 Task: Compose an email with the signature Jesus Garcia with the subject Confirmation of a credit memo and the message Please let me know if you have any questions about the new office policies that were recently implemented. from softage.5@softage.net to softage.9@softage.net, select the message and change font size to large, align the email to center Send the email. Finally, move the email from Sent Items to the label Non-profit organizations
Action: Mouse moved to (80, 54)
Screenshot: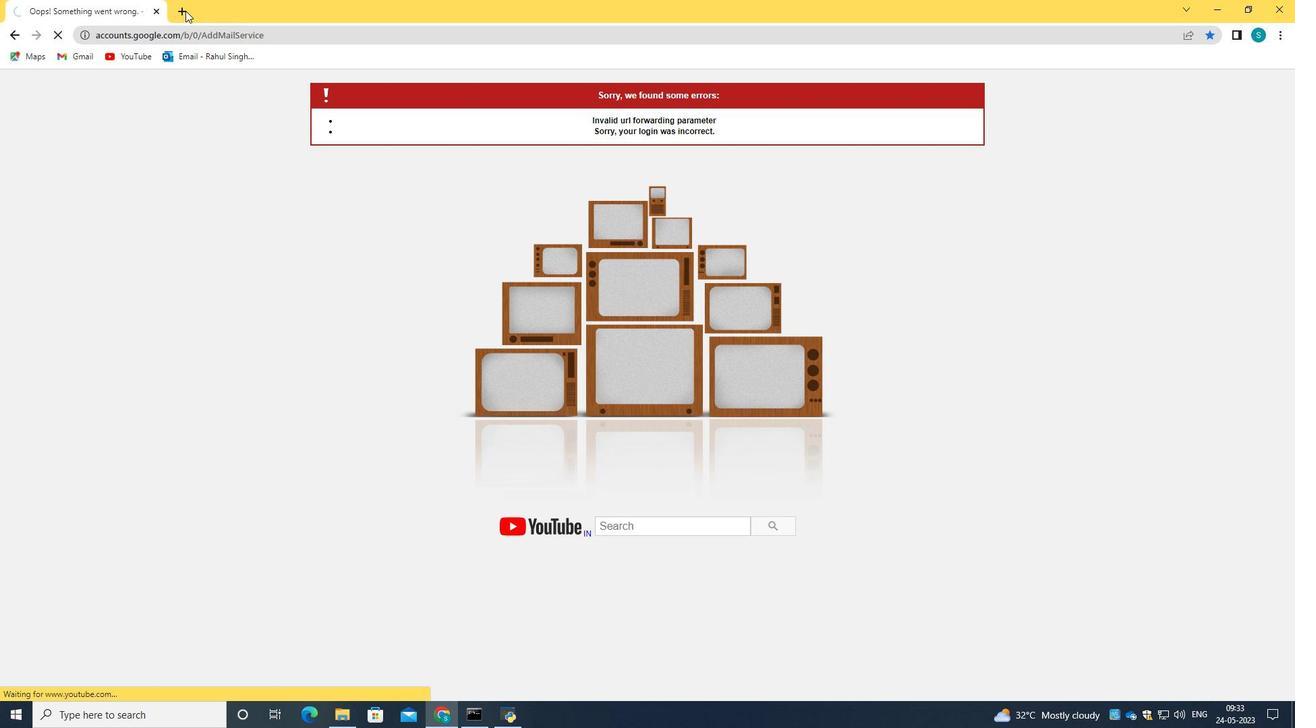 
Action: Mouse pressed left at (80, 54)
Screenshot: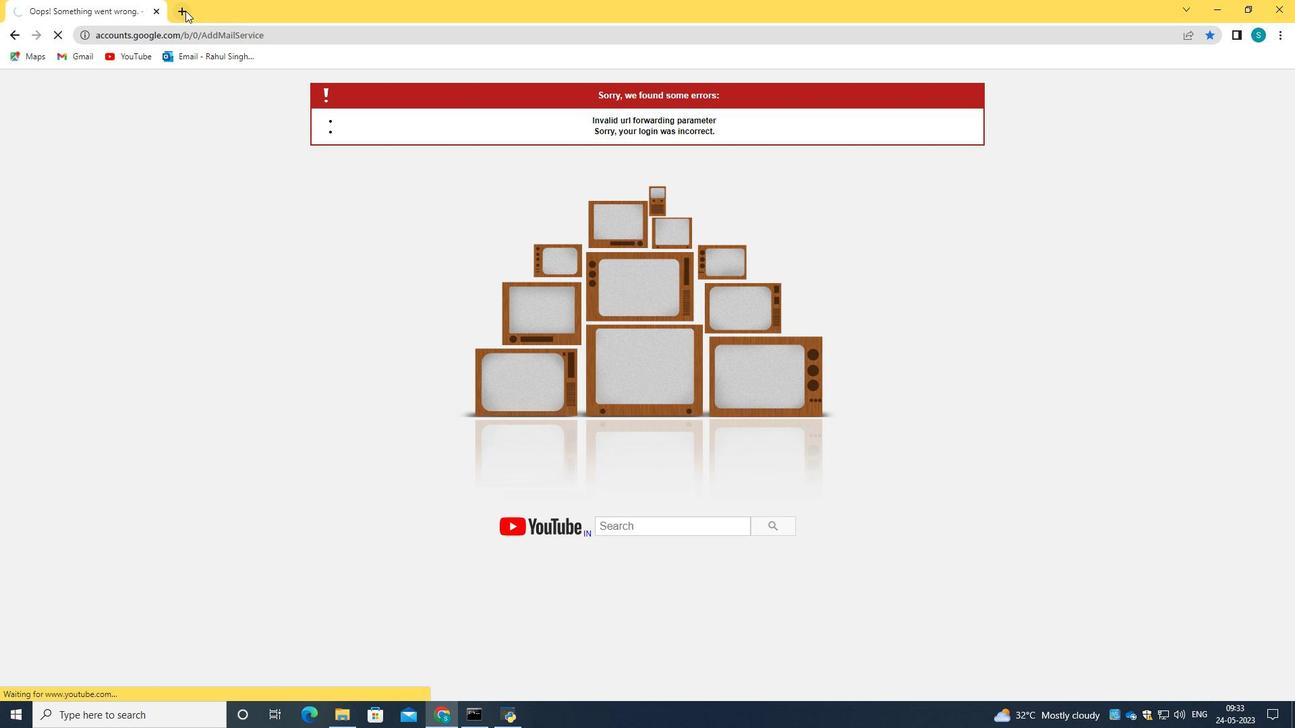 
Action: Mouse moved to (178, 5)
Screenshot: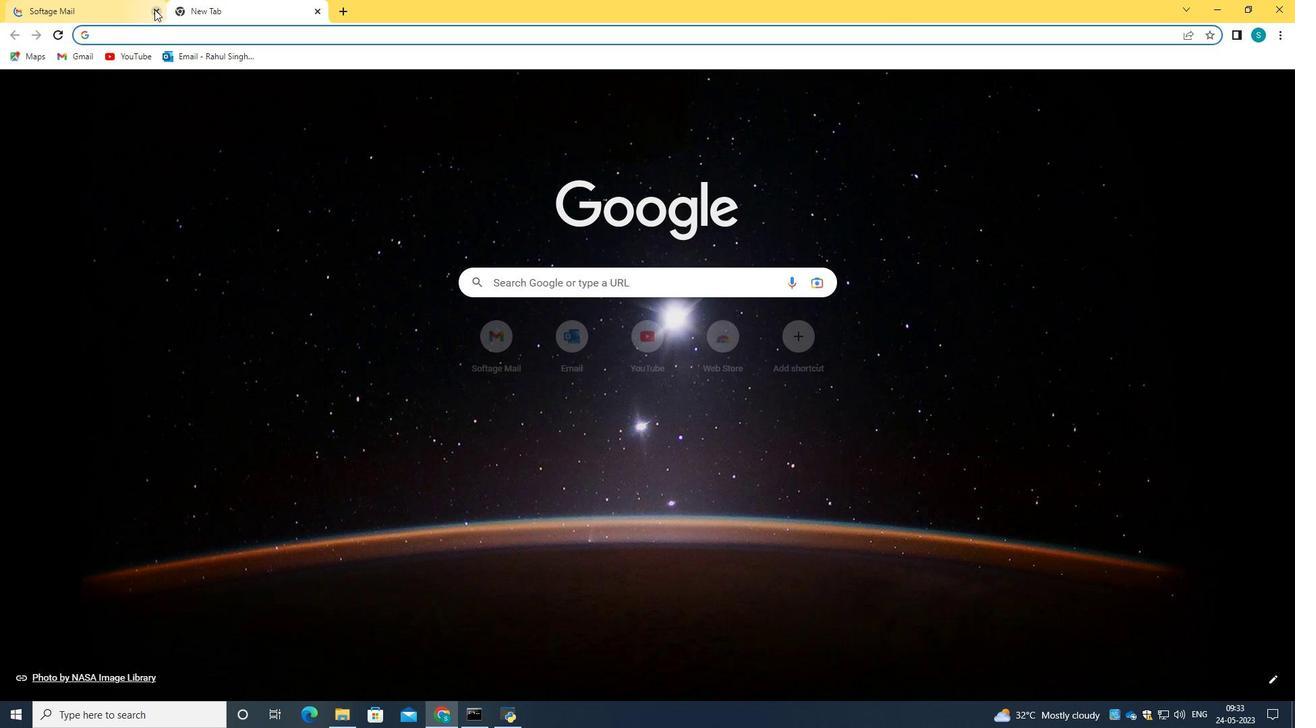 
Action: Mouse pressed left at (178, 5)
Screenshot: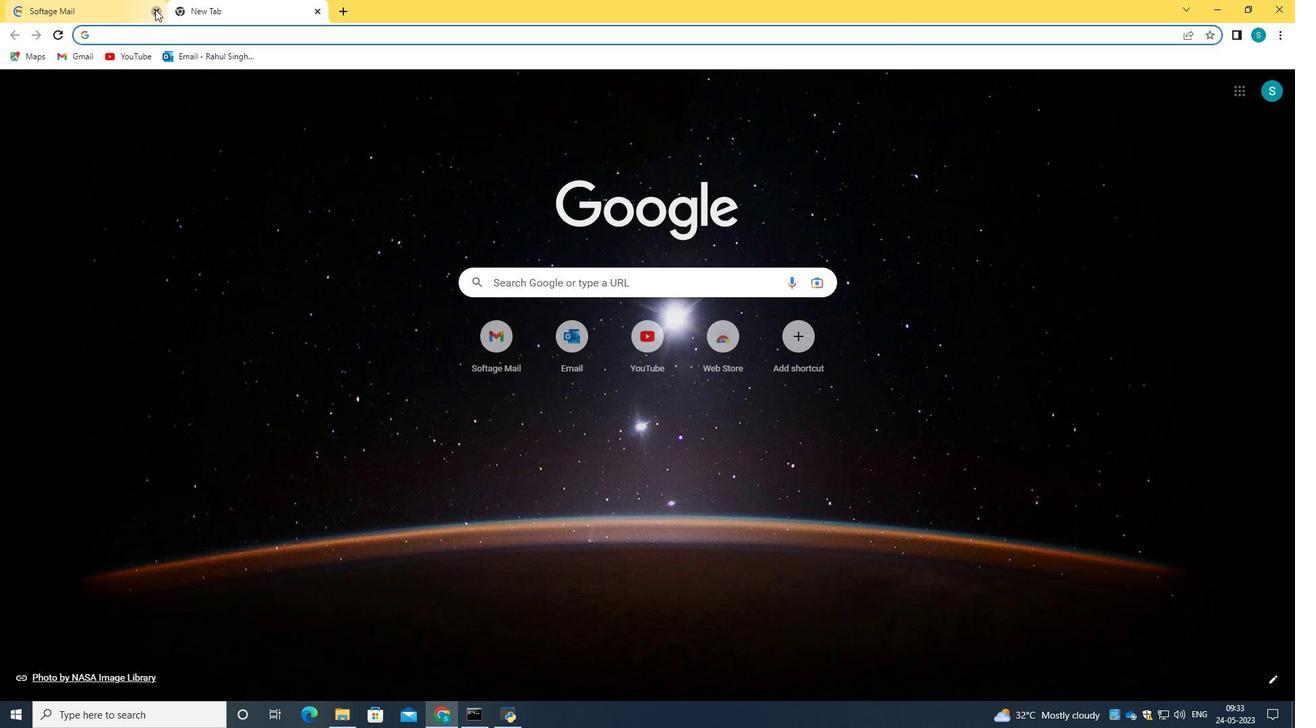
Action: Mouse moved to (151, 6)
Screenshot: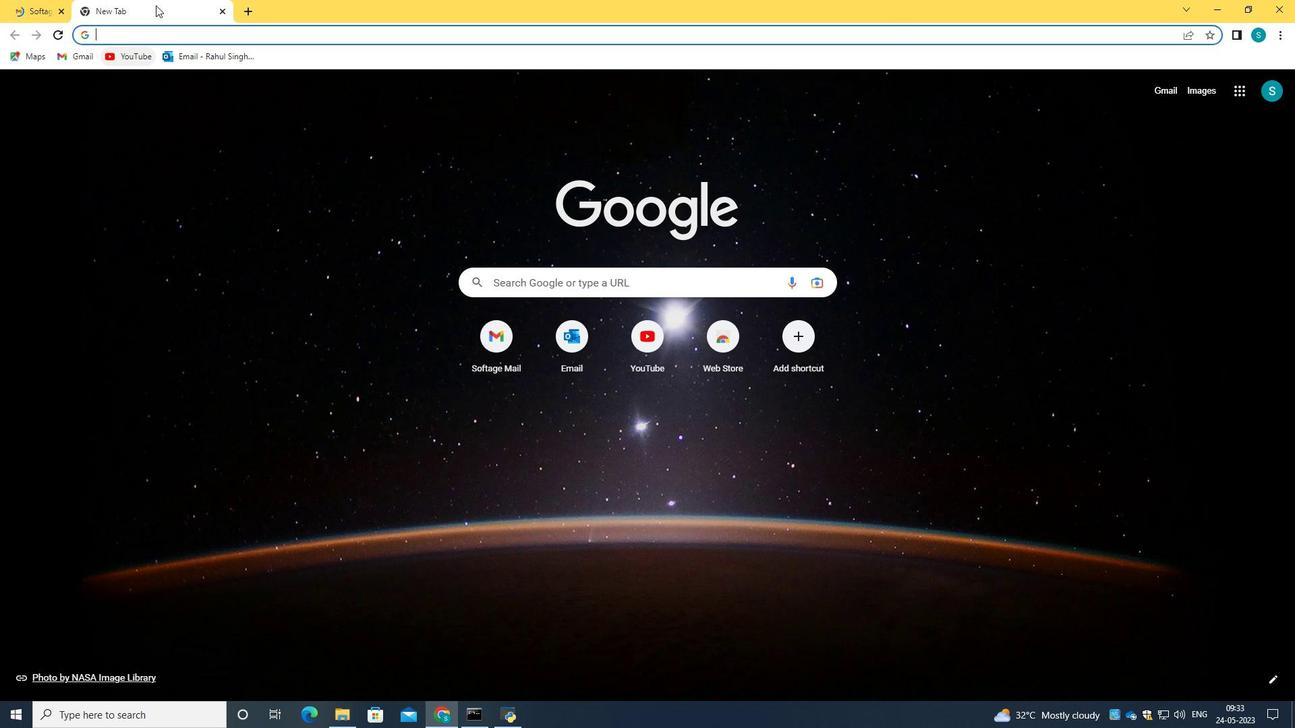 
Action: Mouse pressed left at (151, 6)
Screenshot: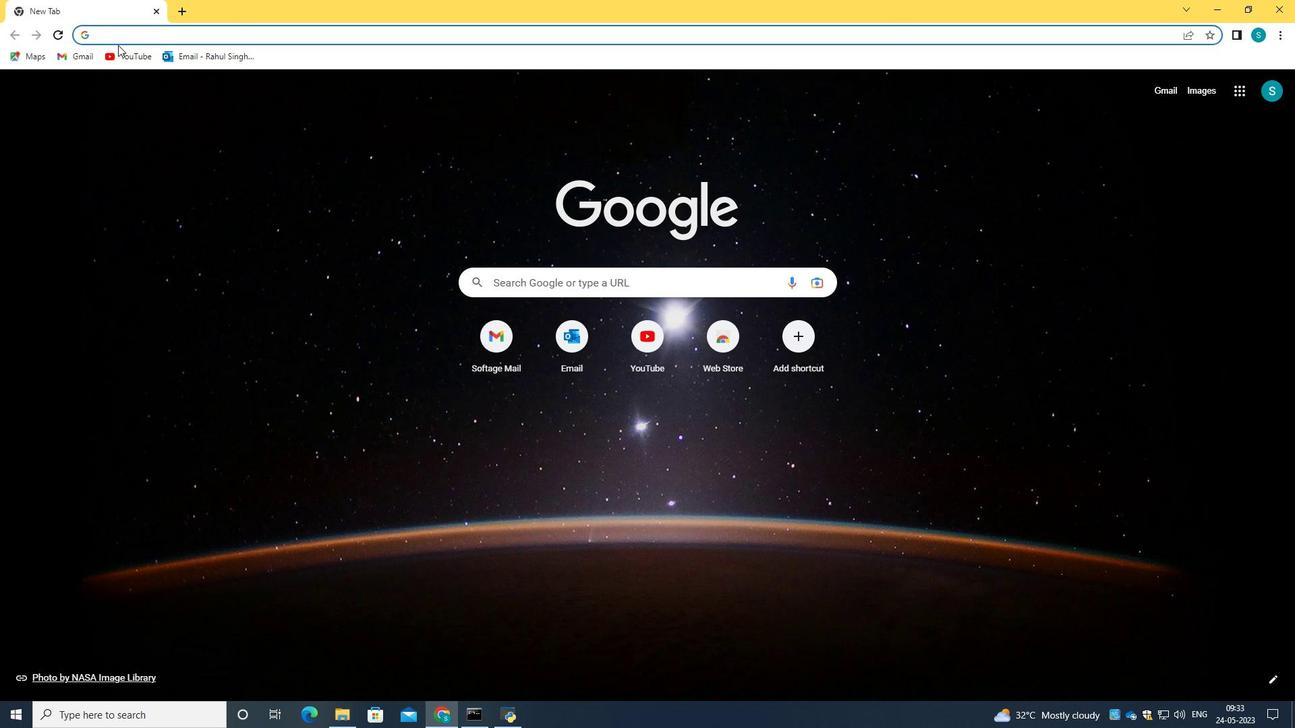 
Action: Mouse moved to (82, 57)
Screenshot: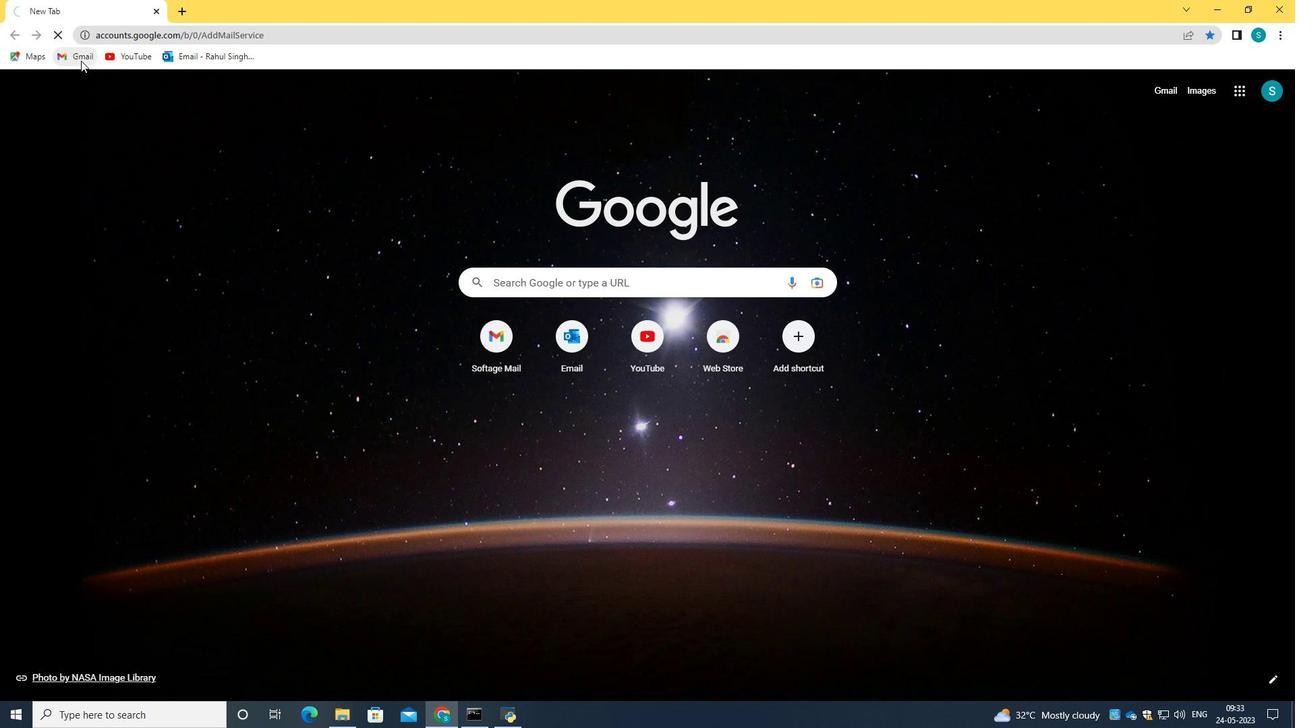
Action: Mouse pressed left at (82, 57)
Screenshot: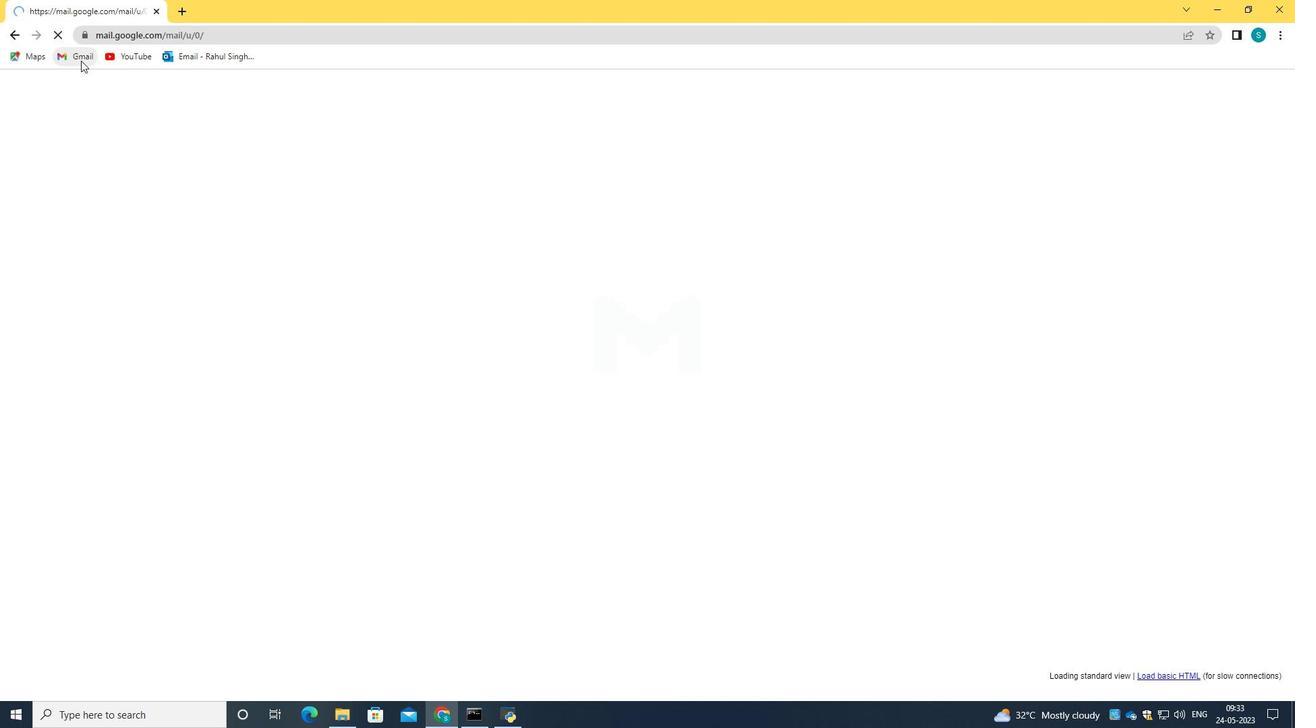 
Action: Mouse moved to (625, 203)
Screenshot: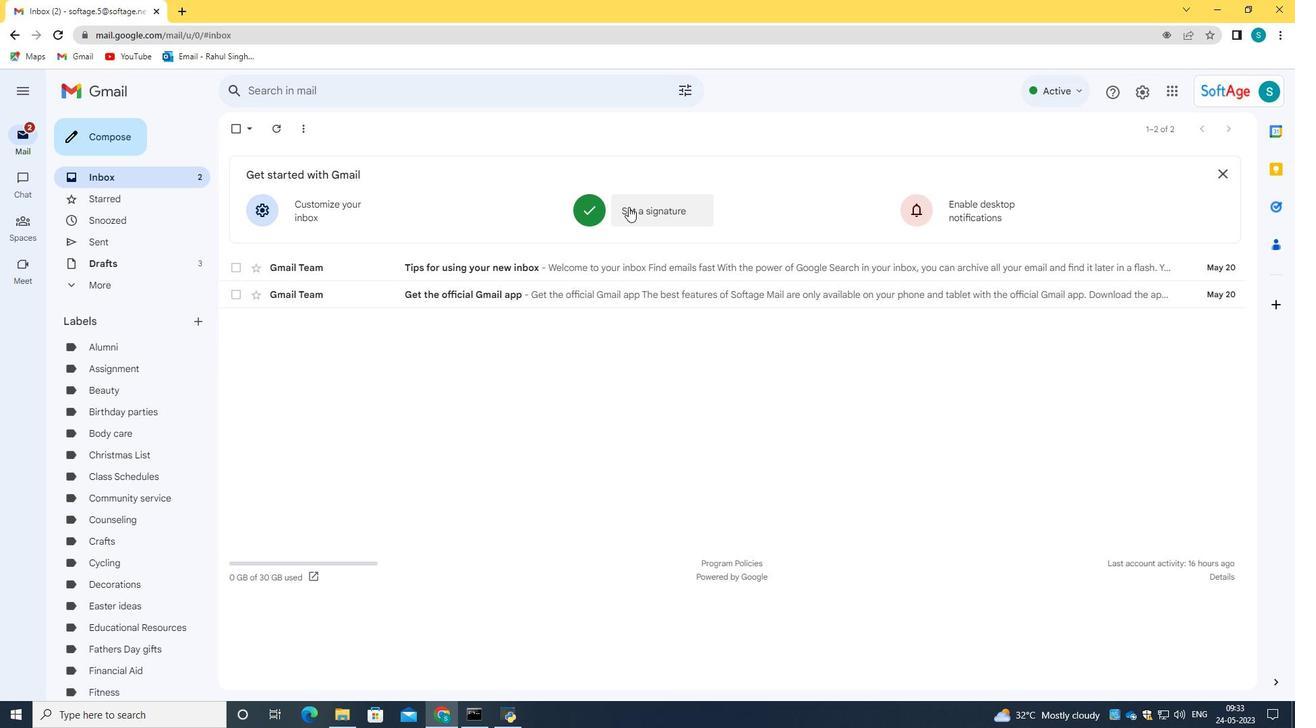 
Action: Mouse pressed left at (625, 203)
Screenshot: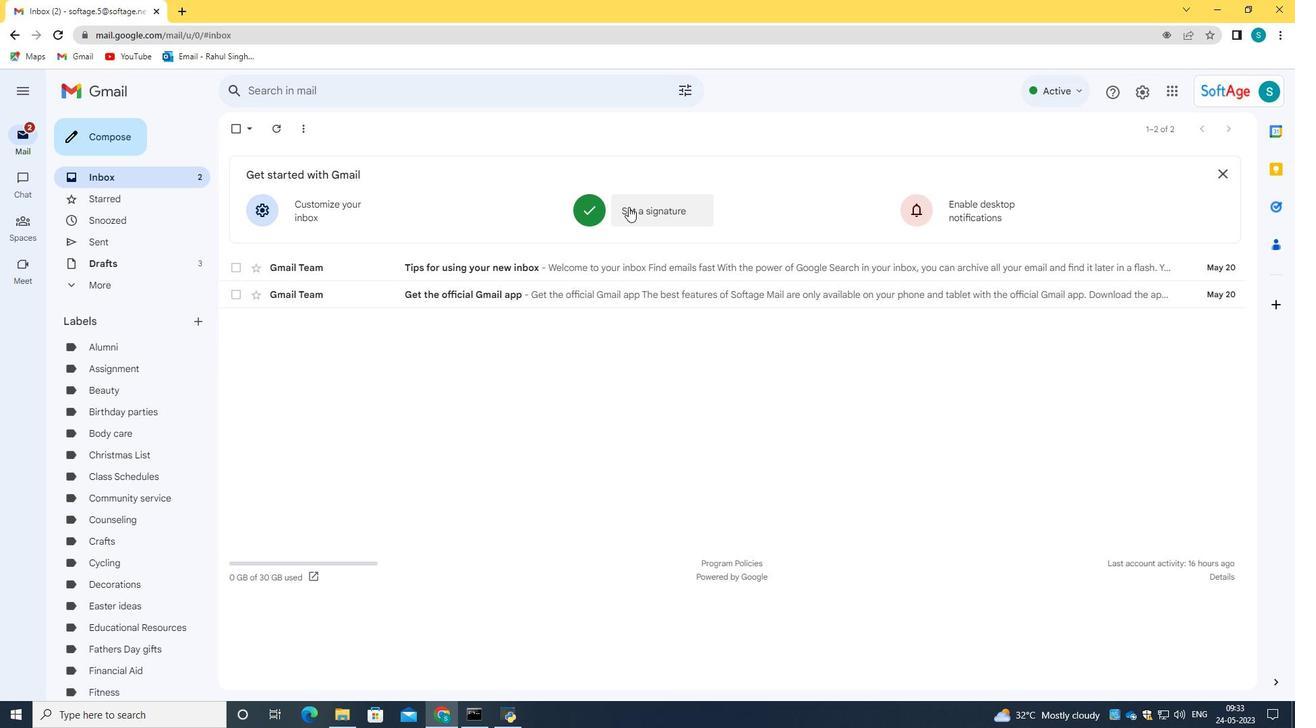 
Action: Mouse moved to (635, 244)
Screenshot: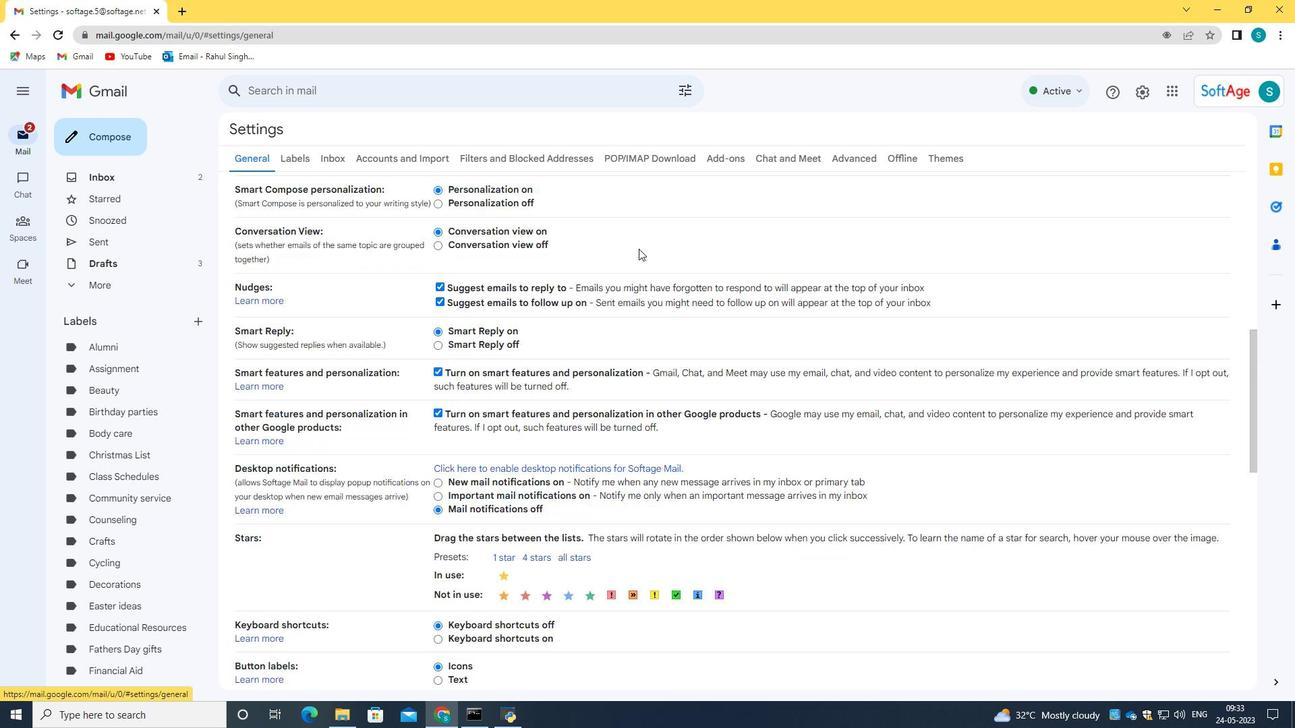 
Action: Mouse scrolled (635, 244) with delta (0, 0)
Screenshot: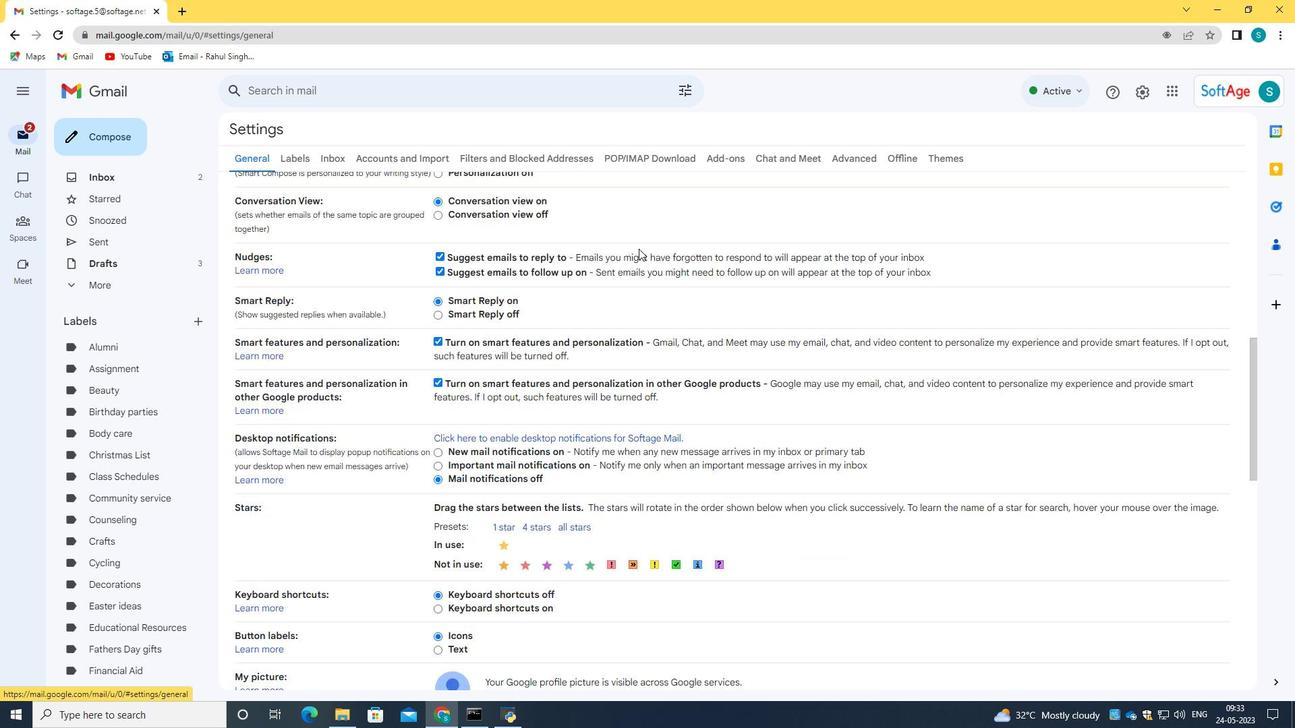 
Action: Mouse moved to (635, 244)
Screenshot: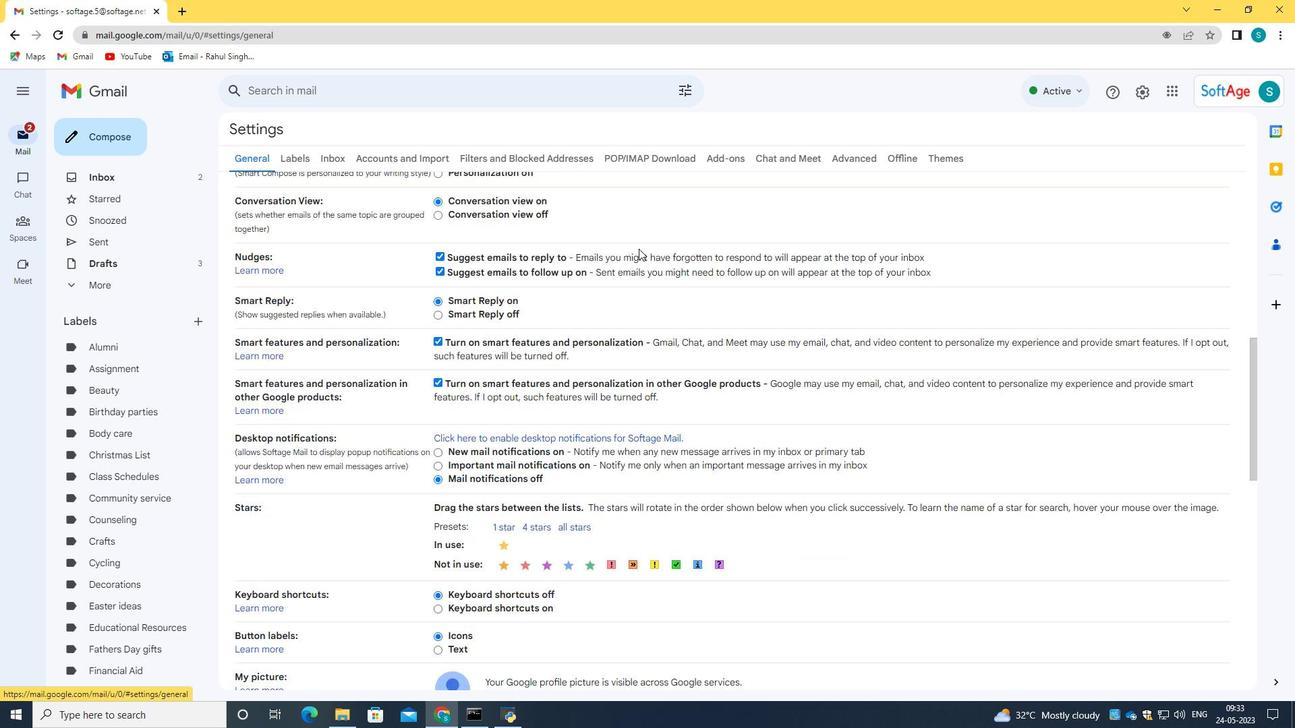 
Action: Mouse scrolled (635, 244) with delta (0, 0)
Screenshot: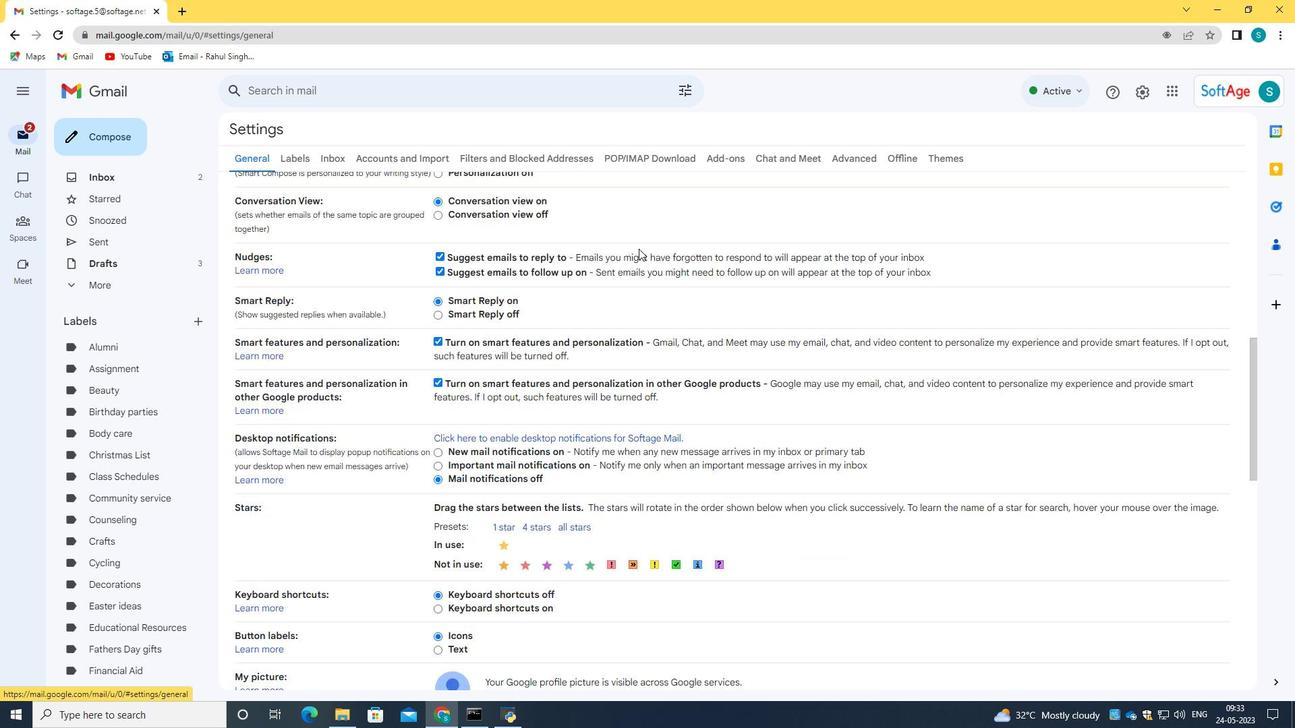 
Action: Mouse scrolled (635, 244) with delta (0, 0)
Screenshot: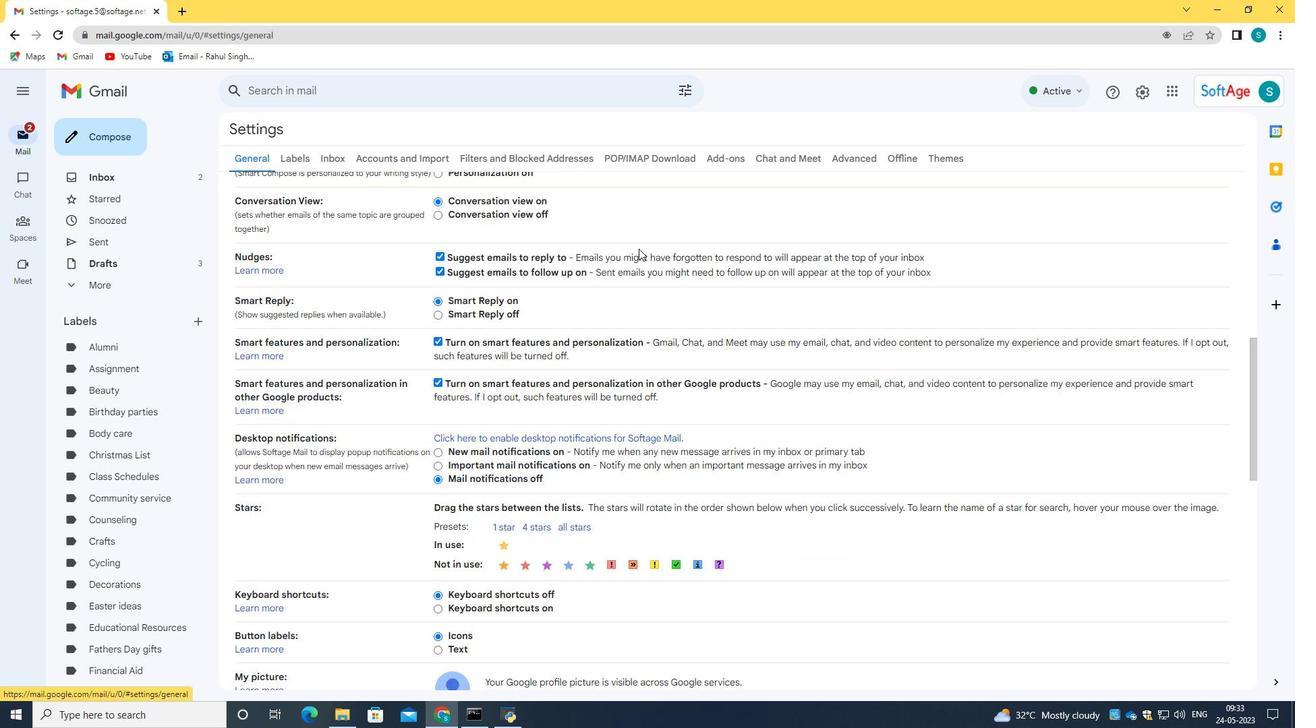 
Action: Mouse moved to (635, 245)
Screenshot: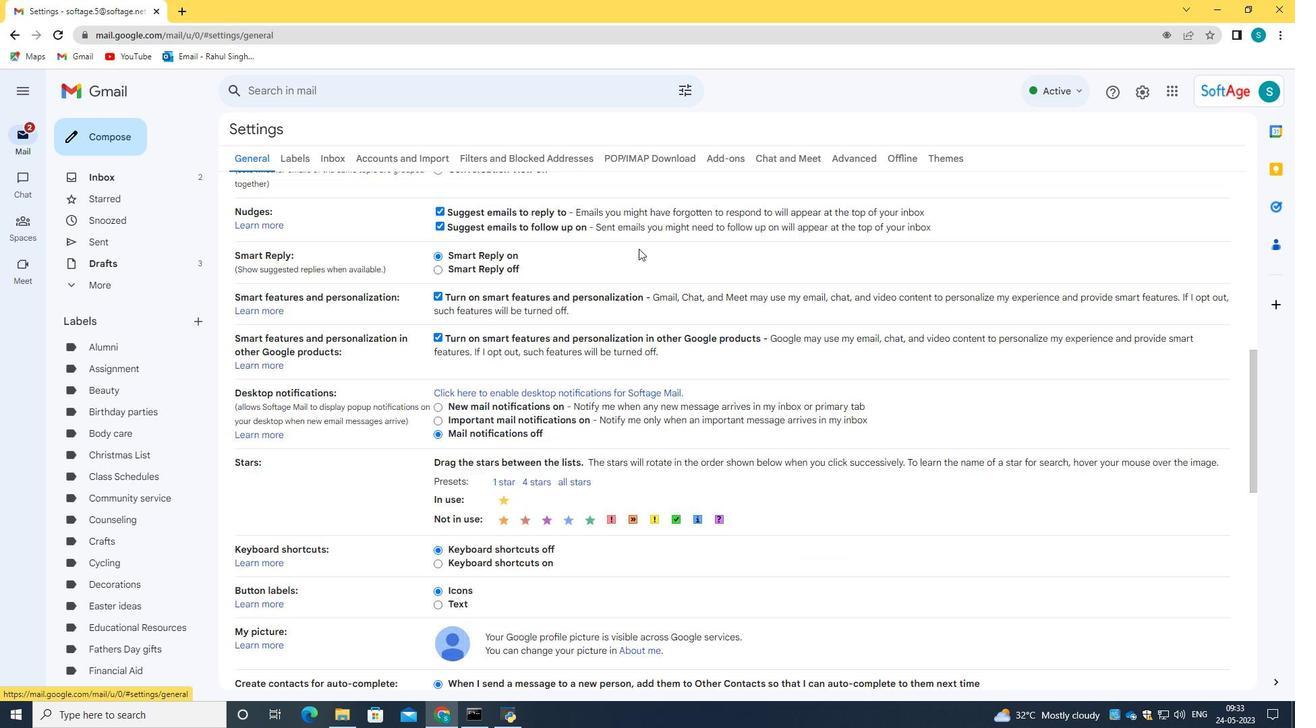 
Action: Mouse scrolled (635, 244) with delta (0, 0)
Screenshot: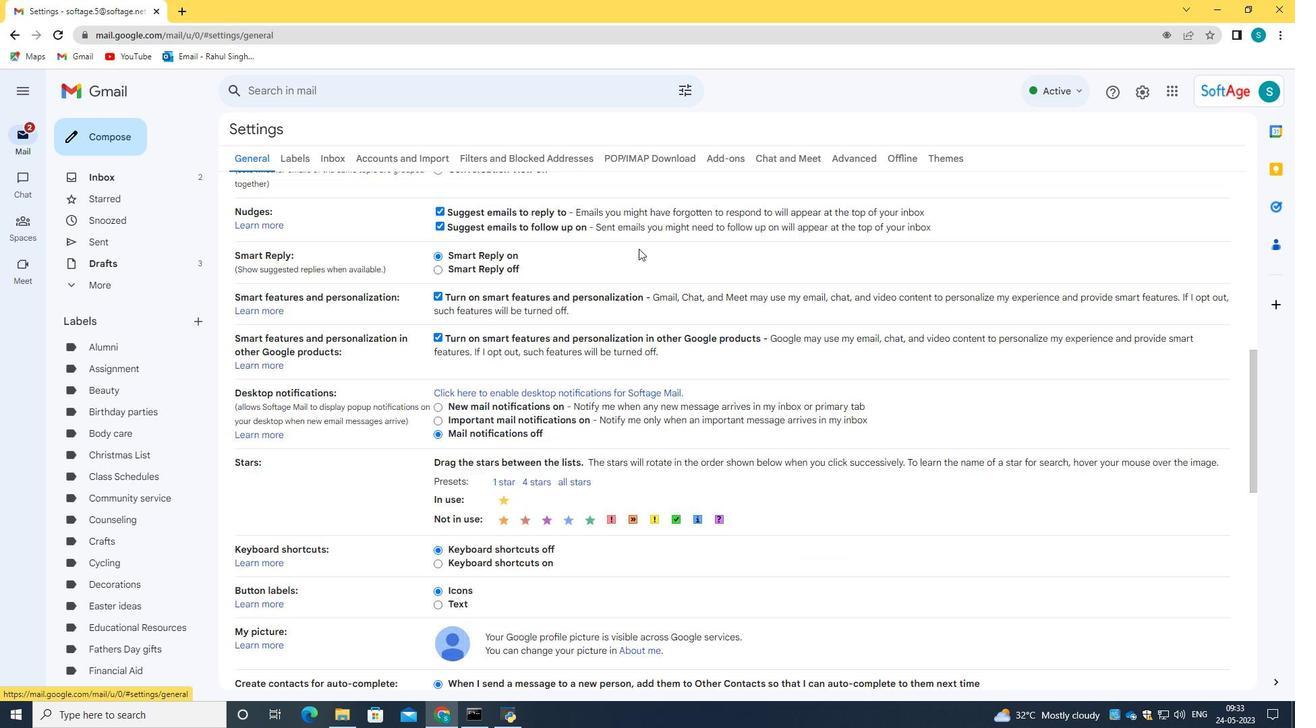 
Action: Mouse scrolled (635, 244) with delta (0, 0)
Screenshot: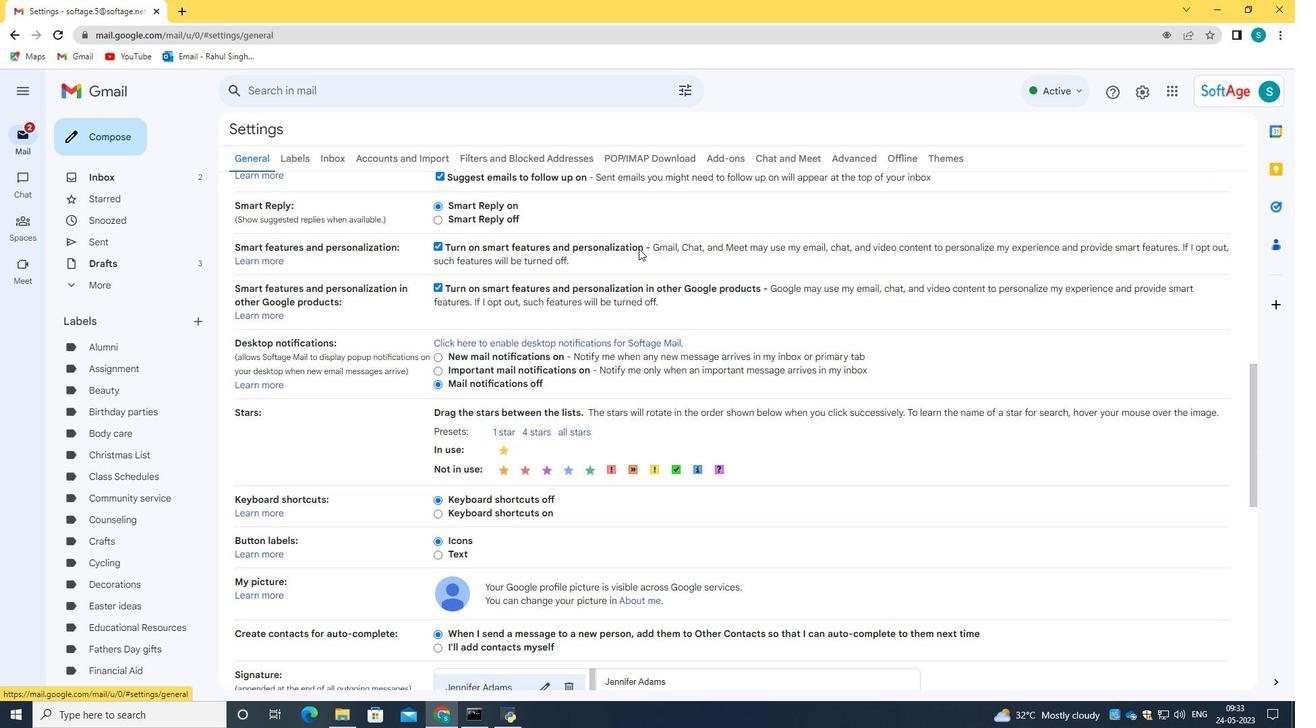 
Action: Mouse scrolled (635, 244) with delta (0, 0)
Screenshot: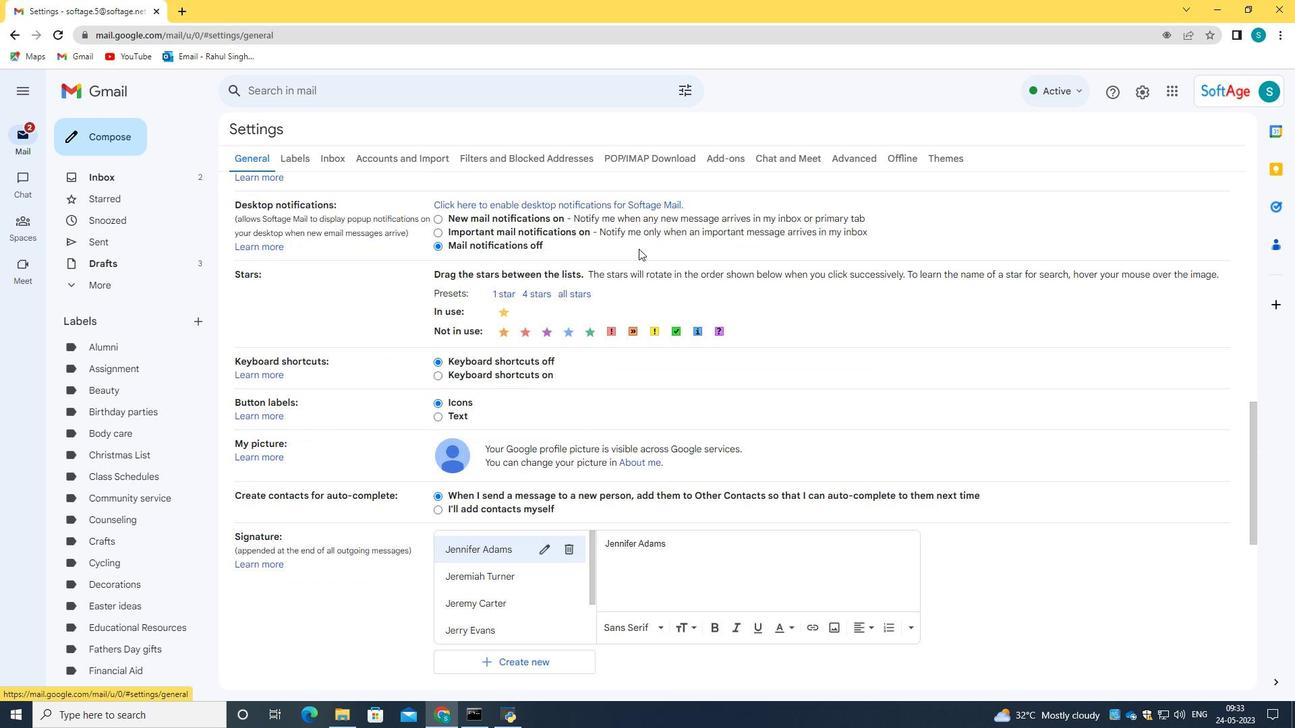 
Action: Mouse scrolled (635, 244) with delta (0, 0)
Screenshot: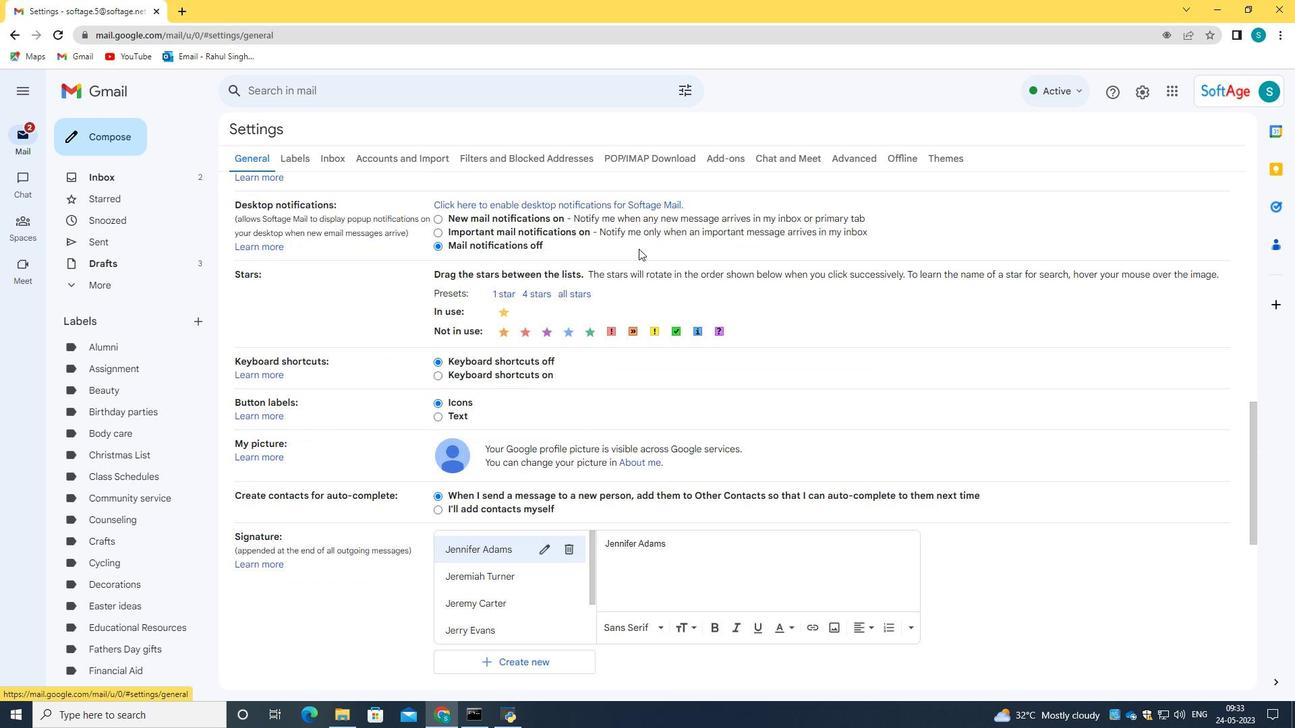 
Action: Mouse scrolled (635, 244) with delta (0, 0)
Screenshot: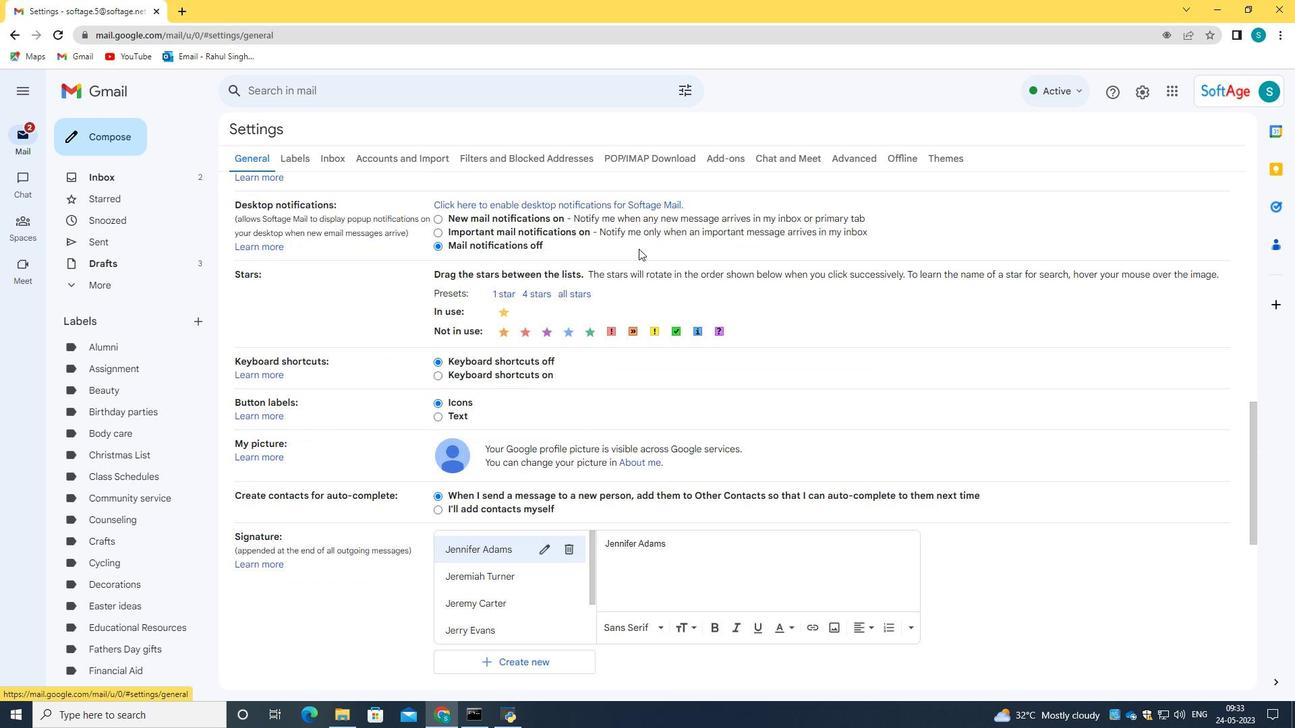 
Action: Mouse scrolled (635, 244) with delta (0, 0)
Screenshot: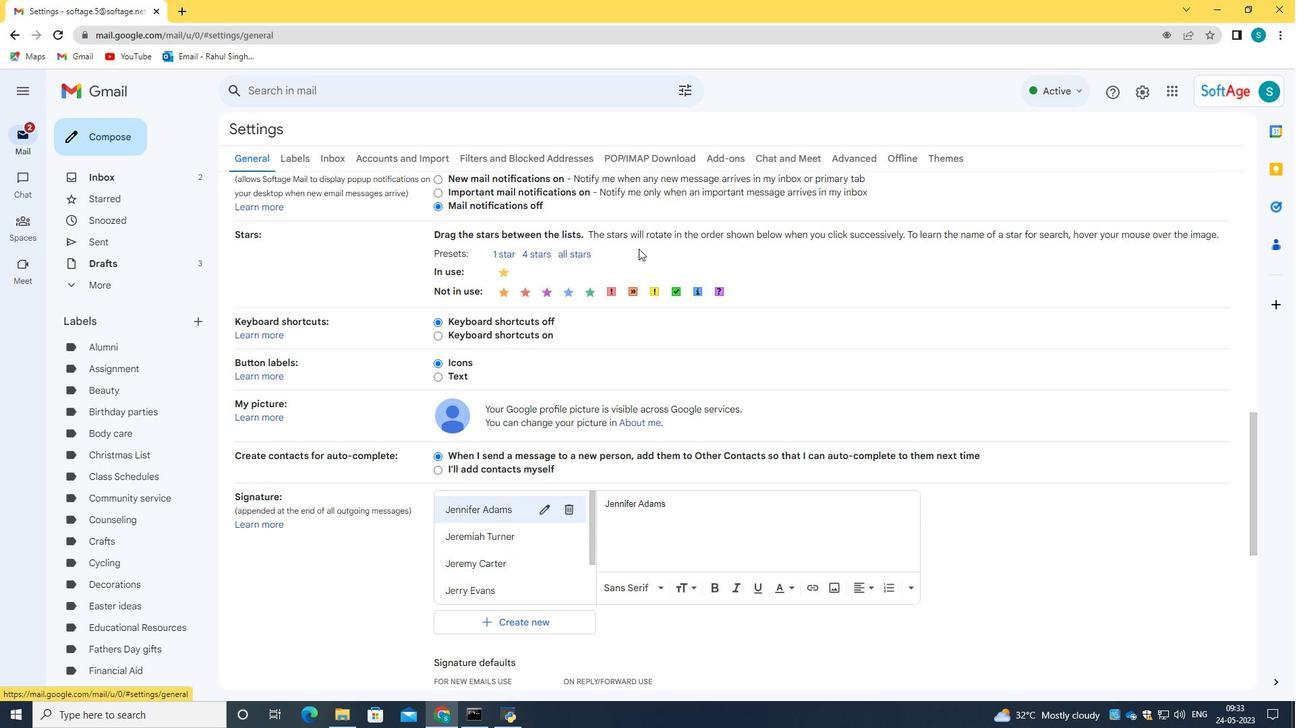 
Action: Mouse scrolled (635, 244) with delta (0, 0)
Screenshot: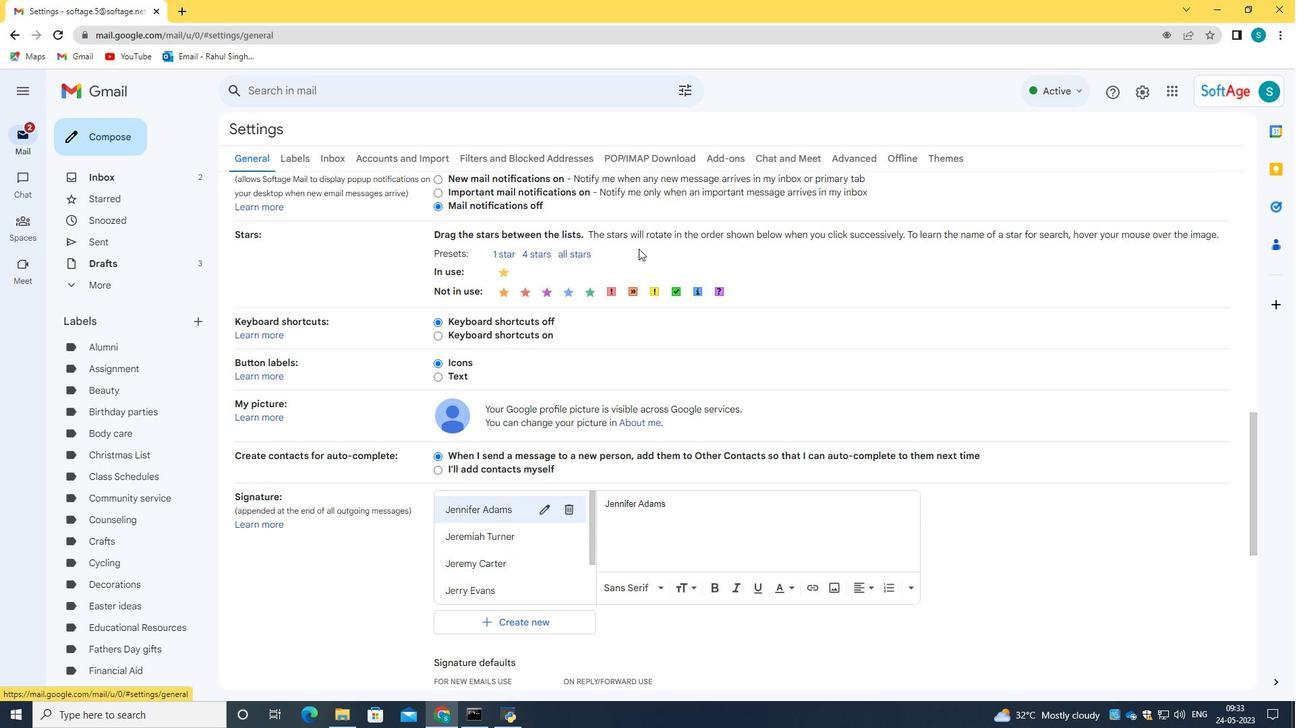
Action: Mouse scrolled (635, 244) with delta (0, 0)
Screenshot: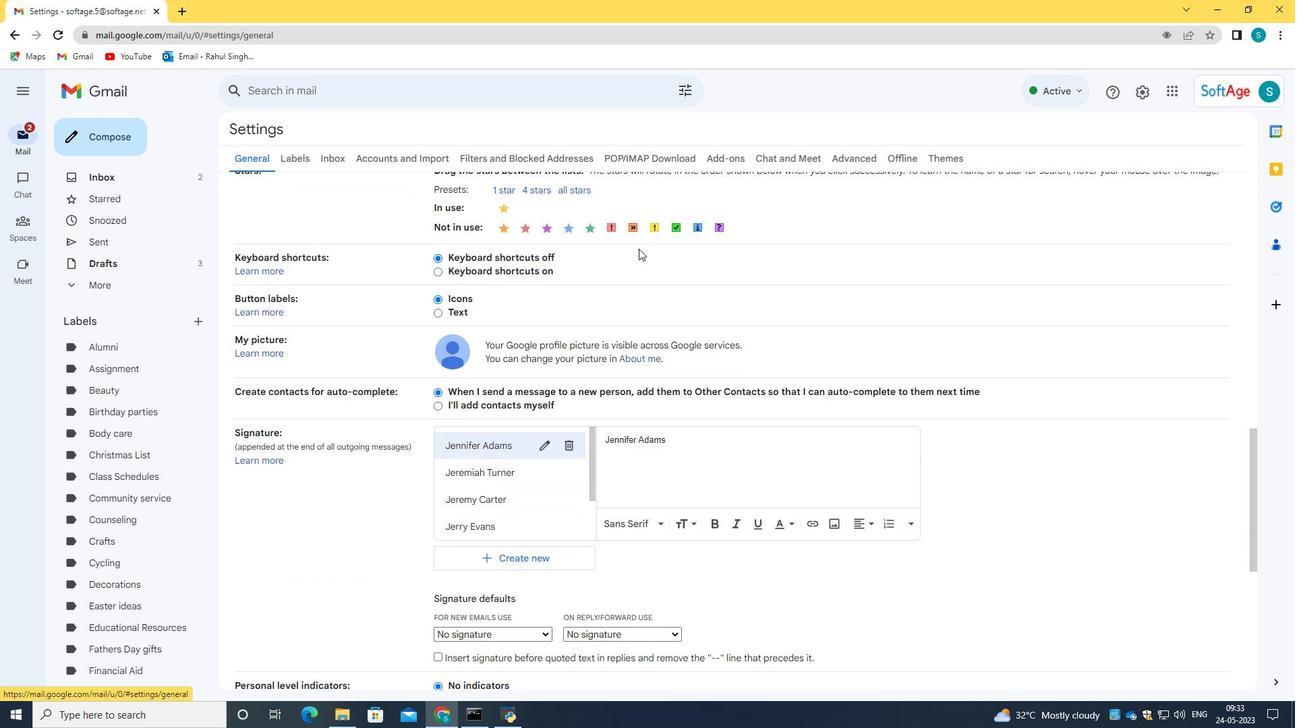 
Action: Mouse scrolled (635, 244) with delta (0, 0)
Screenshot: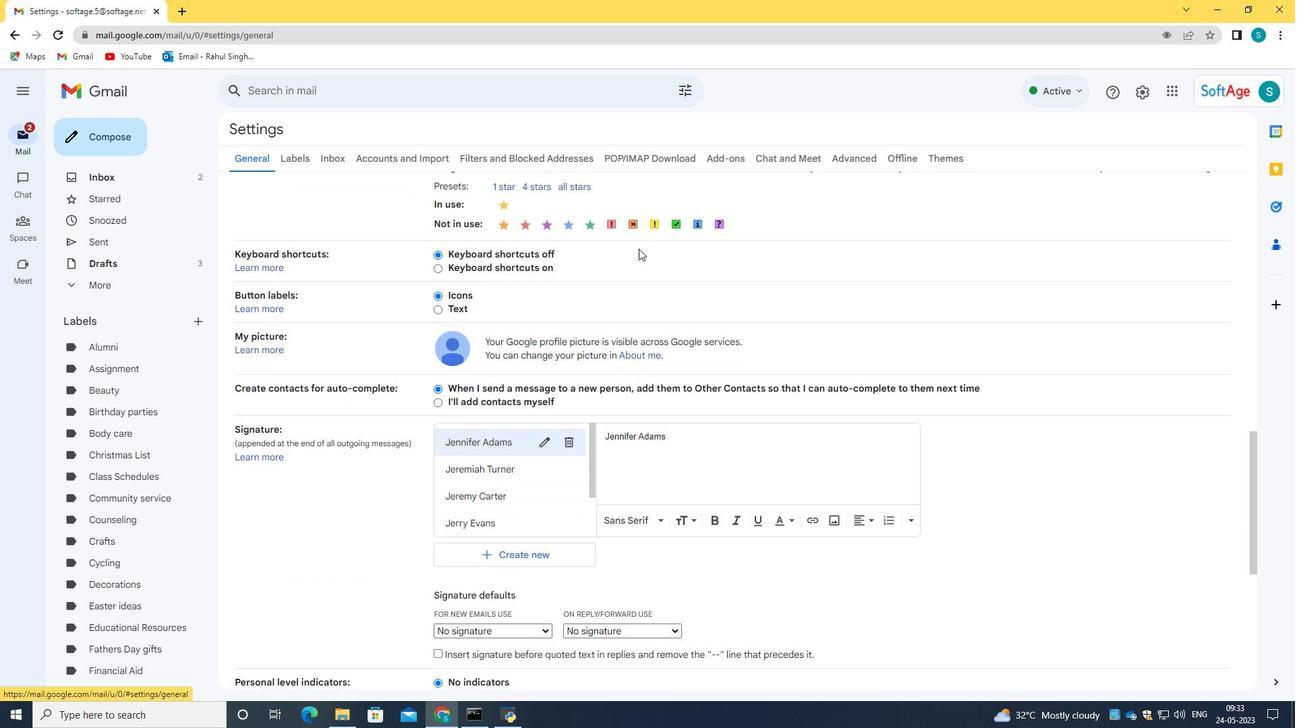 
Action: Mouse scrolled (635, 244) with delta (0, 0)
Screenshot: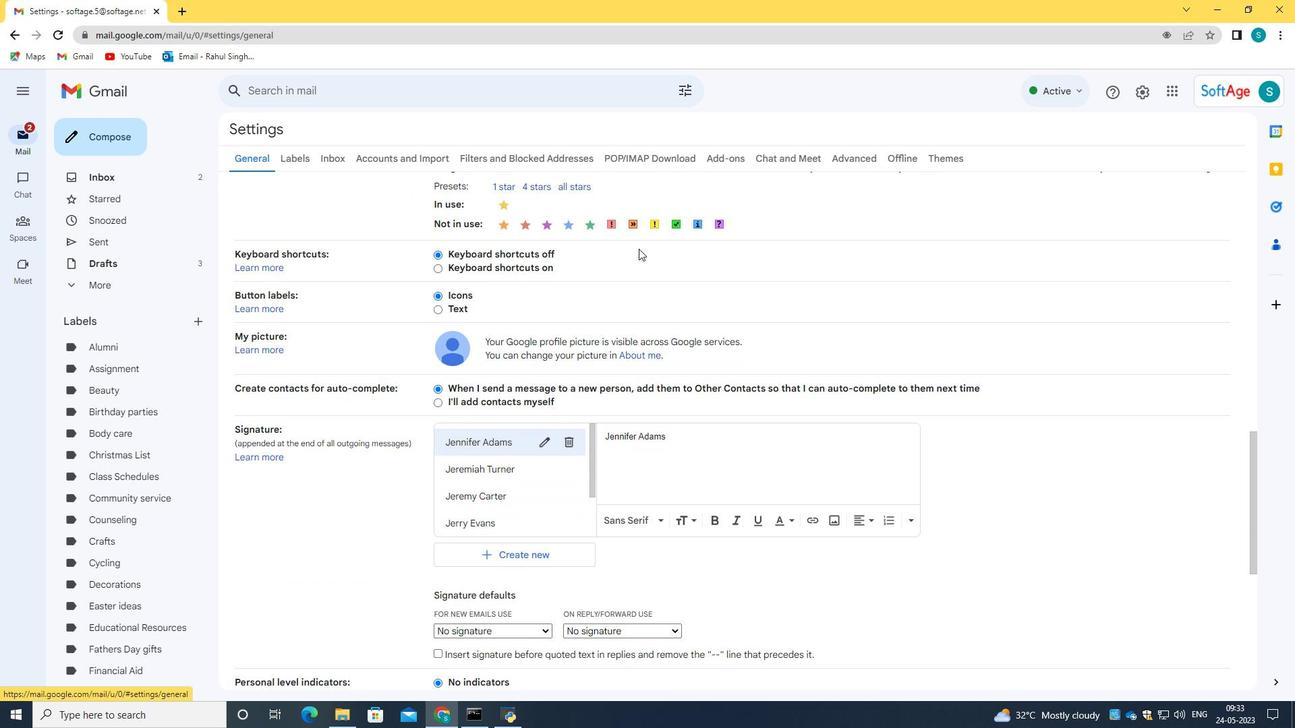
Action: Mouse scrolled (635, 244) with delta (0, 0)
Screenshot: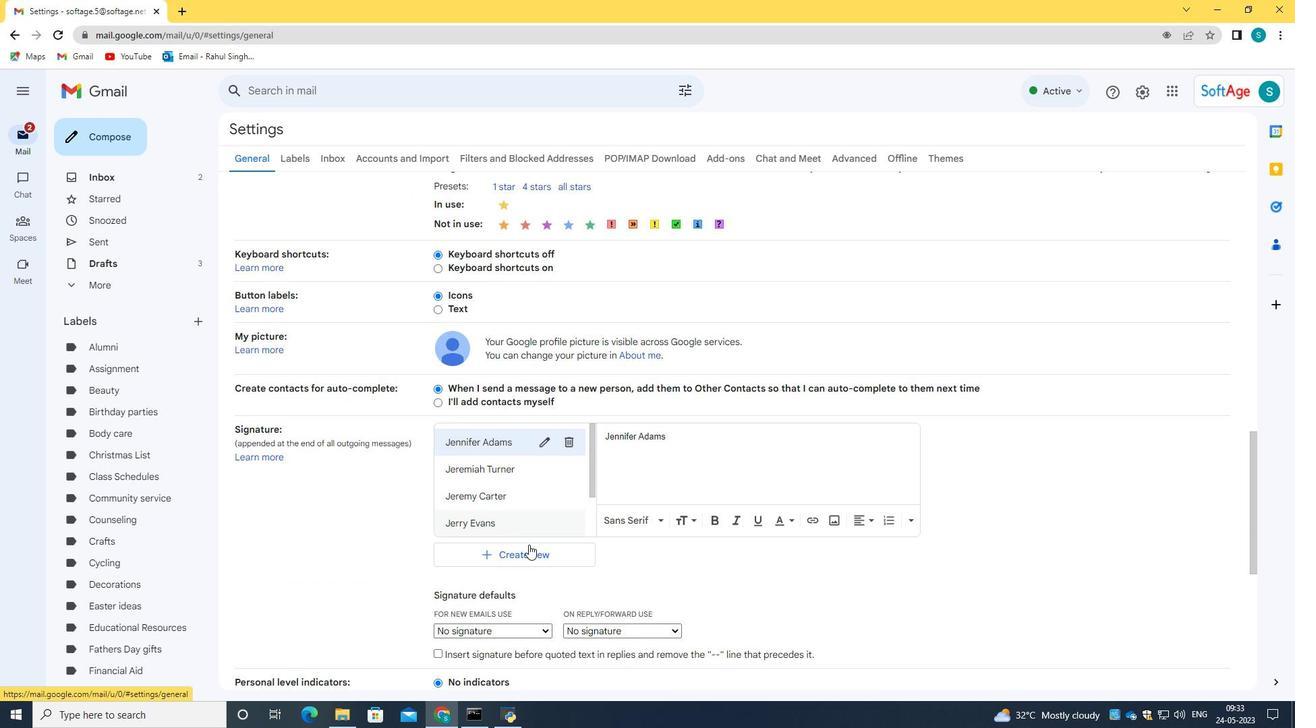 
Action: Mouse moved to (532, 554)
Screenshot: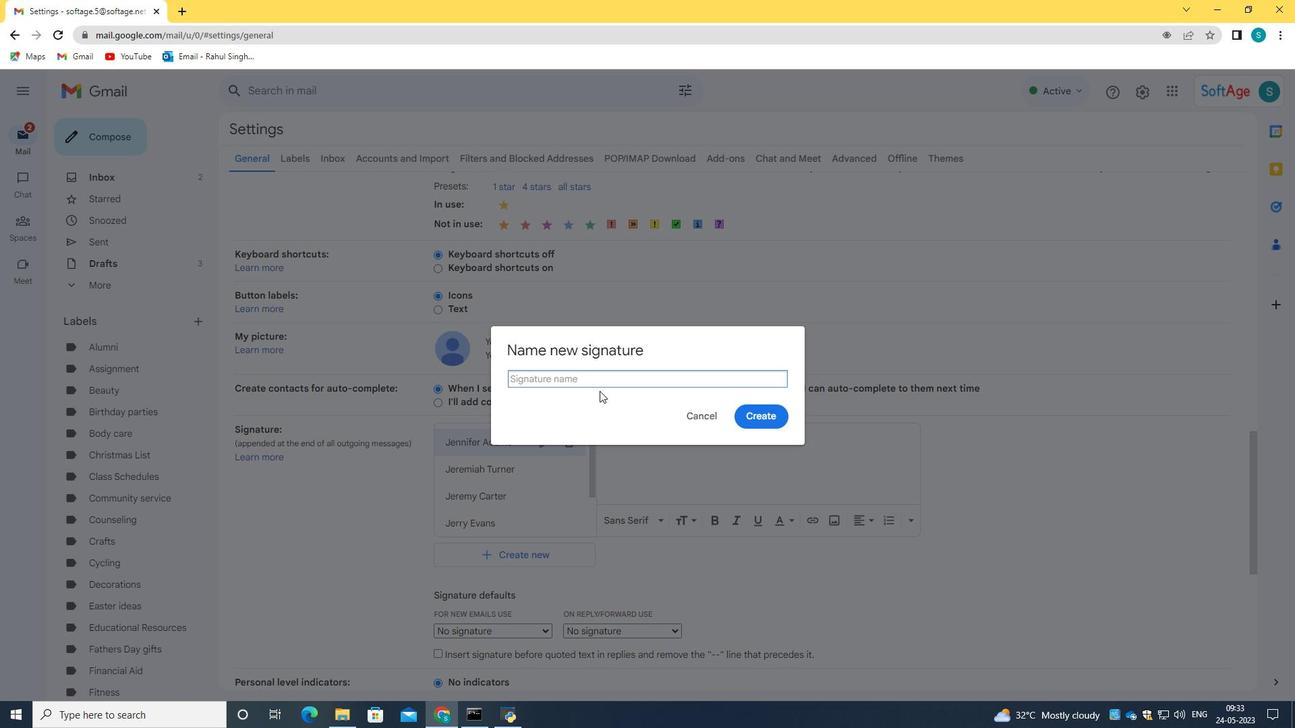 
Action: Mouse pressed left at (532, 554)
Screenshot: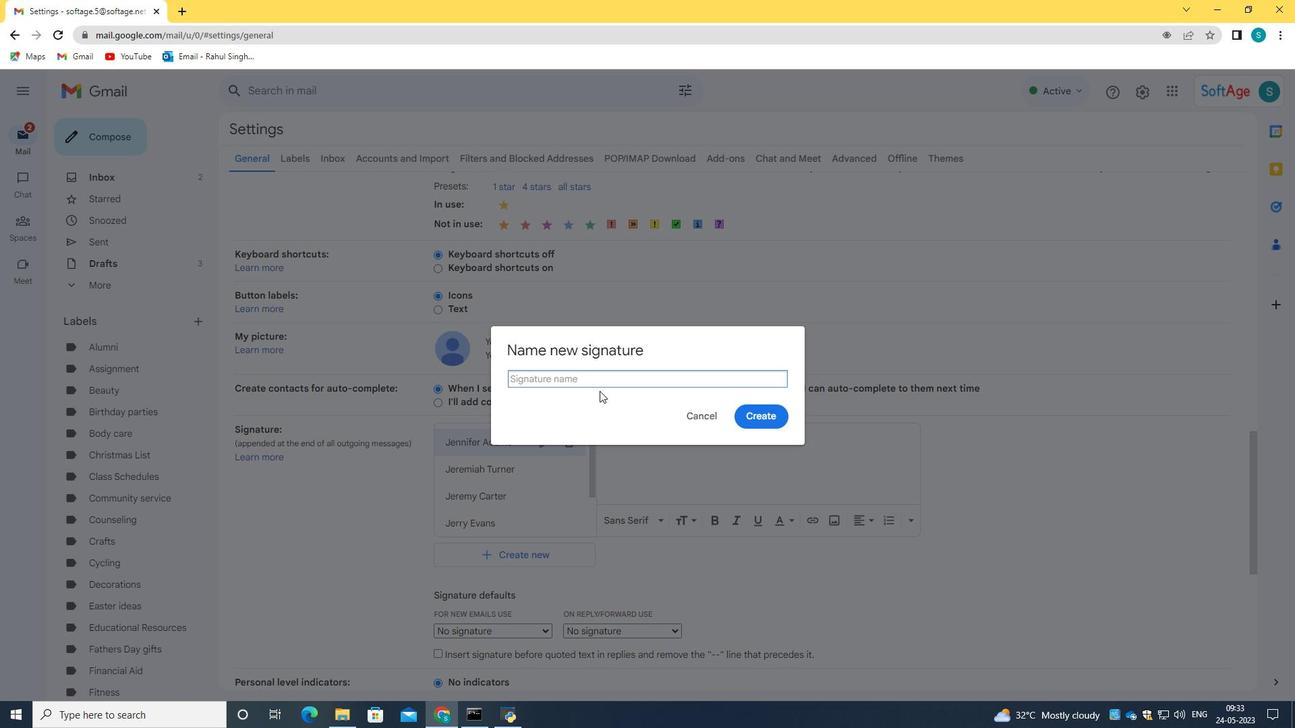 
Action: Mouse moved to (596, 388)
Screenshot: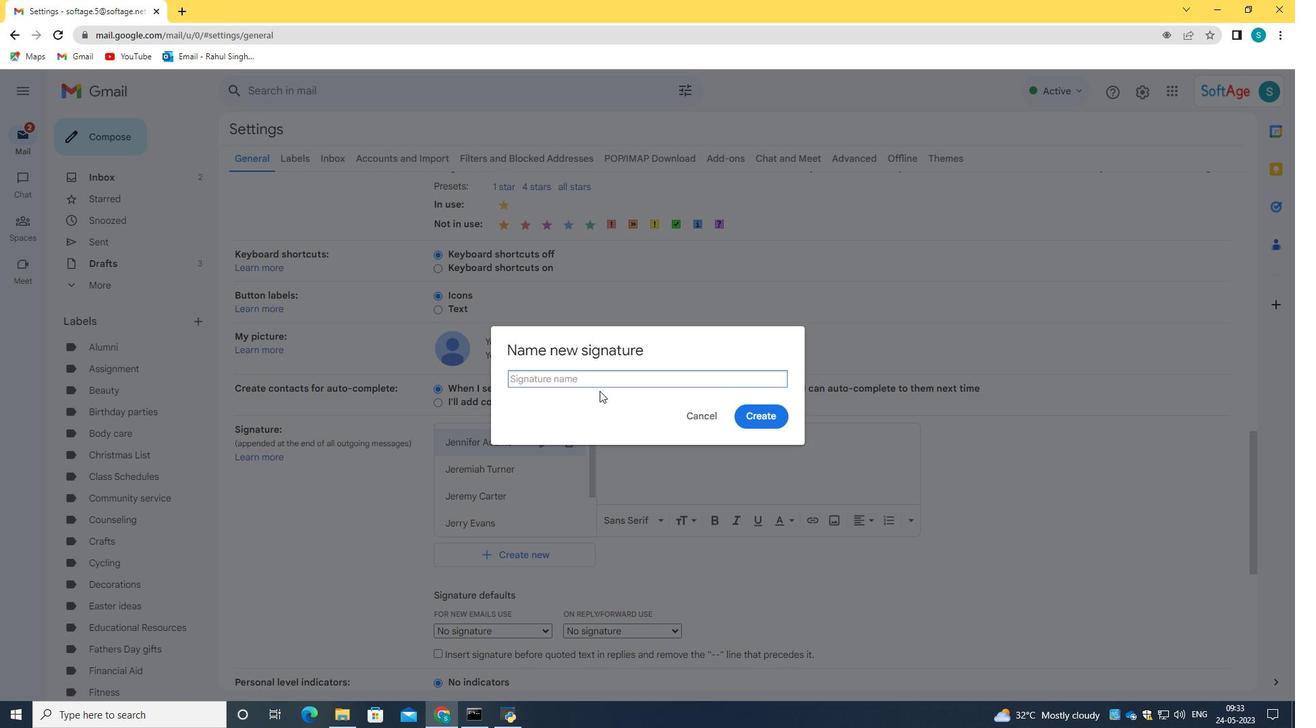 
Action: Key pressed <Key.caps_lock>J<Key.caps_lock>esus<Key.space><Key.caps_lock>G<Key.caps_lock>aria<Key.backspace><Key.backspace>cia
Screenshot: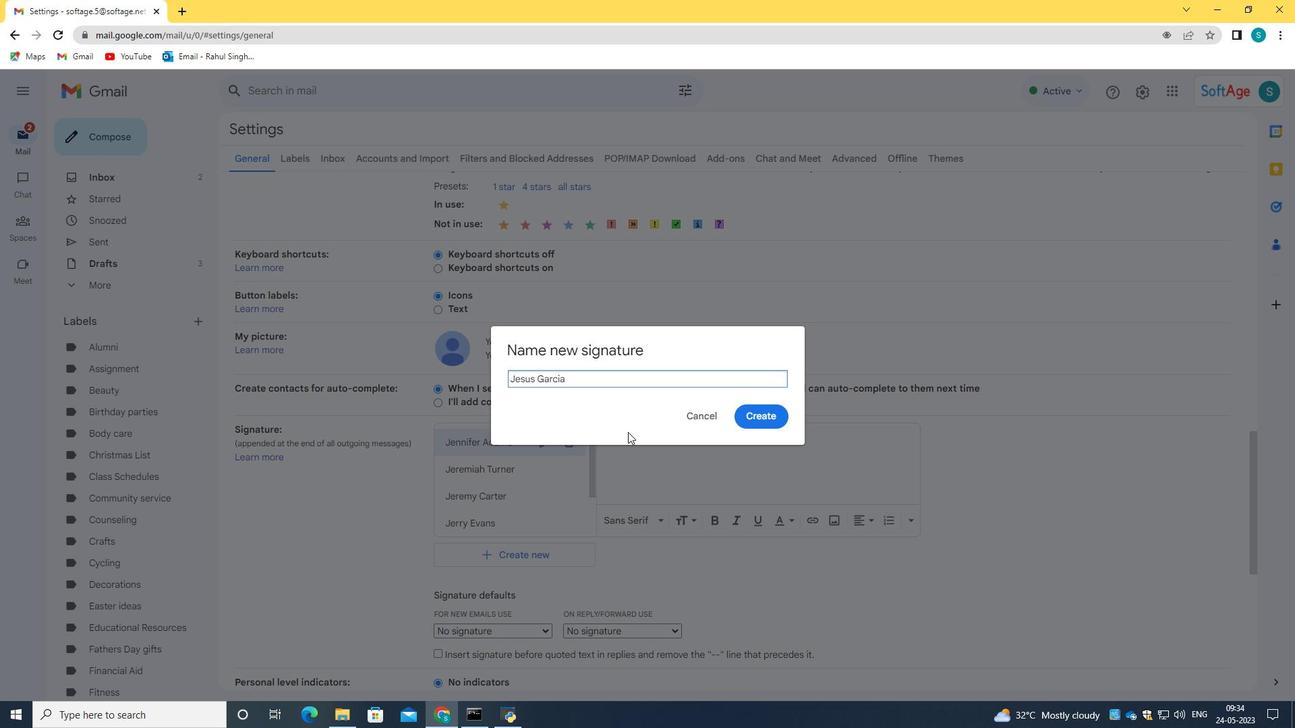 
Action: Mouse moved to (749, 420)
Screenshot: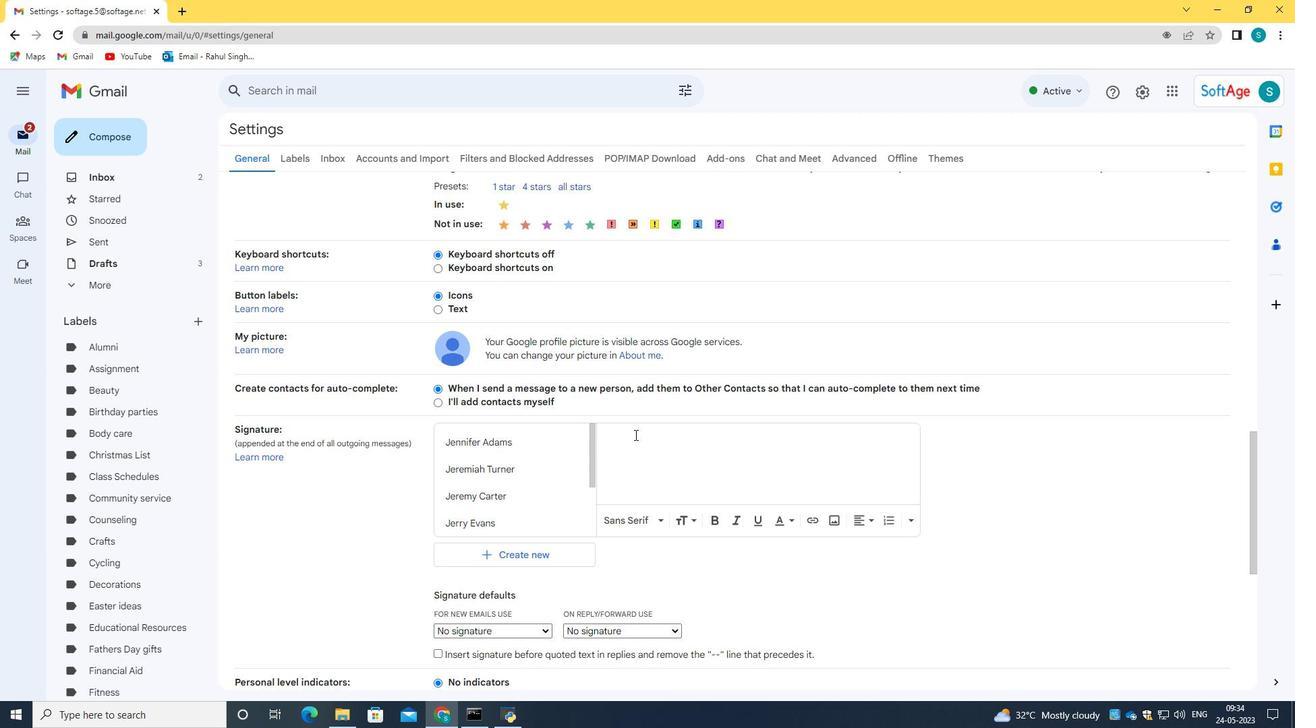 
Action: Mouse pressed left at (749, 420)
Screenshot: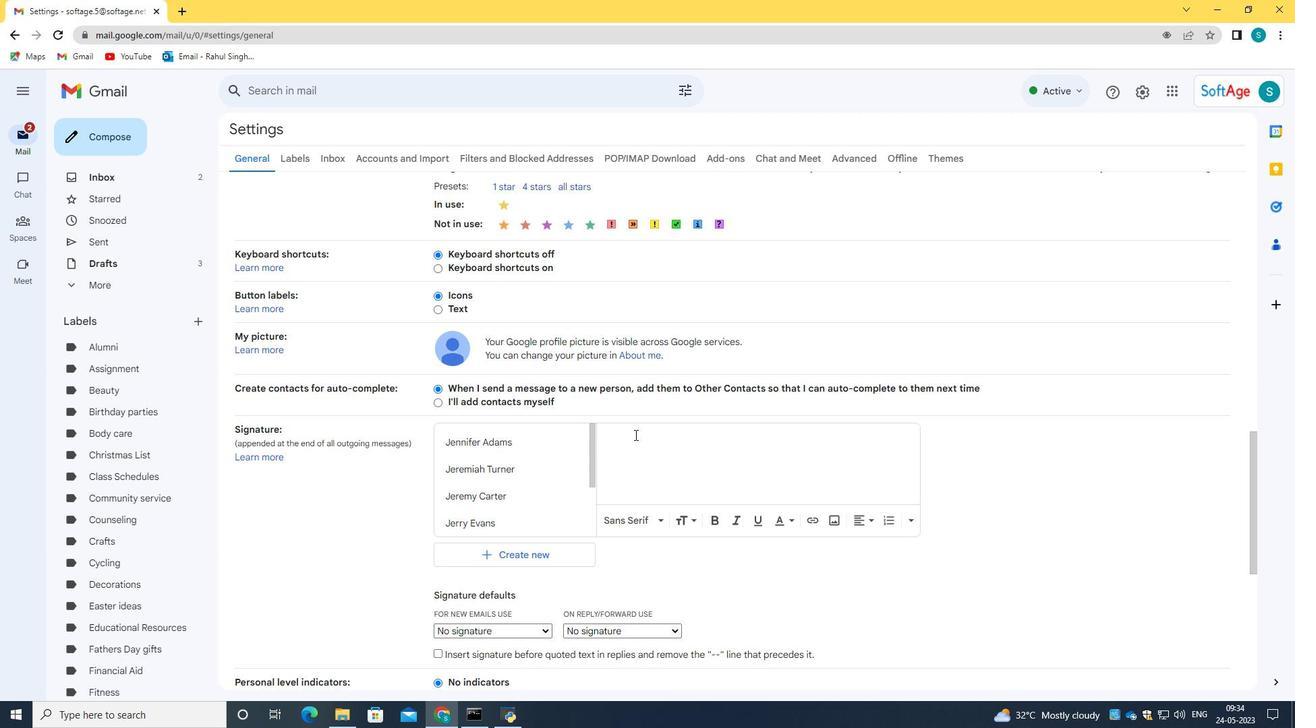 
Action: Mouse moved to (631, 431)
Screenshot: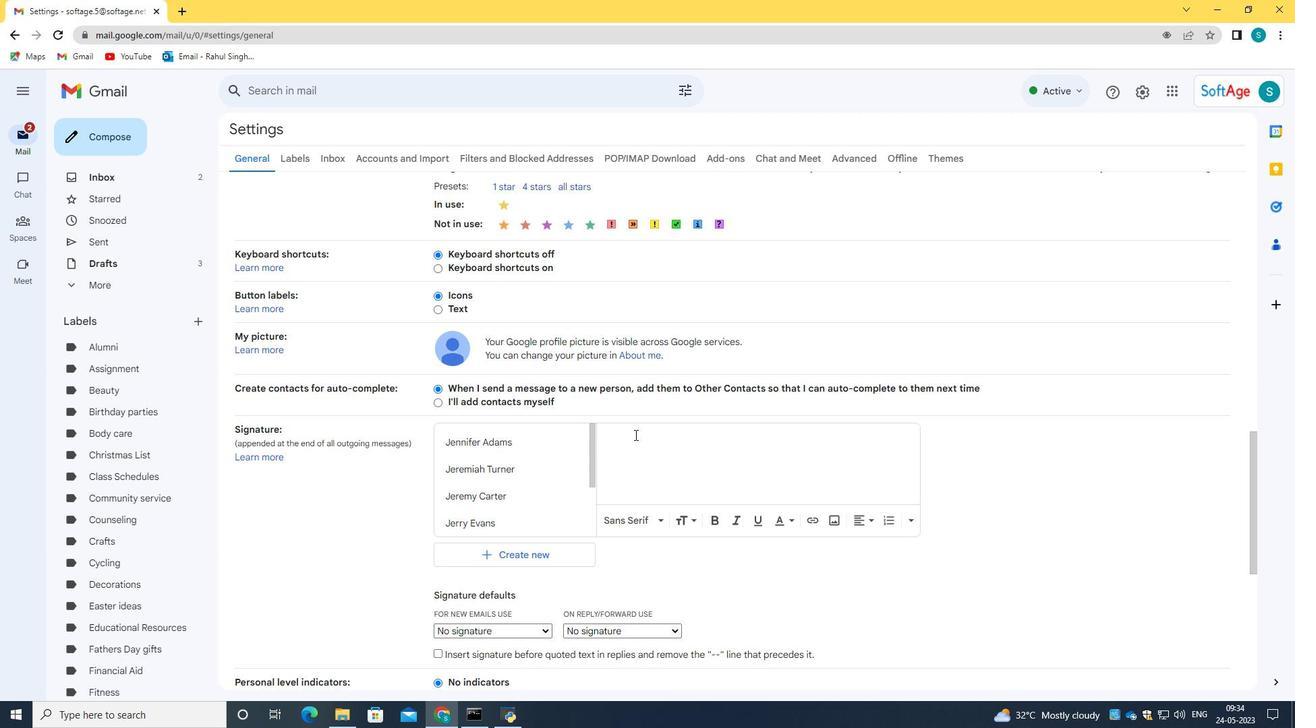 
Action: Mouse pressed left at (631, 431)
Screenshot: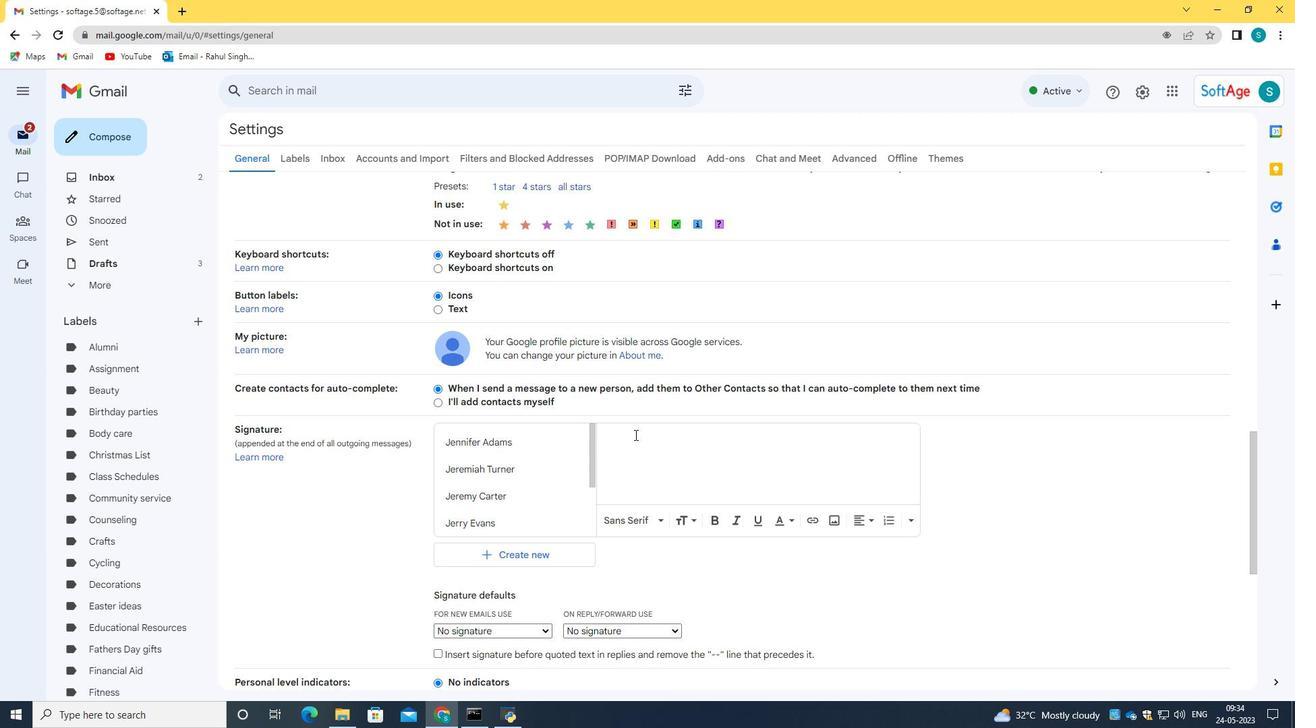 
Action: Key pressed <Key.caps_lock>J<Key.caps_lock>esus<Key.space><Key.caps_lock>G<Key.caps_lock>arsia
Screenshot: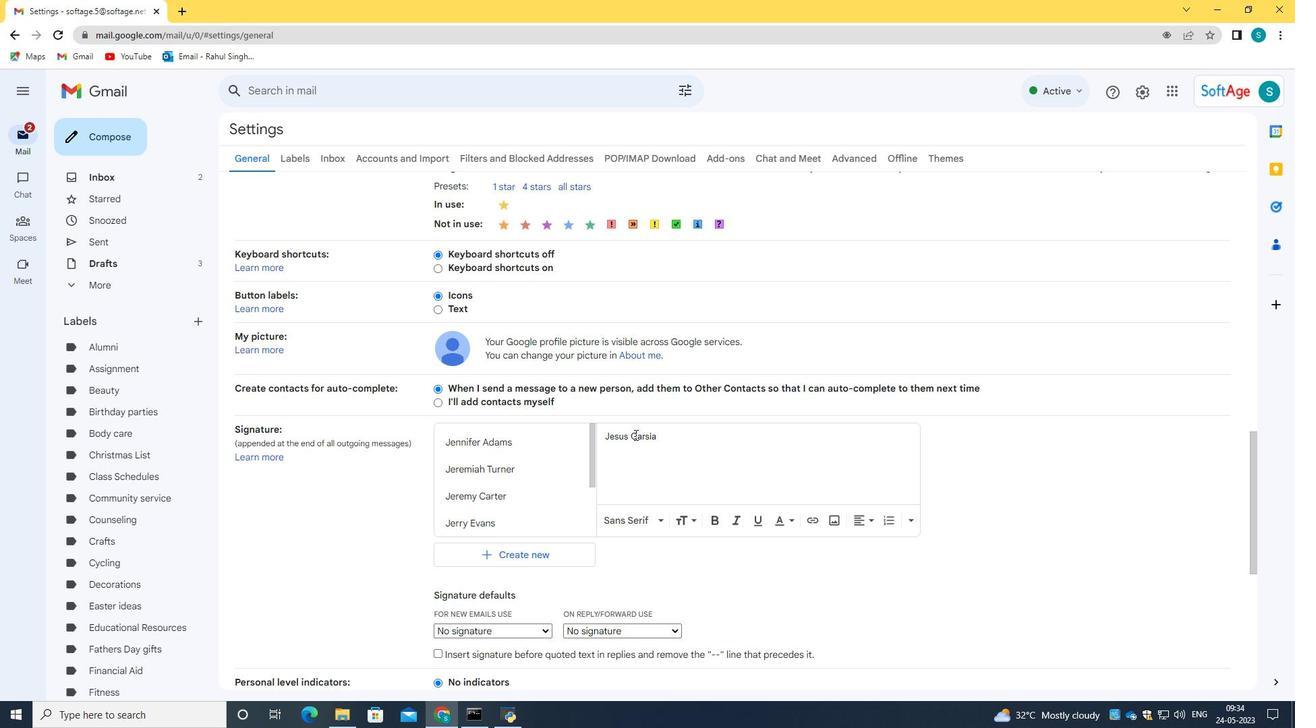 
Action: Mouse moved to (647, 434)
Screenshot: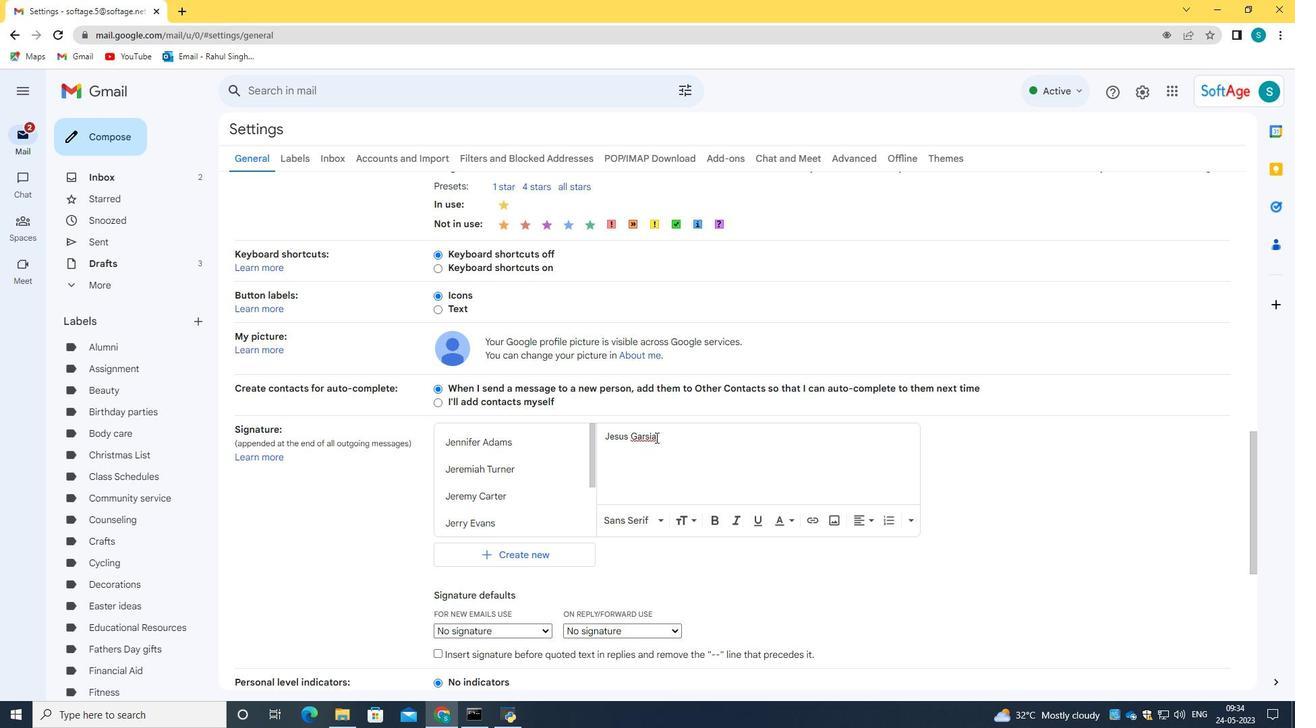 
Action: Mouse pressed left at (647, 434)
Screenshot: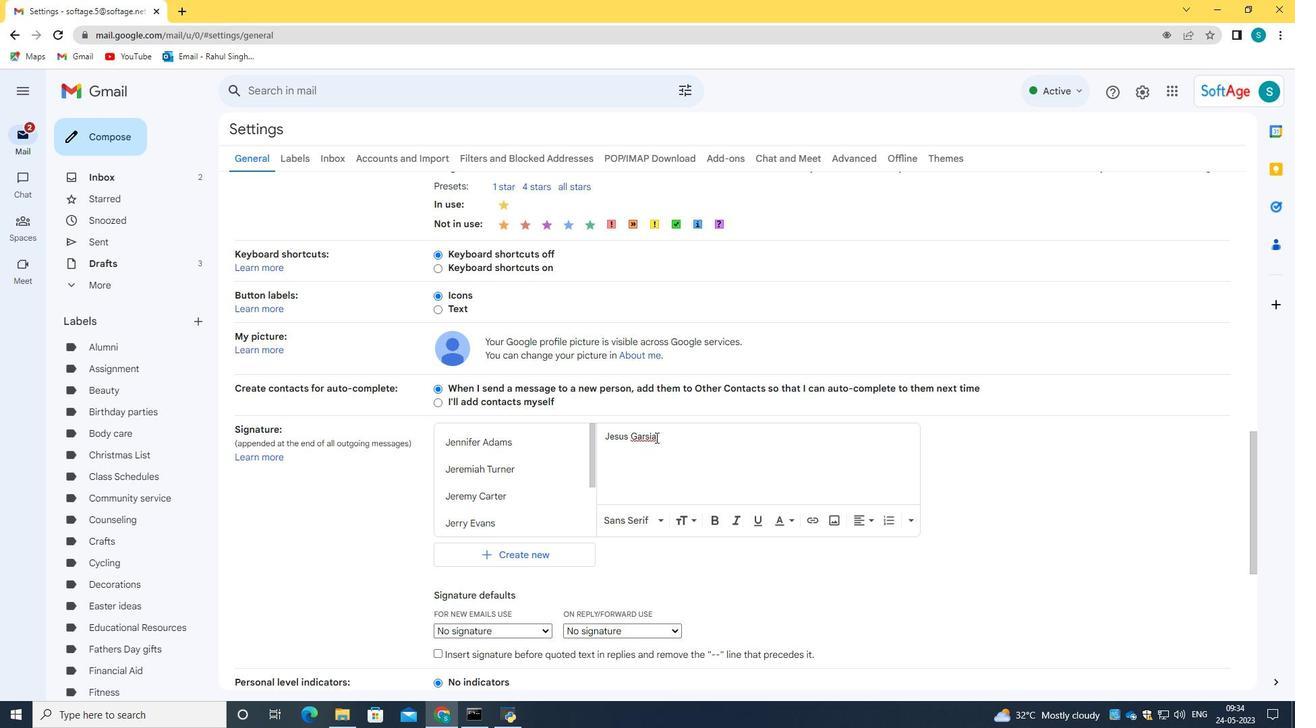 
Action: Mouse moved to (652, 434)
Screenshot: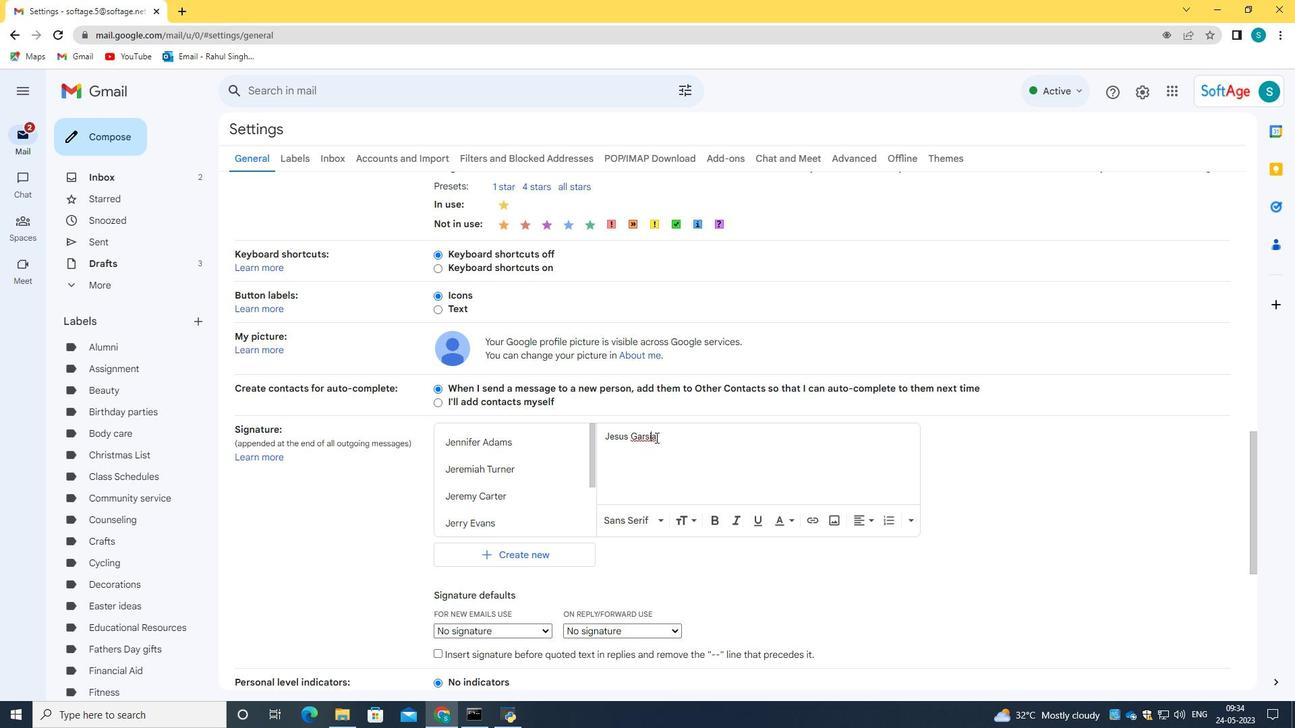 
Action: Key pressed <Key.backspace><Key.backspace>ci
Screenshot: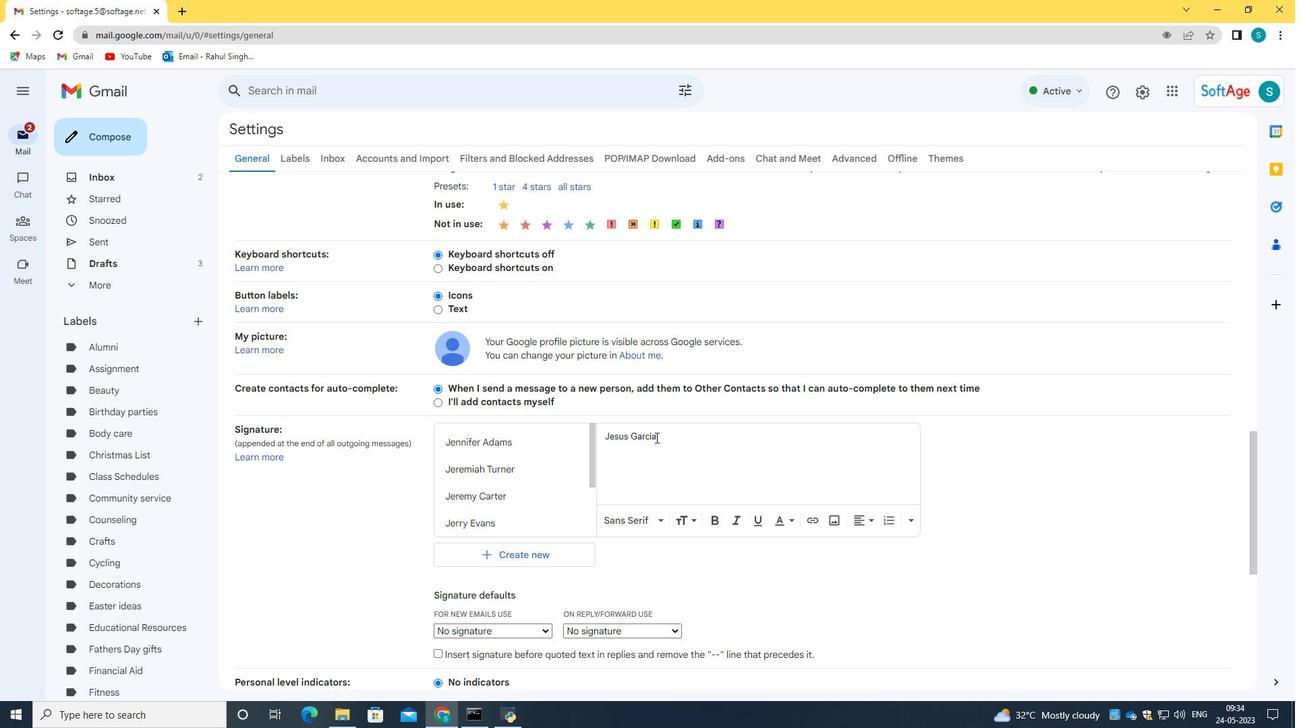 
Action: Mouse scrolled (652, 433) with delta (0, 0)
Screenshot: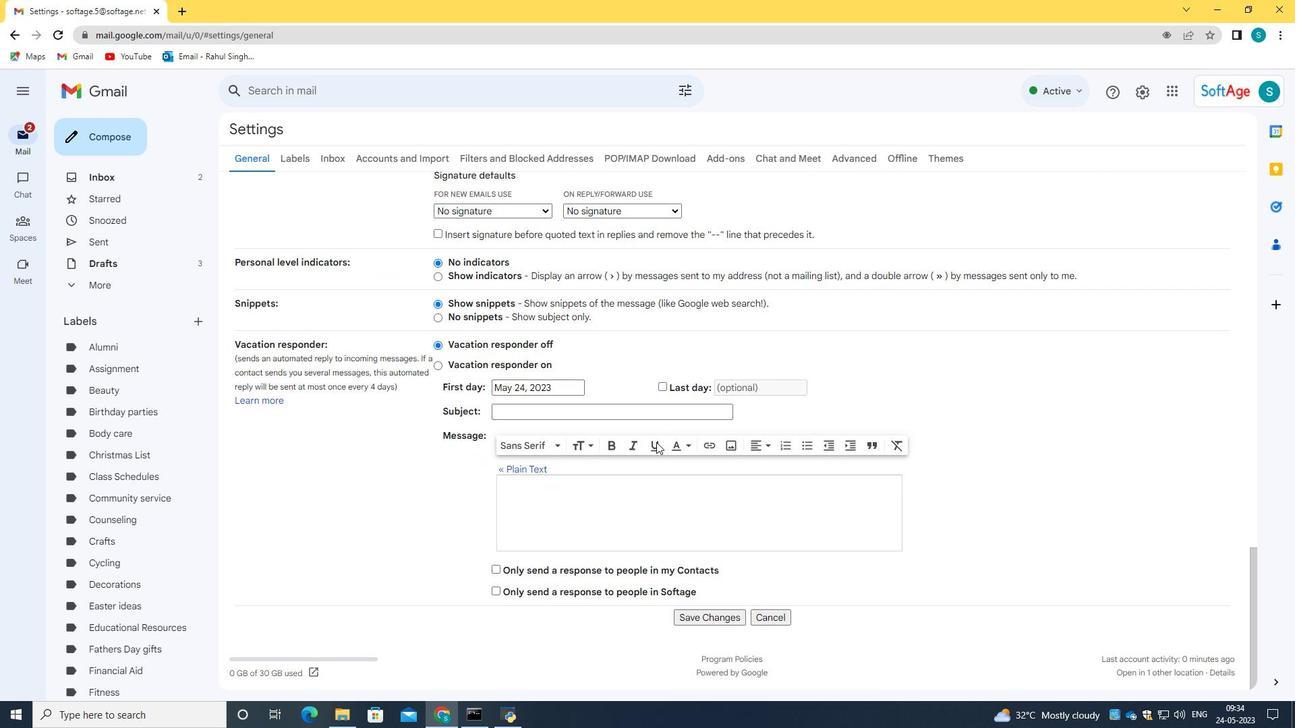 
Action: Mouse moved to (653, 435)
Screenshot: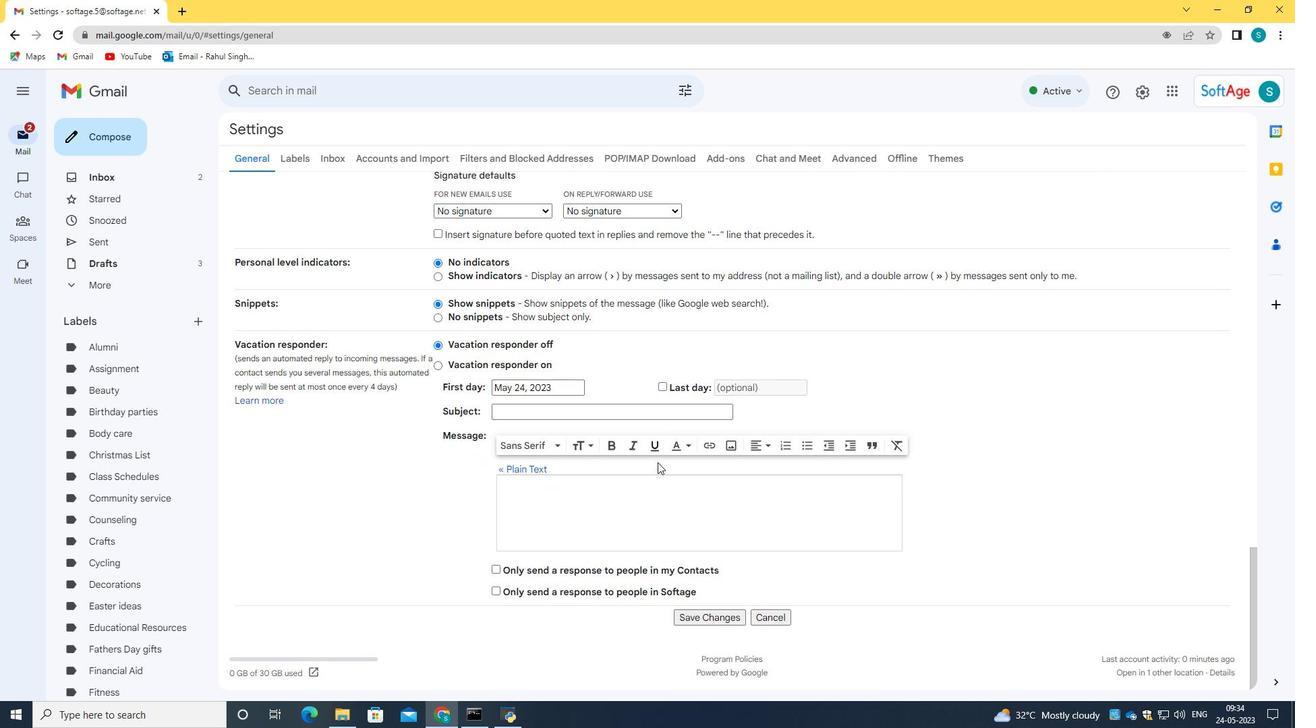 
Action: Mouse scrolled (653, 434) with delta (0, 0)
Screenshot: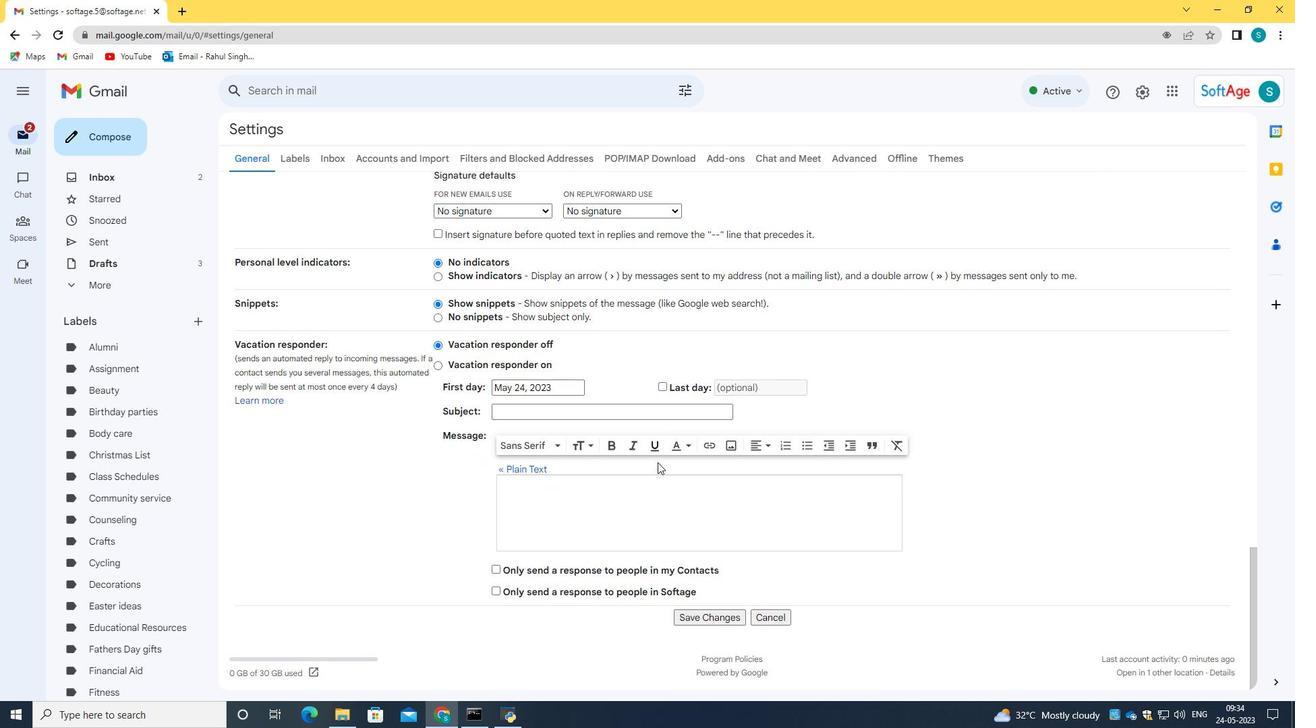 
Action: Mouse moved to (653, 439)
Screenshot: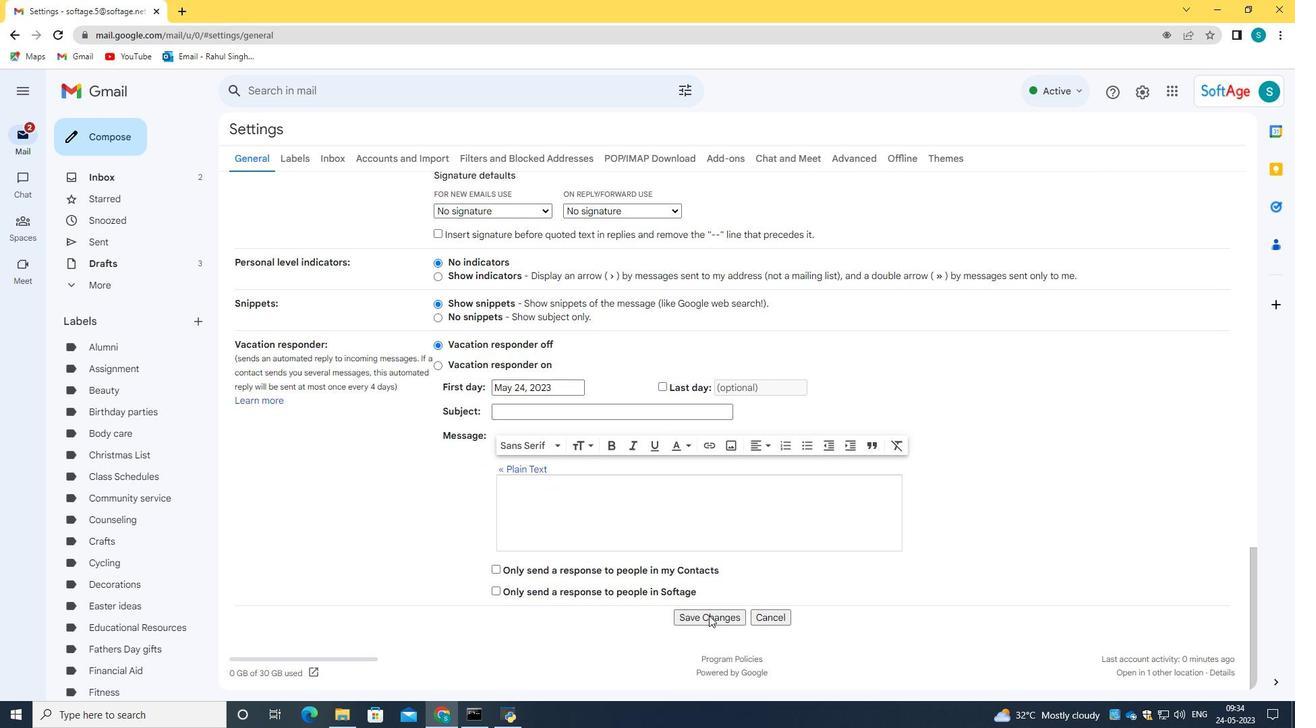 
Action: Mouse scrolled (653, 438) with delta (0, 0)
Screenshot: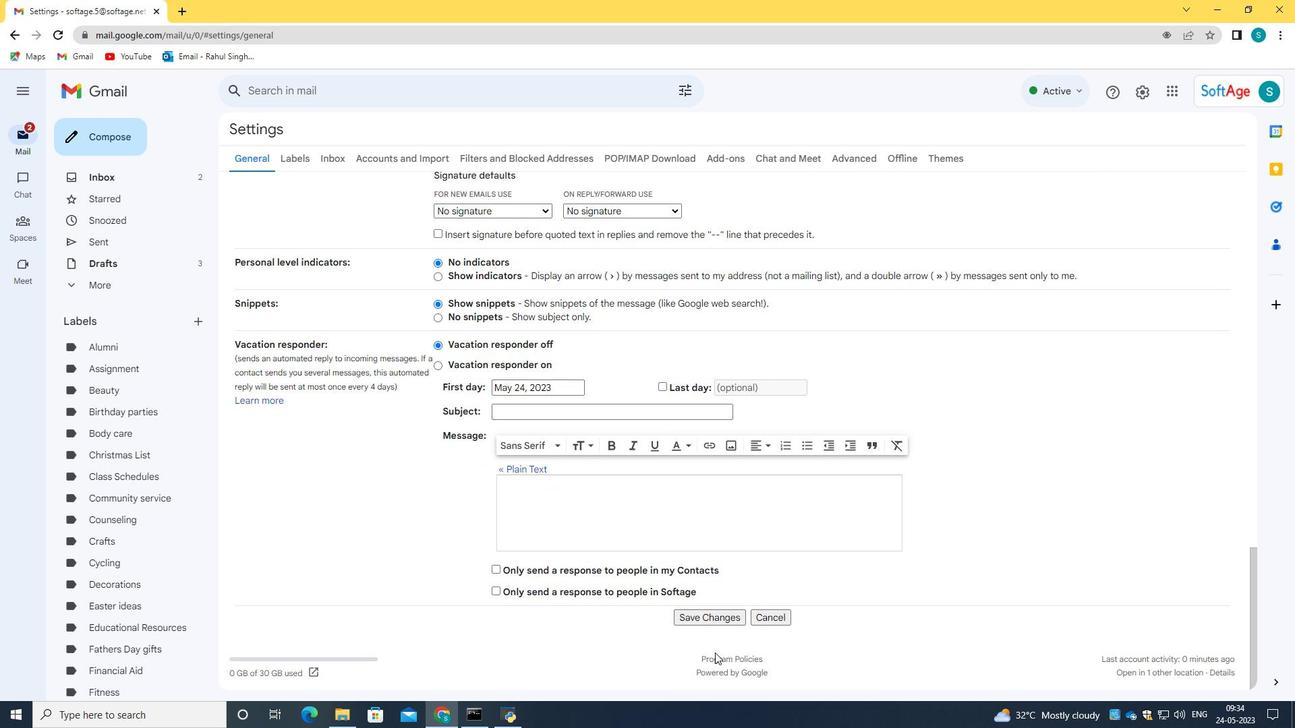 
Action: Mouse scrolled (653, 438) with delta (0, 0)
Screenshot: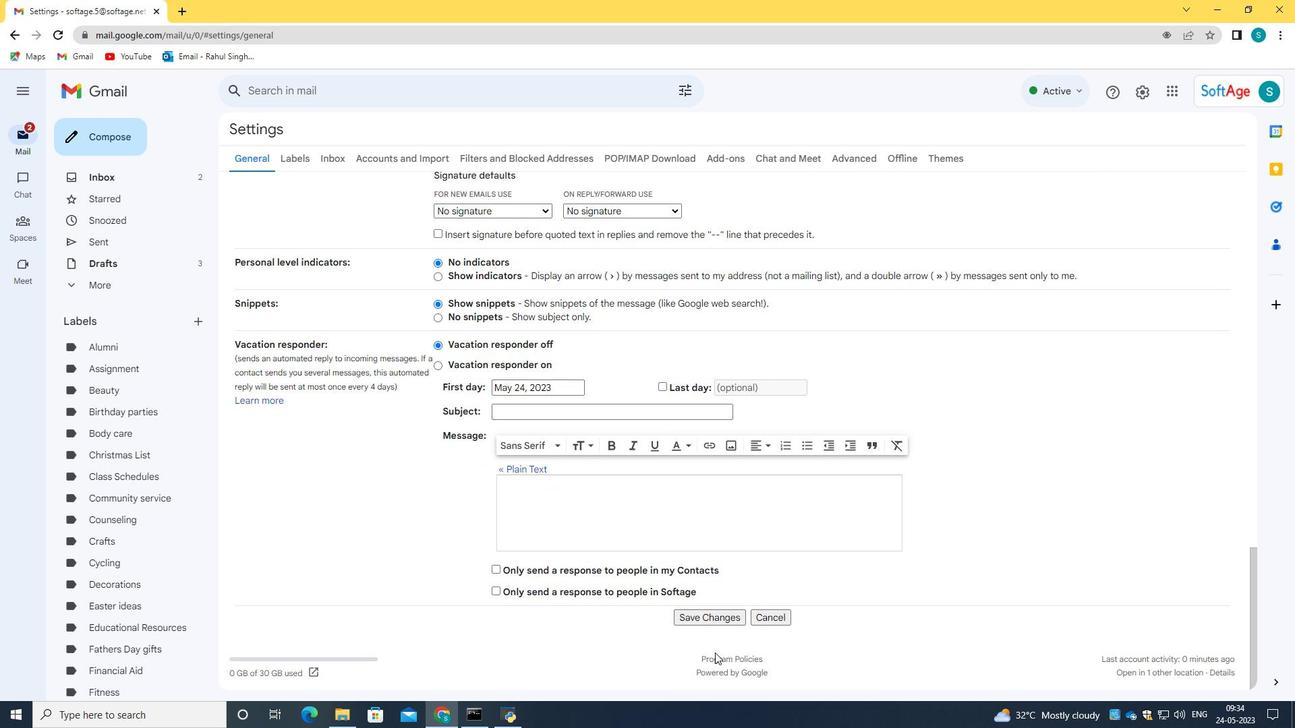 
Action: Mouse scrolled (653, 438) with delta (0, 0)
Screenshot: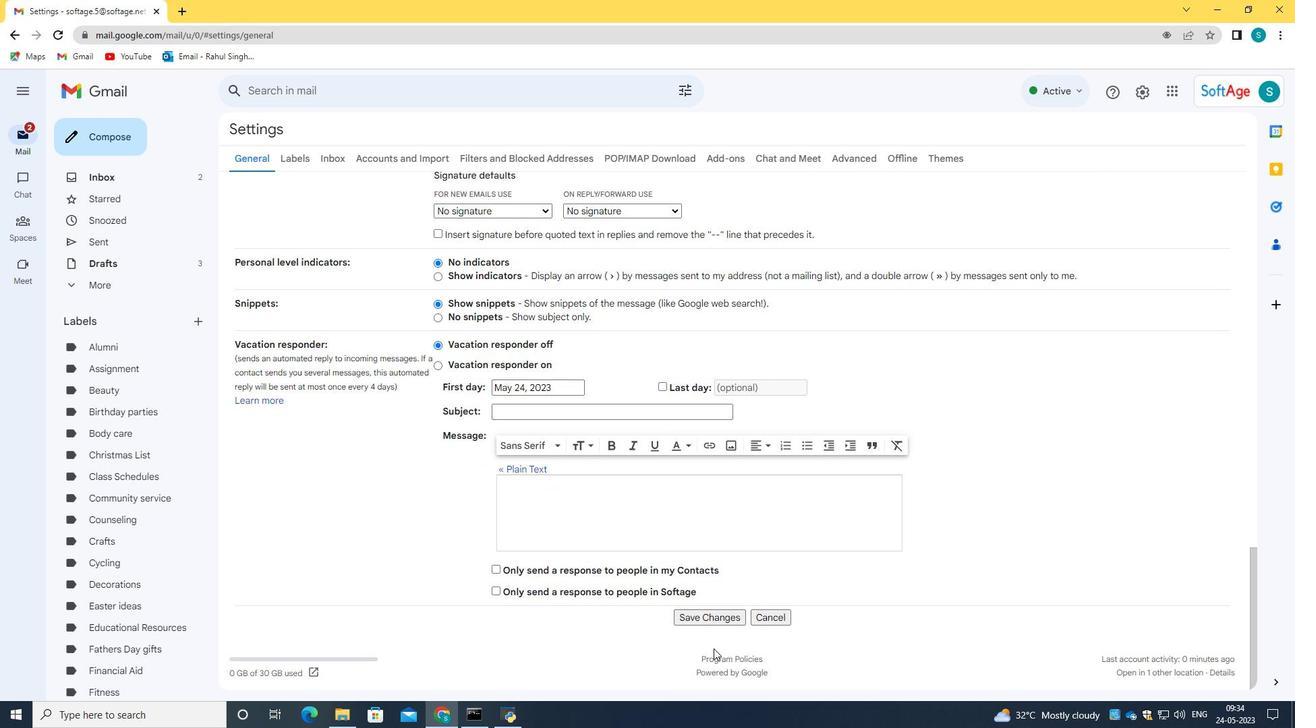 
Action: Mouse scrolled (653, 438) with delta (0, 0)
Screenshot: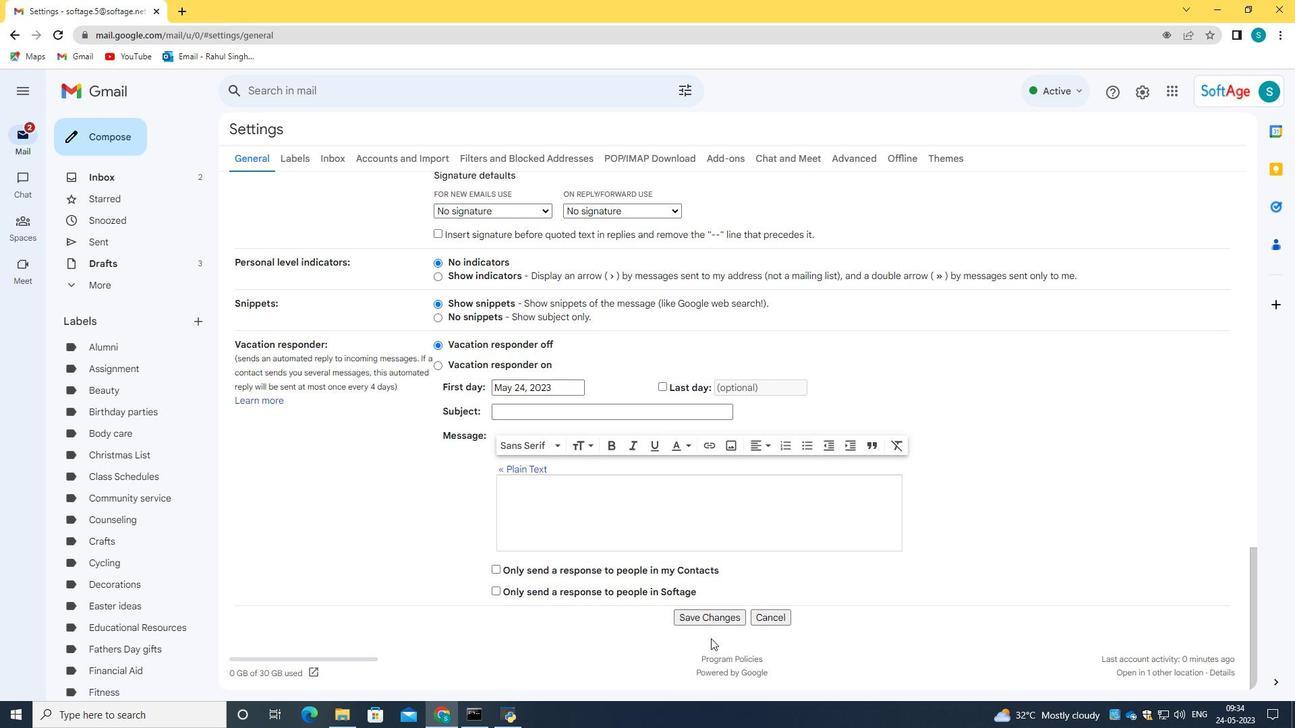 
Action: Mouse scrolled (653, 438) with delta (0, 0)
Screenshot: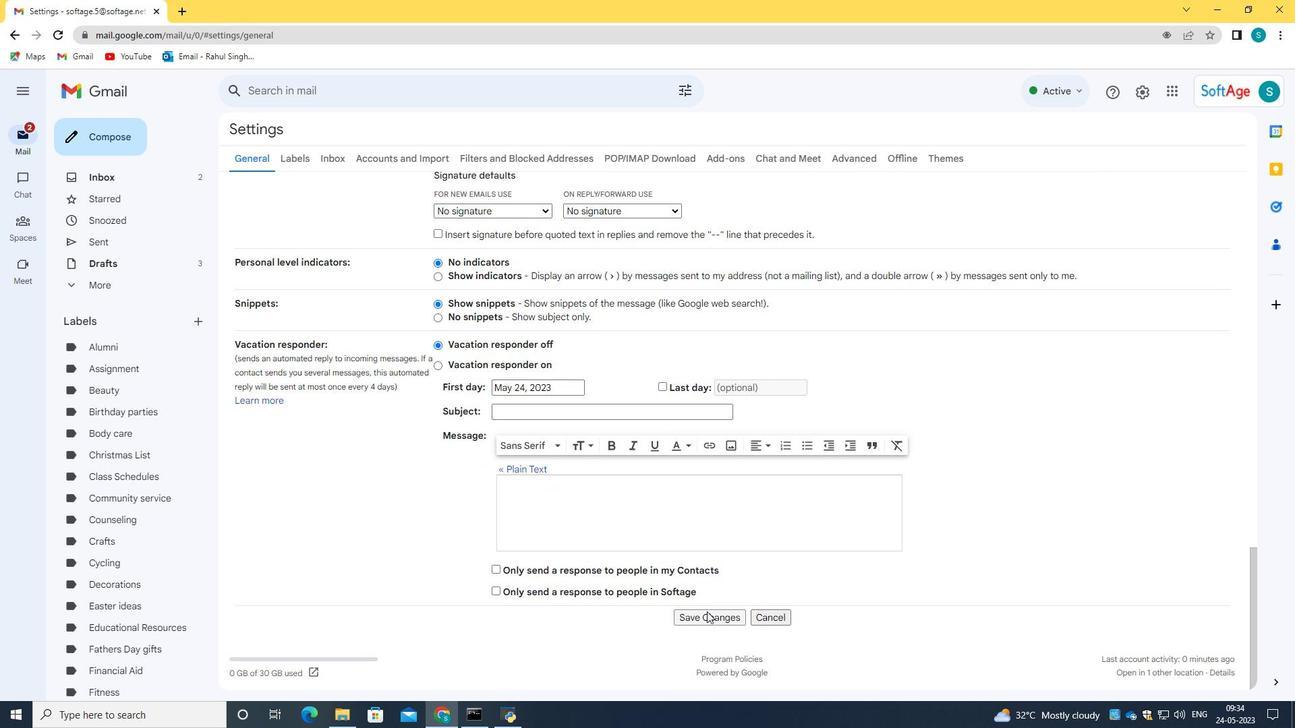 
Action: Mouse scrolled (653, 438) with delta (0, 0)
Screenshot: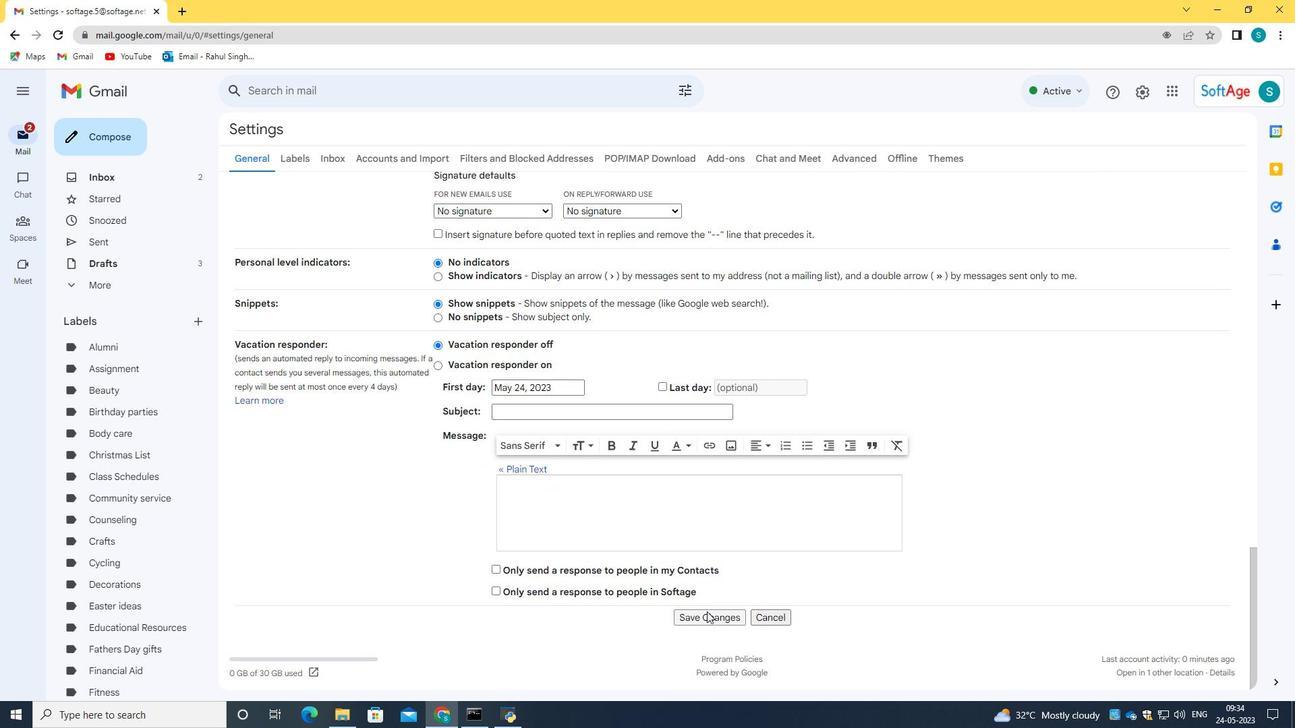 
Action: Mouse scrolled (653, 438) with delta (0, 0)
Screenshot: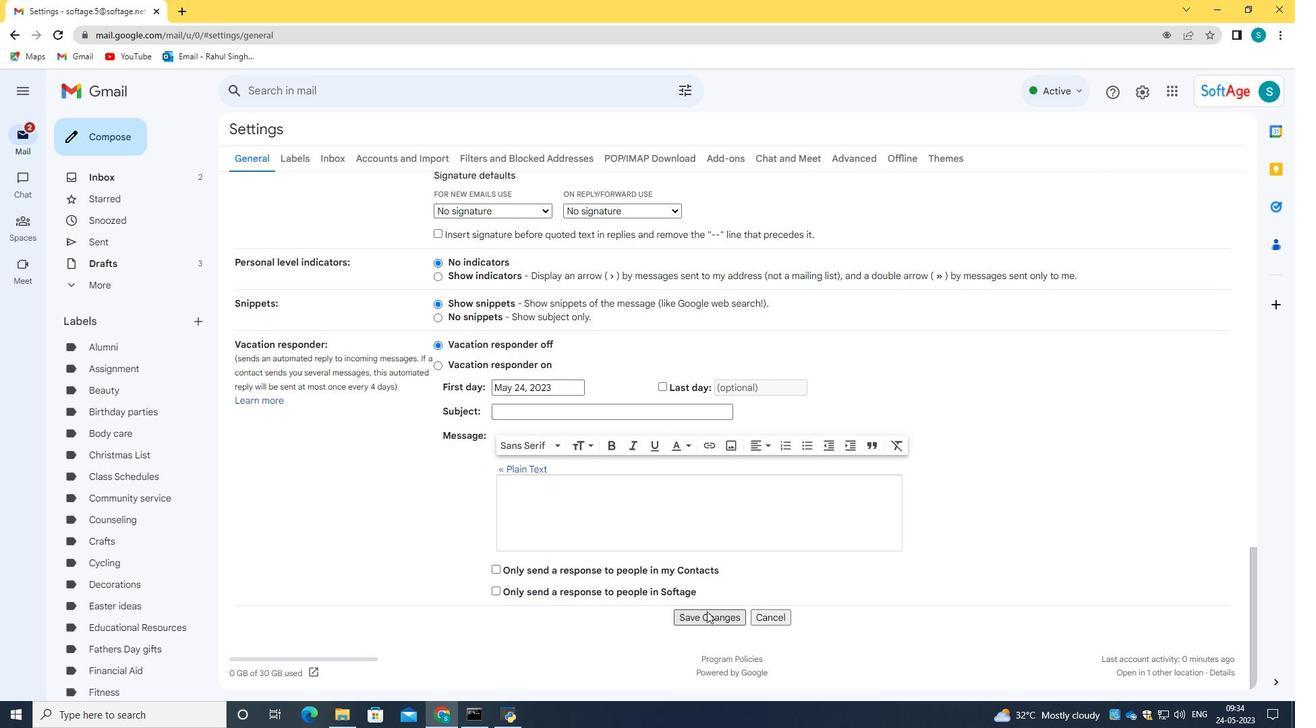 
Action: Mouse scrolled (653, 438) with delta (0, 0)
Screenshot: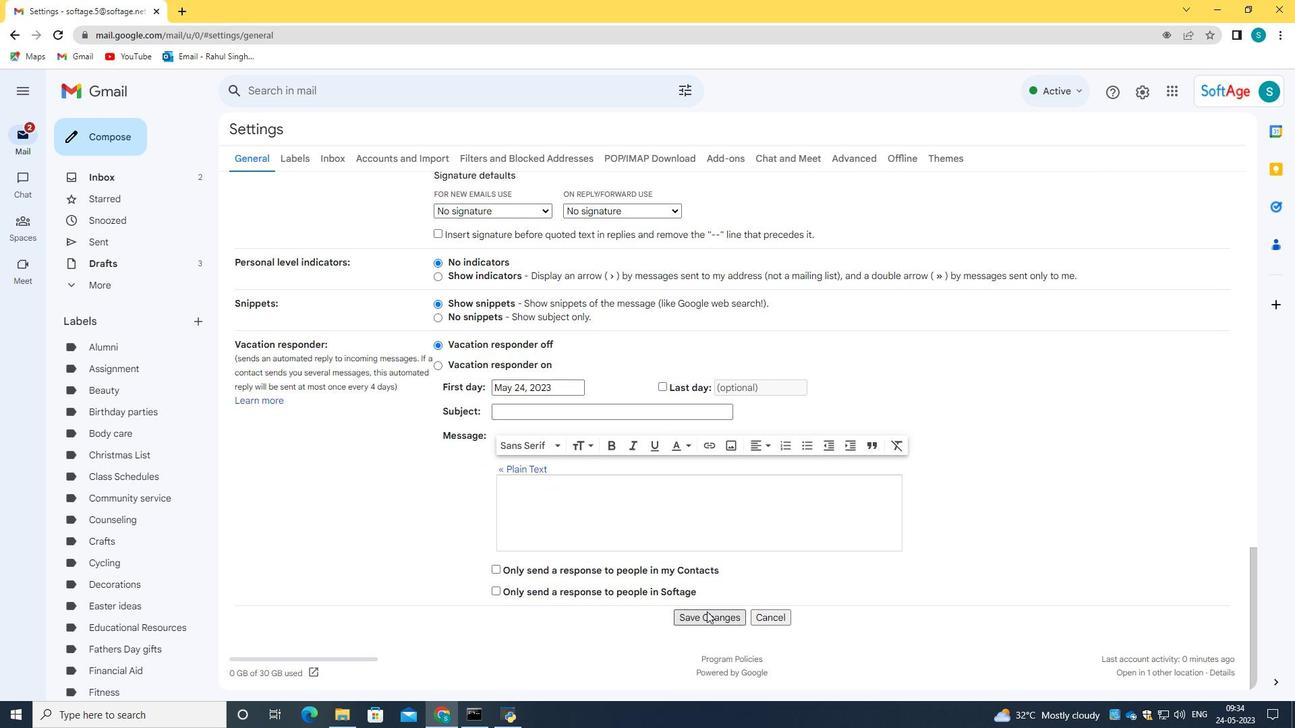 
Action: Mouse moved to (703, 608)
Screenshot: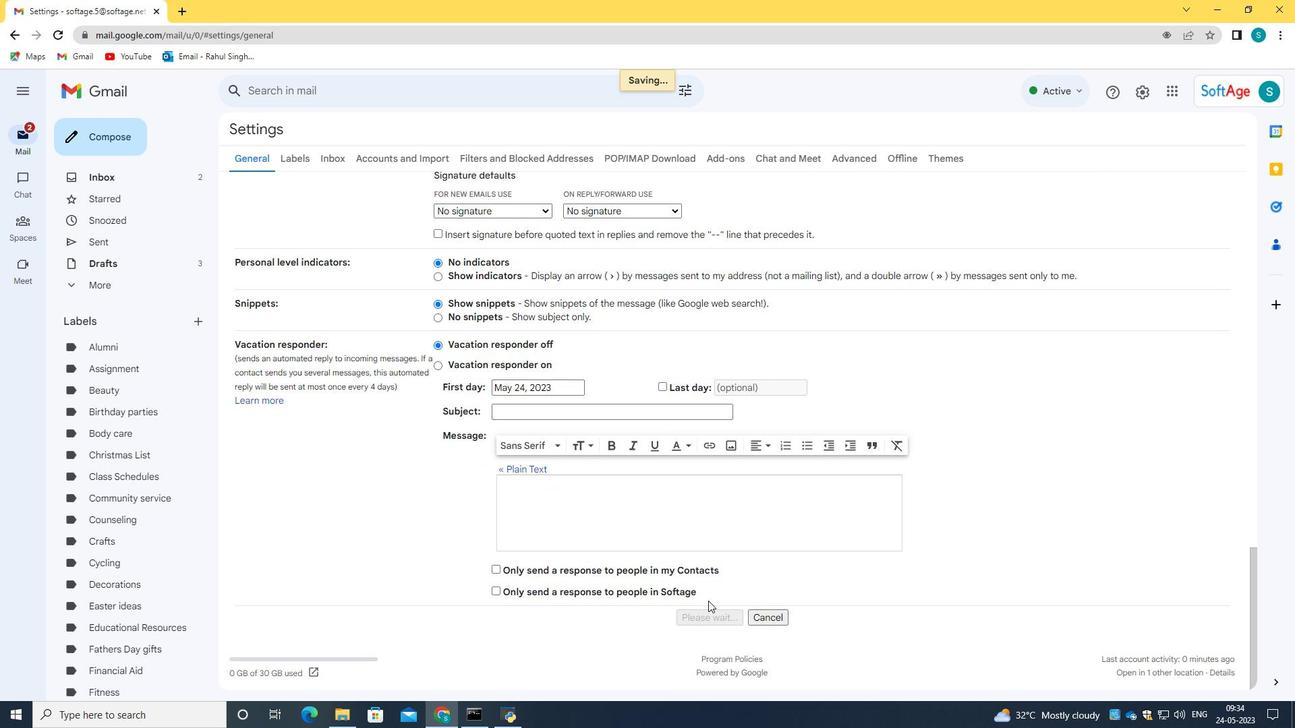 
Action: Mouse pressed left at (703, 608)
Screenshot: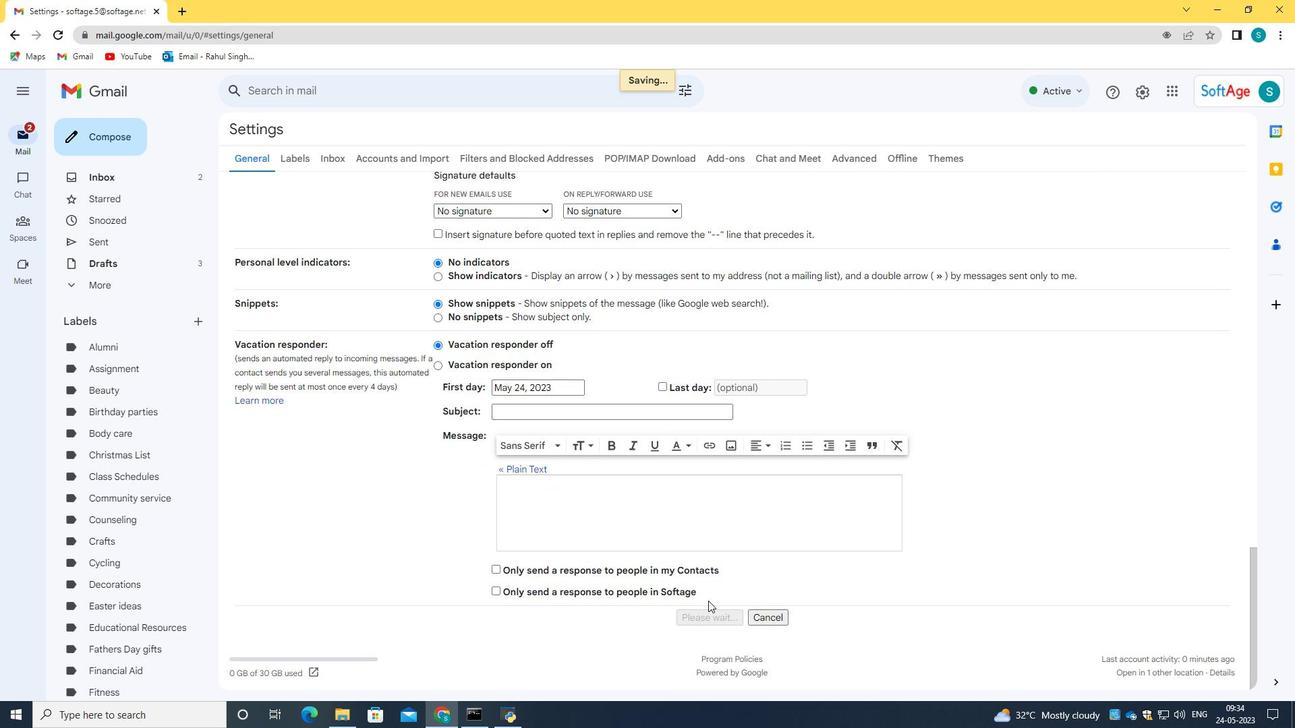 
Action: Mouse moved to (99, 132)
Screenshot: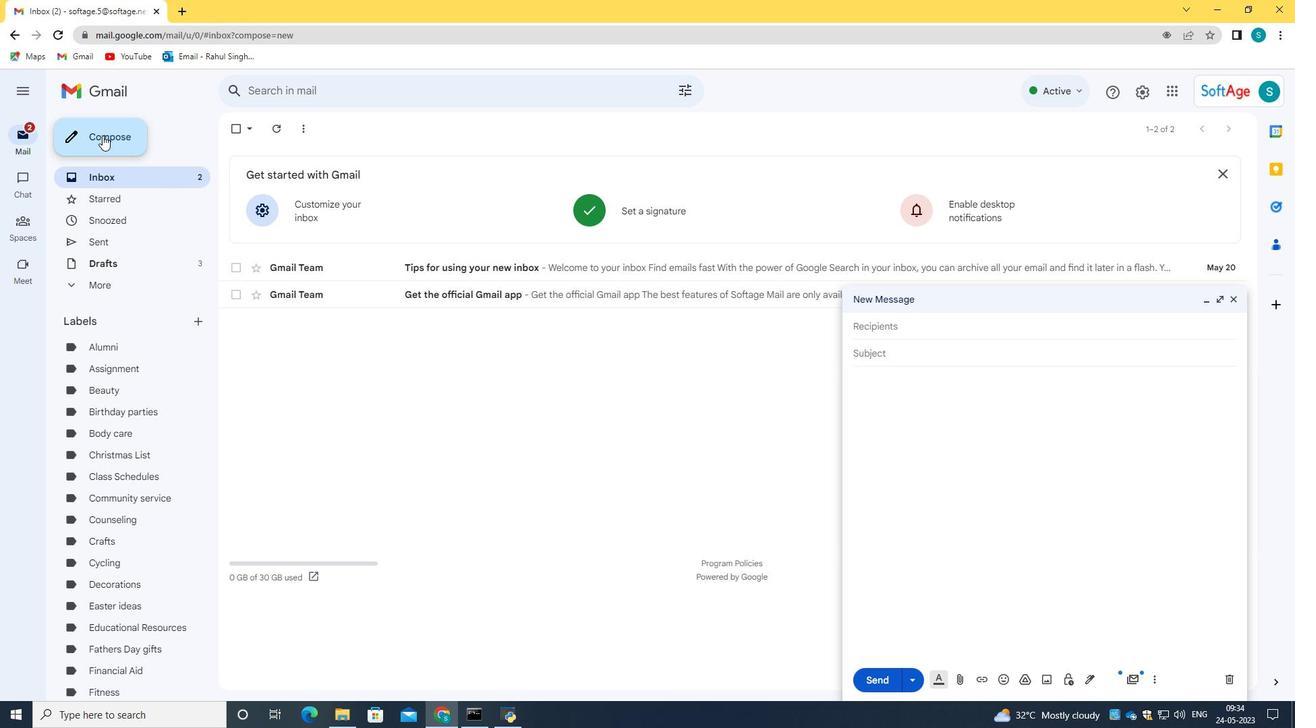
Action: Mouse pressed left at (99, 132)
Screenshot: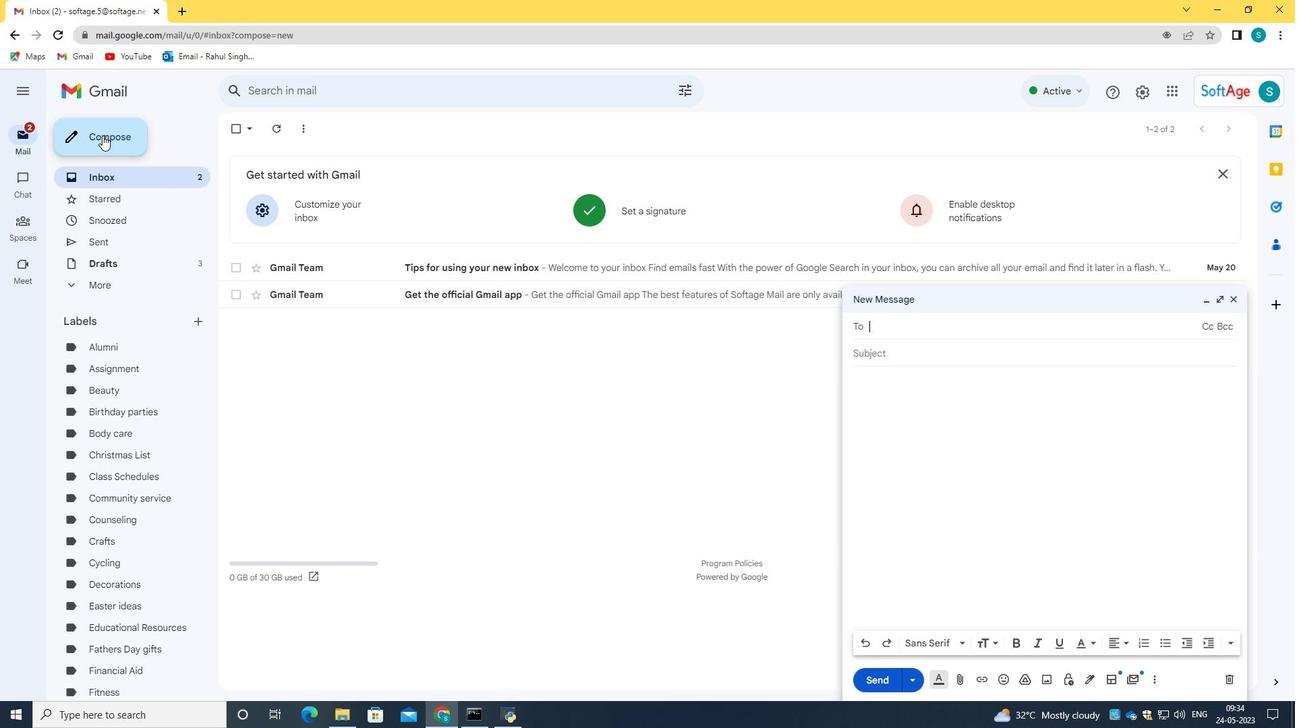 
Action: Mouse moved to (507, 373)
Screenshot: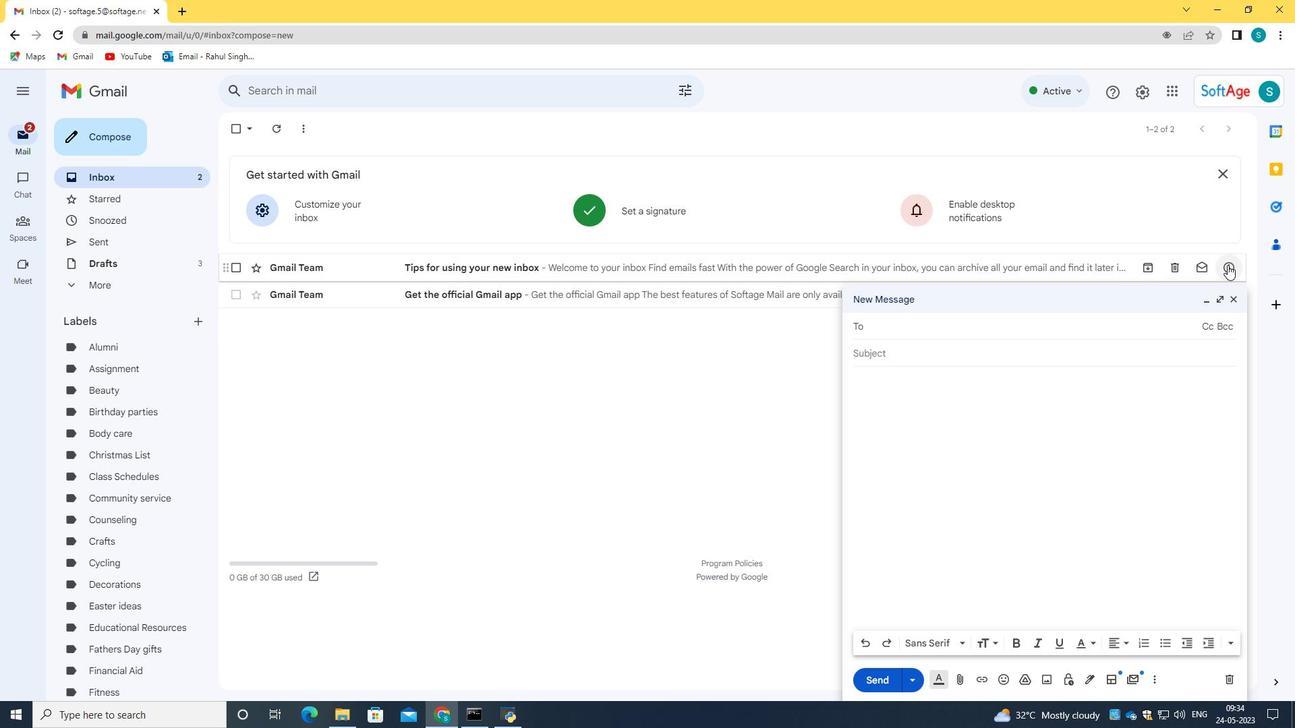 
Action: Mouse scrolled (507, 373) with delta (0, 0)
Screenshot: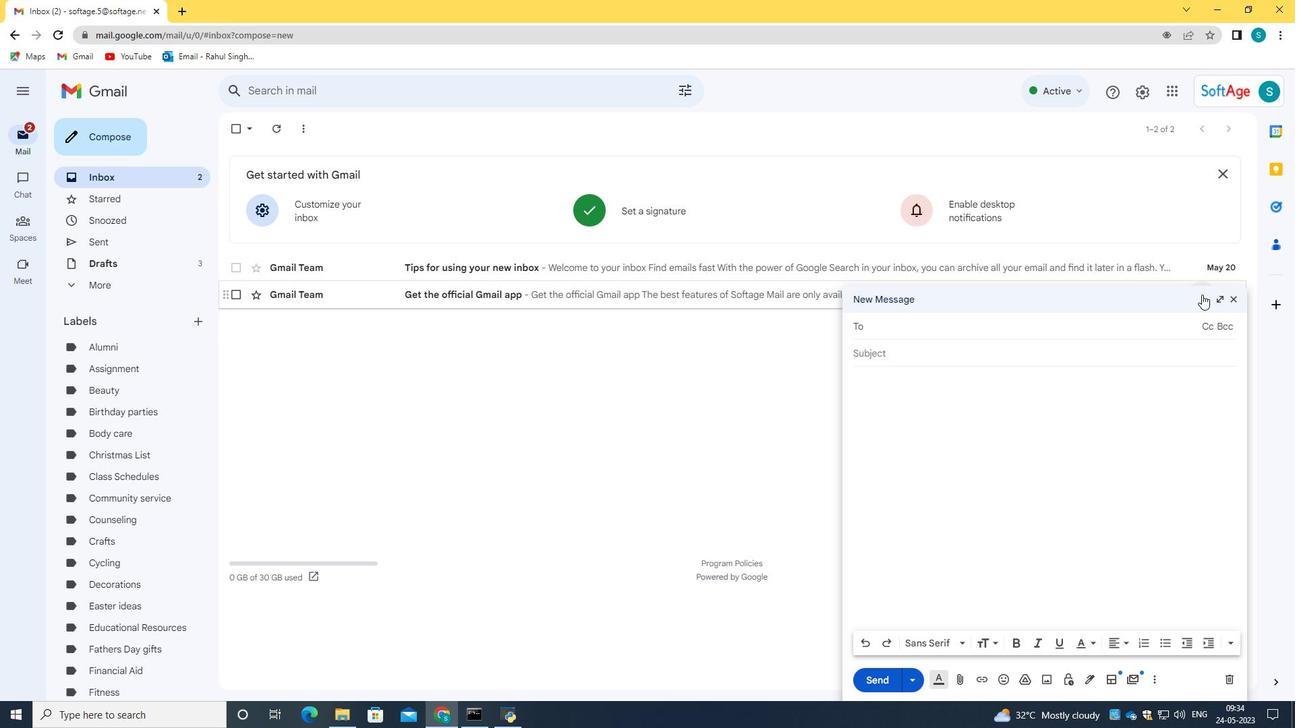 
Action: Mouse moved to (1218, 292)
Screenshot: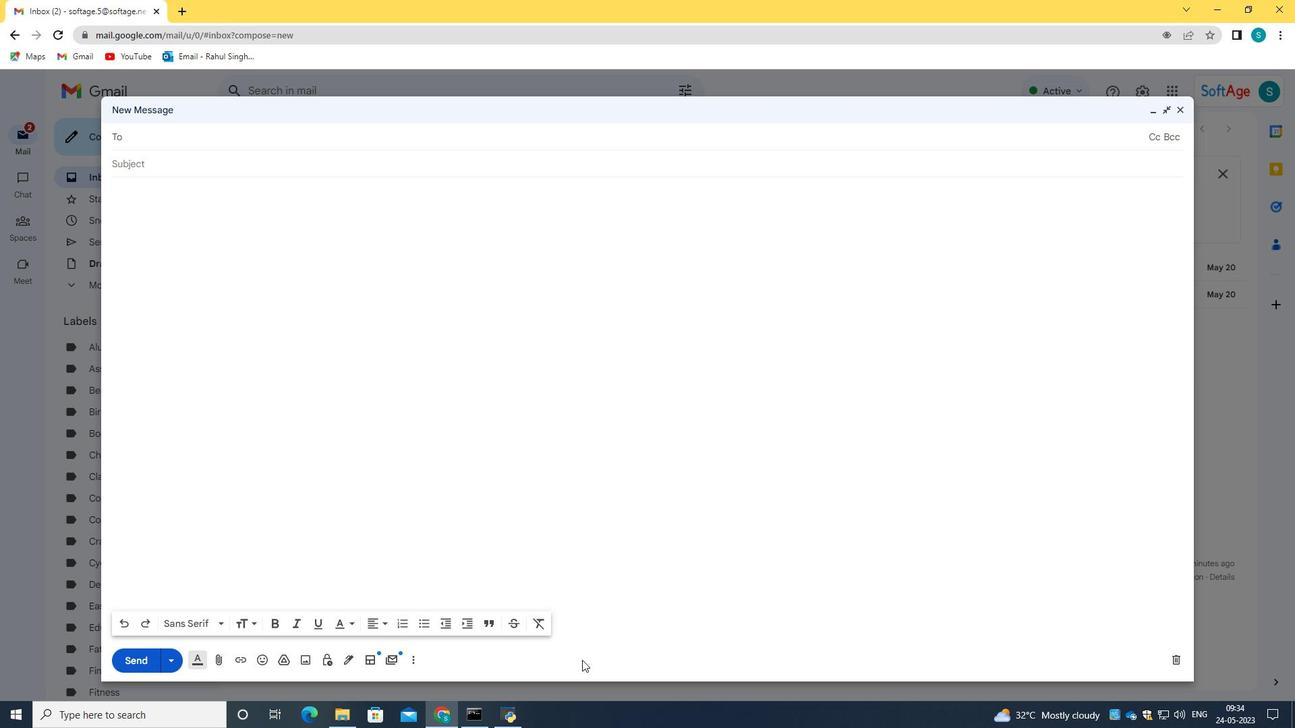 
Action: Mouse pressed left at (1218, 292)
Screenshot: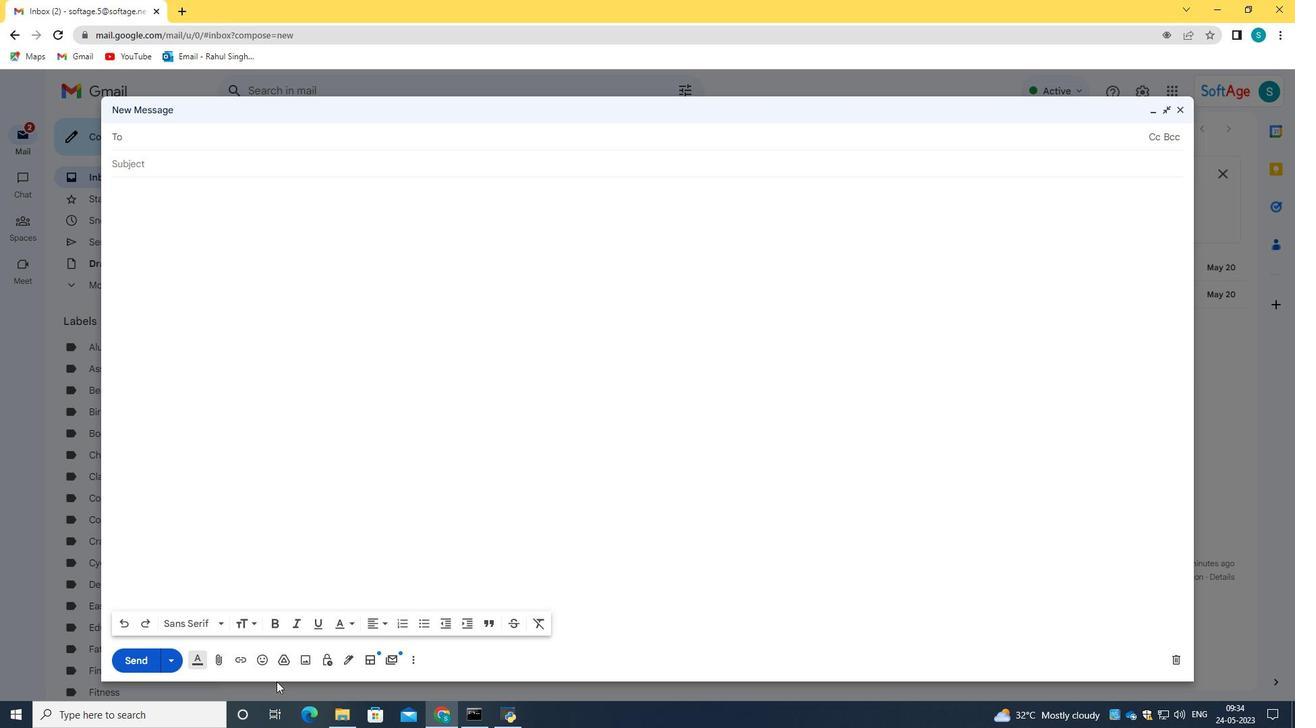 
Action: Mouse moved to (348, 663)
Screenshot: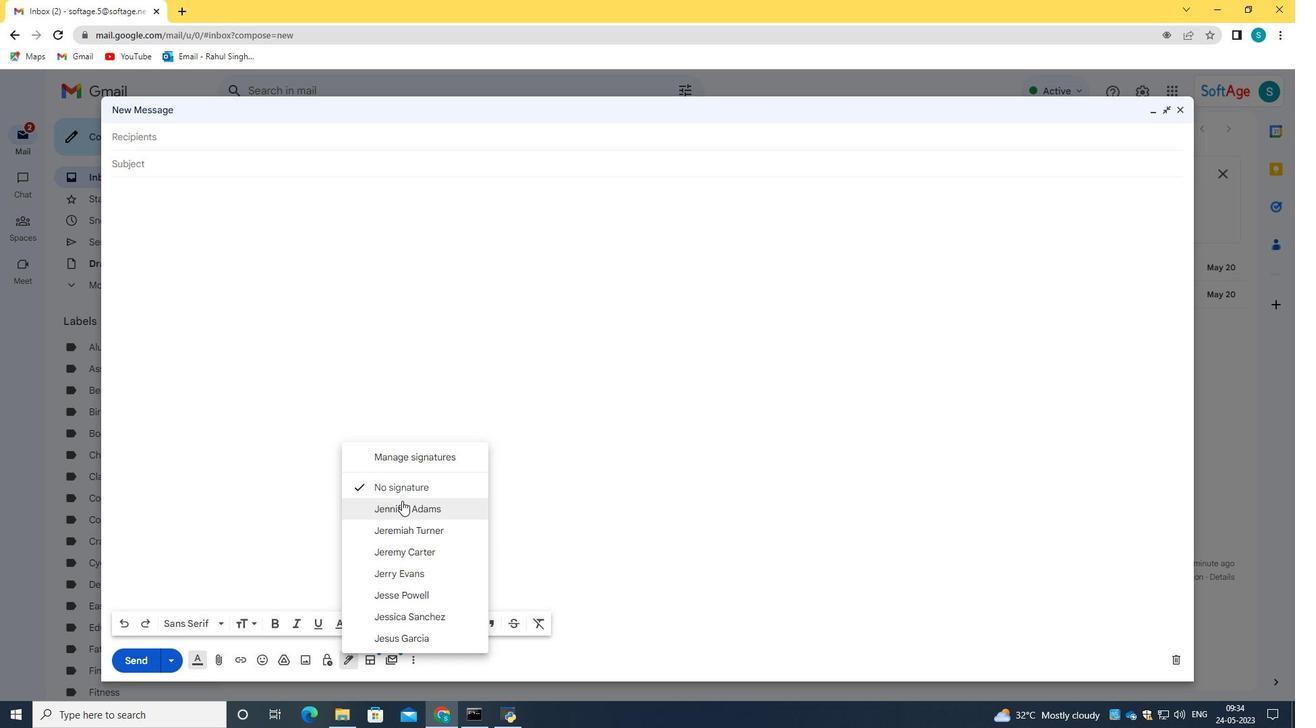 
Action: Mouse pressed left at (348, 663)
Screenshot: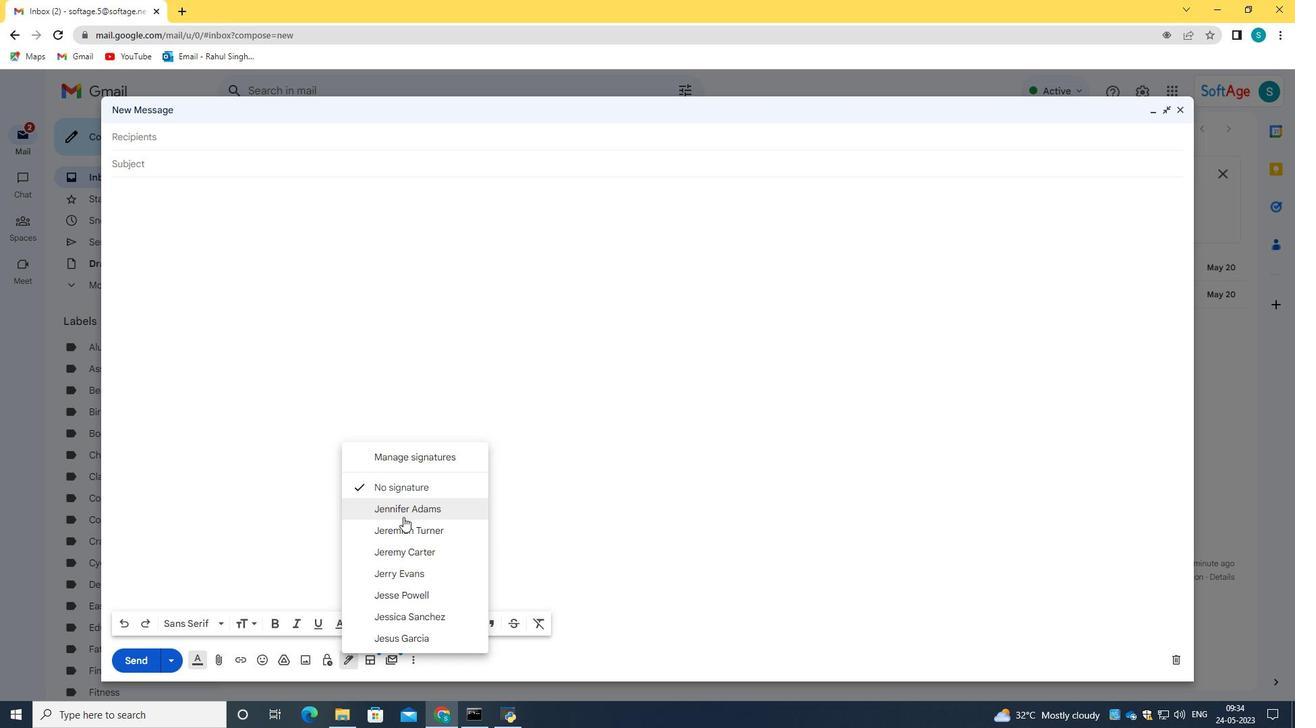 
Action: Mouse moved to (398, 498)
Screenshot: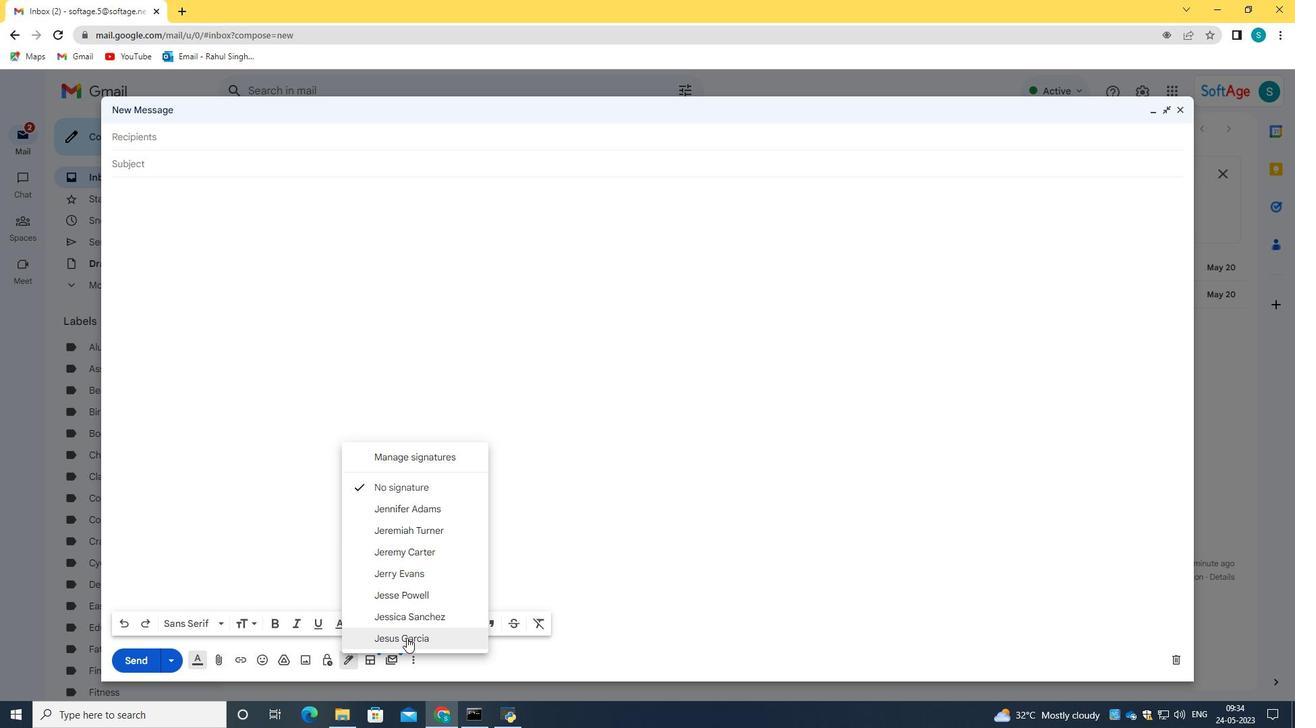
Action: Mouse scrolled (398, 497) with delta (0, 0)
Screenshot: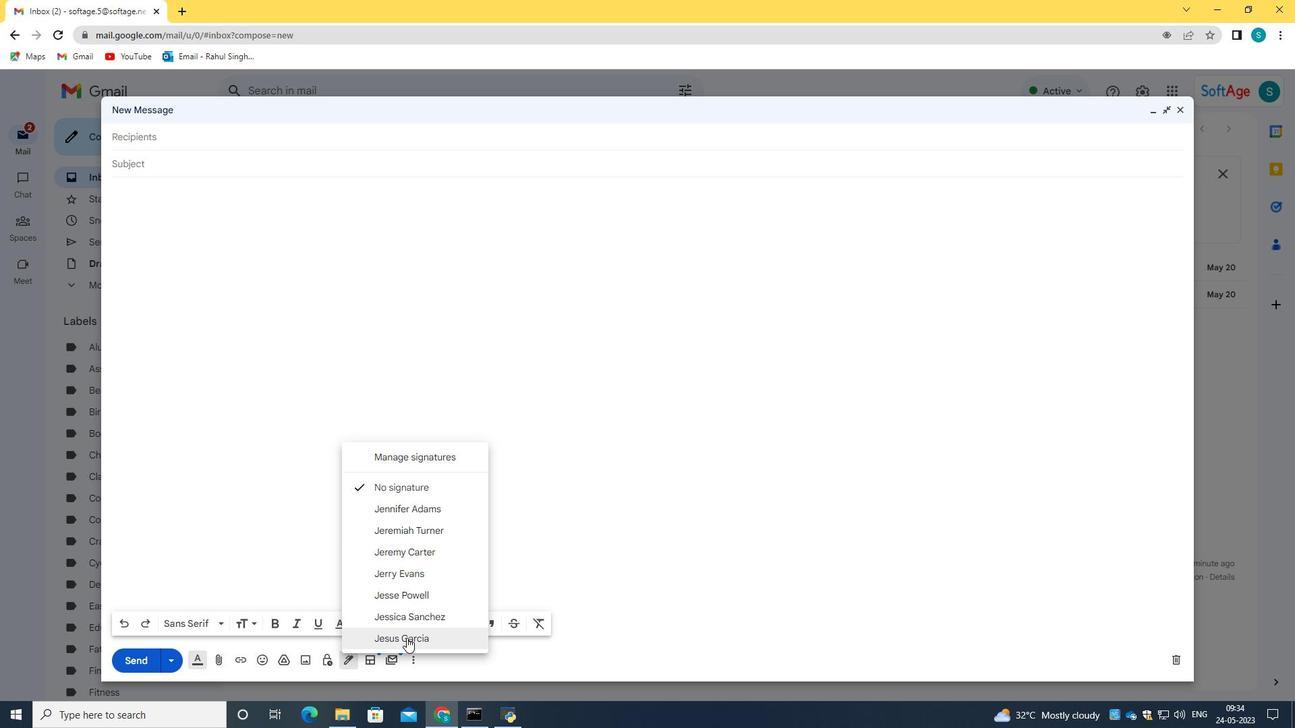 
Action: Mouse scrolled (398, 497) with delta (0, 0)
Screenshot: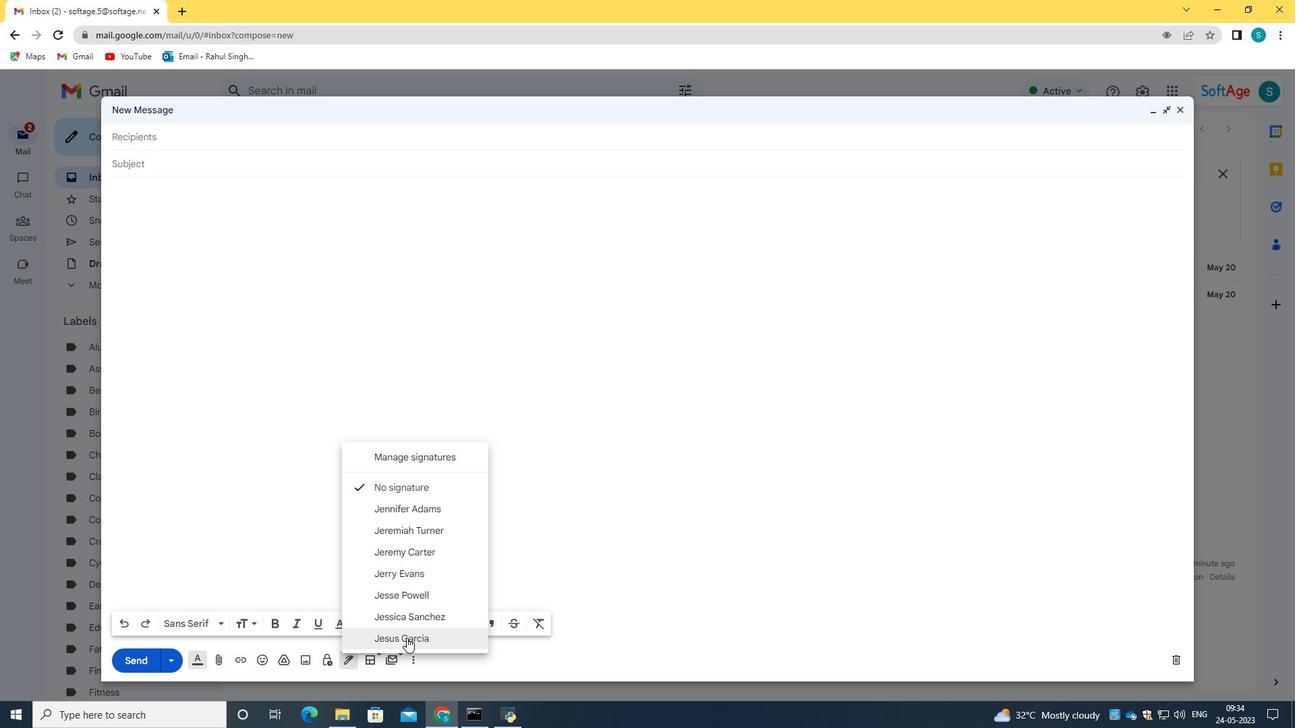 
Action: Mouse scrolled (398, 497) with delta (0, 0)
Screenshot: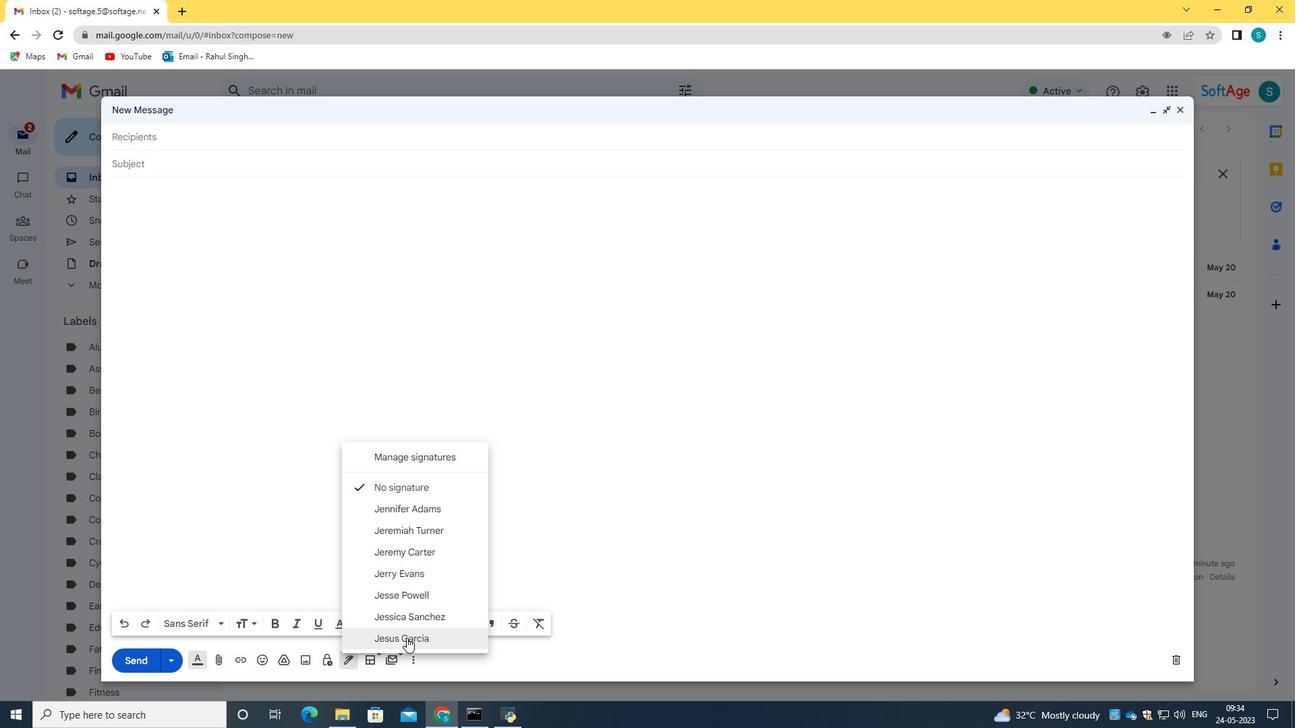 
Action: Mouse moved to (403, 635)
Screenshot: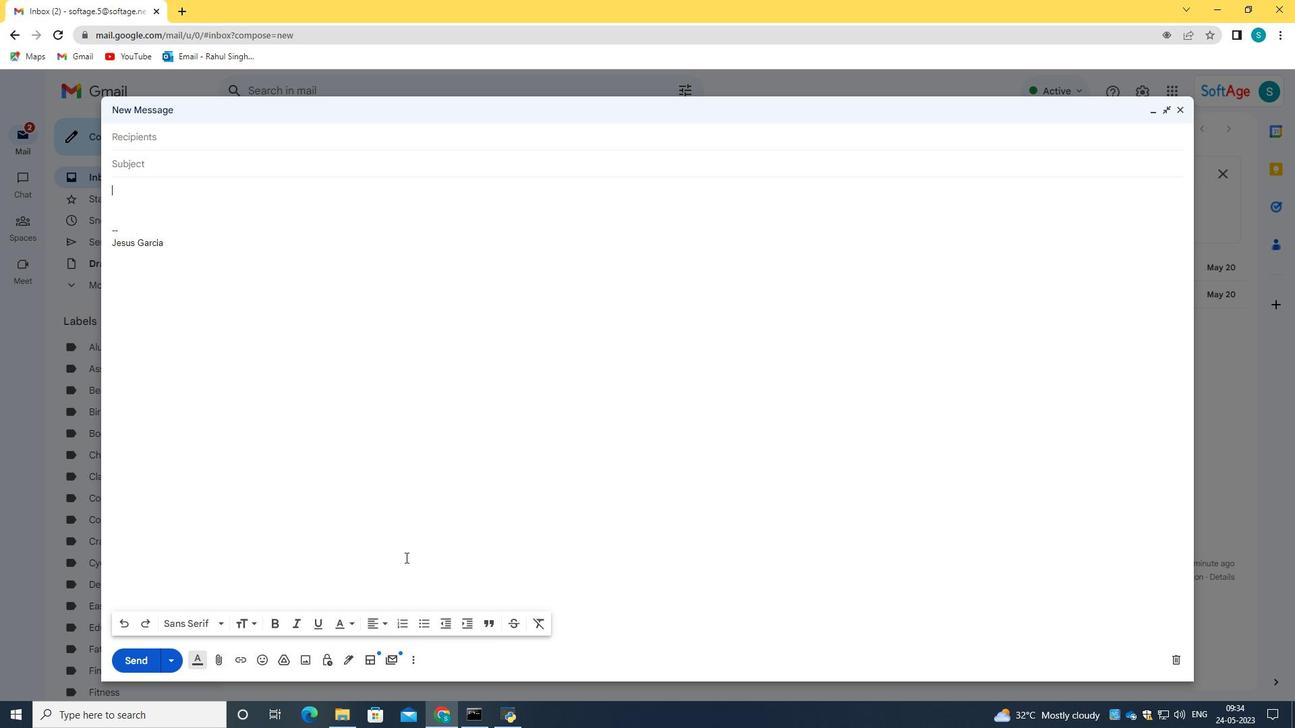 
Action: Mouse pressed left at (403, 635)
Screenshot: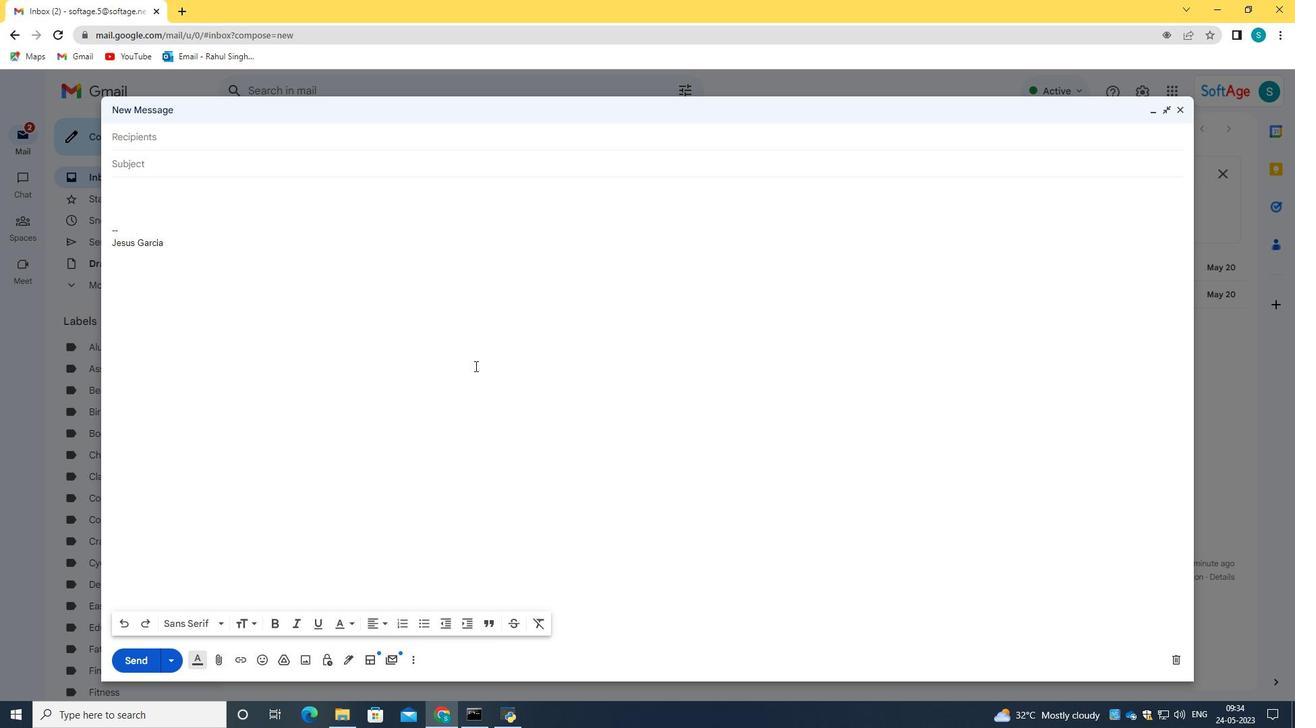 
Action: Mouse moved to (143, 166)
Screenshot: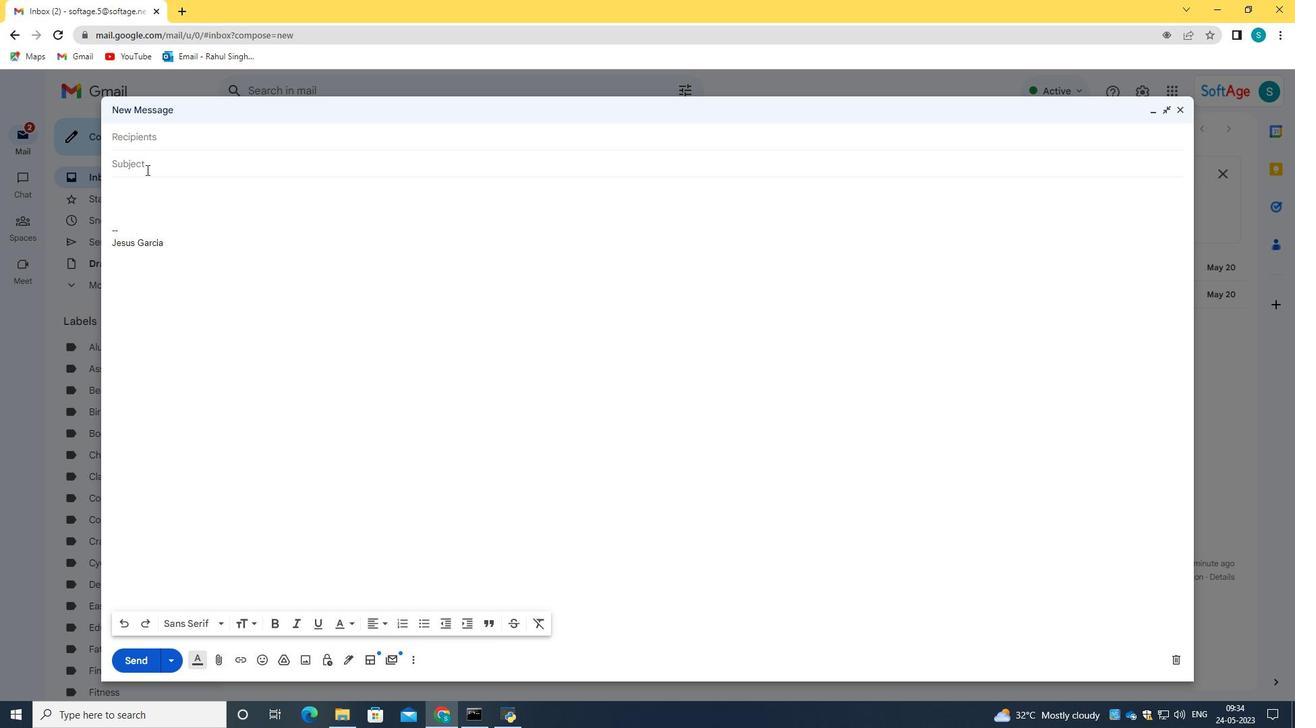 
Action: Mouse pressed left at (143, 166)
Screenshot: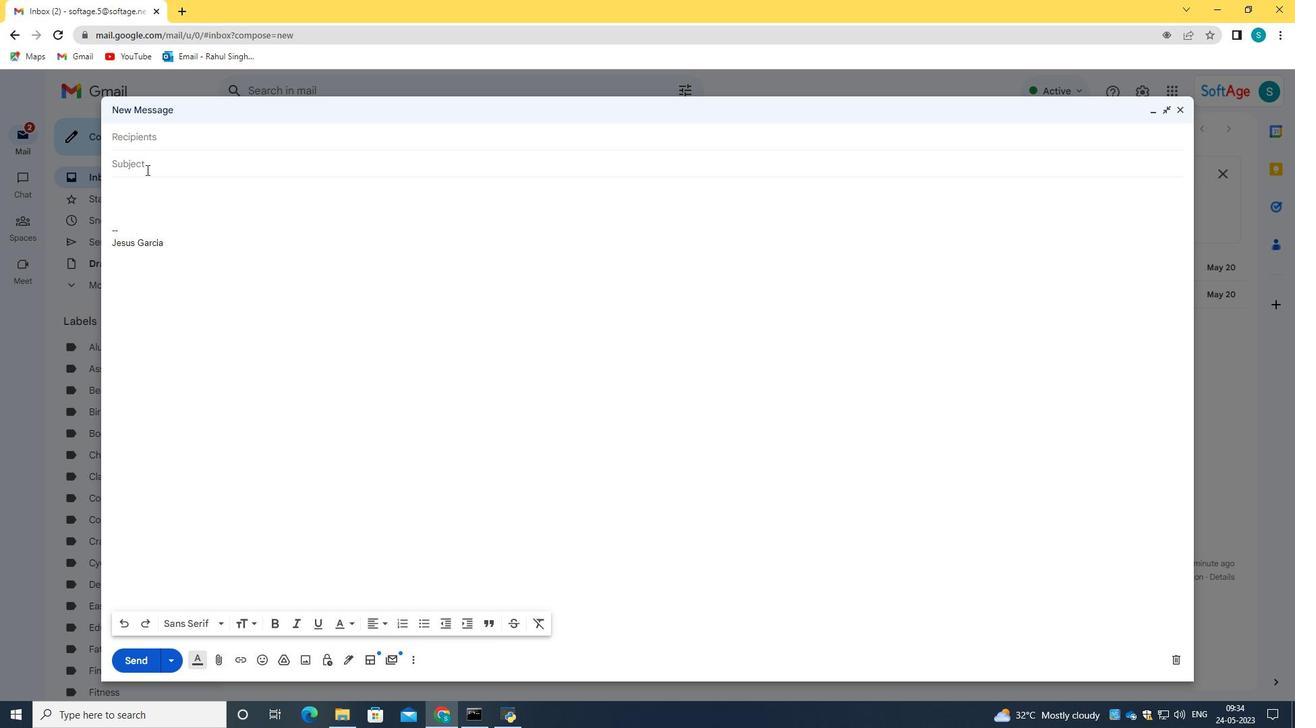 
Action: Key pressed <Key.caps_lock>C<Key.caps_lock>ong<Key.backspace>firmation<Key.space>of<Key.space>a<Key.space>credit<Key.space>memo
Screenshot: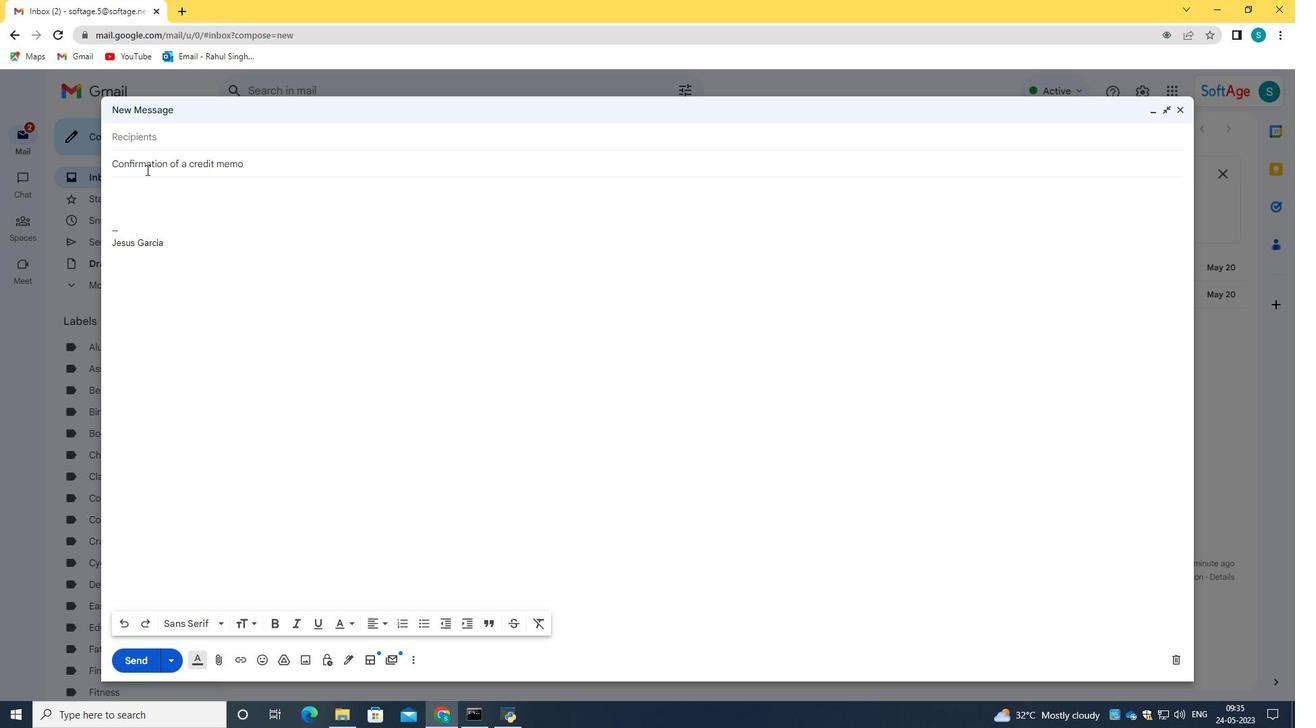 
Action: Mouse moved to (128, 182)
Screenshot: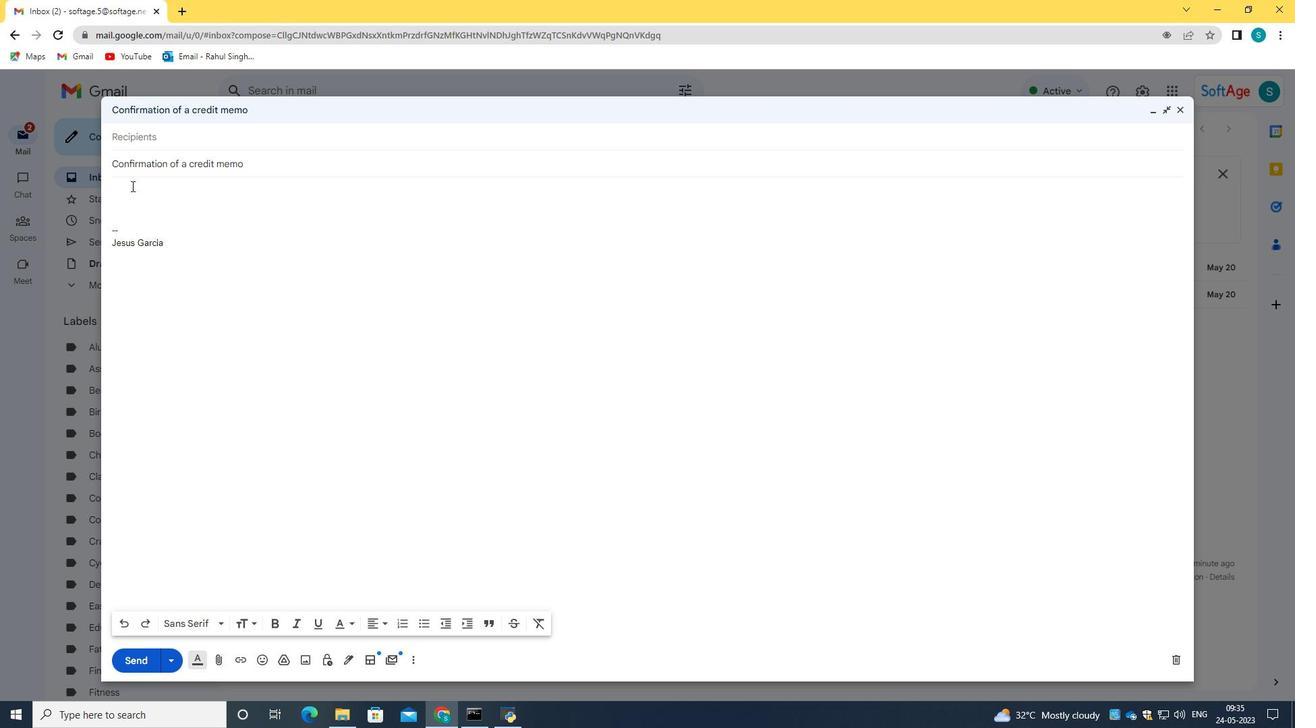 
Action: Mouse pressed left at (128, 182)
Screenshot: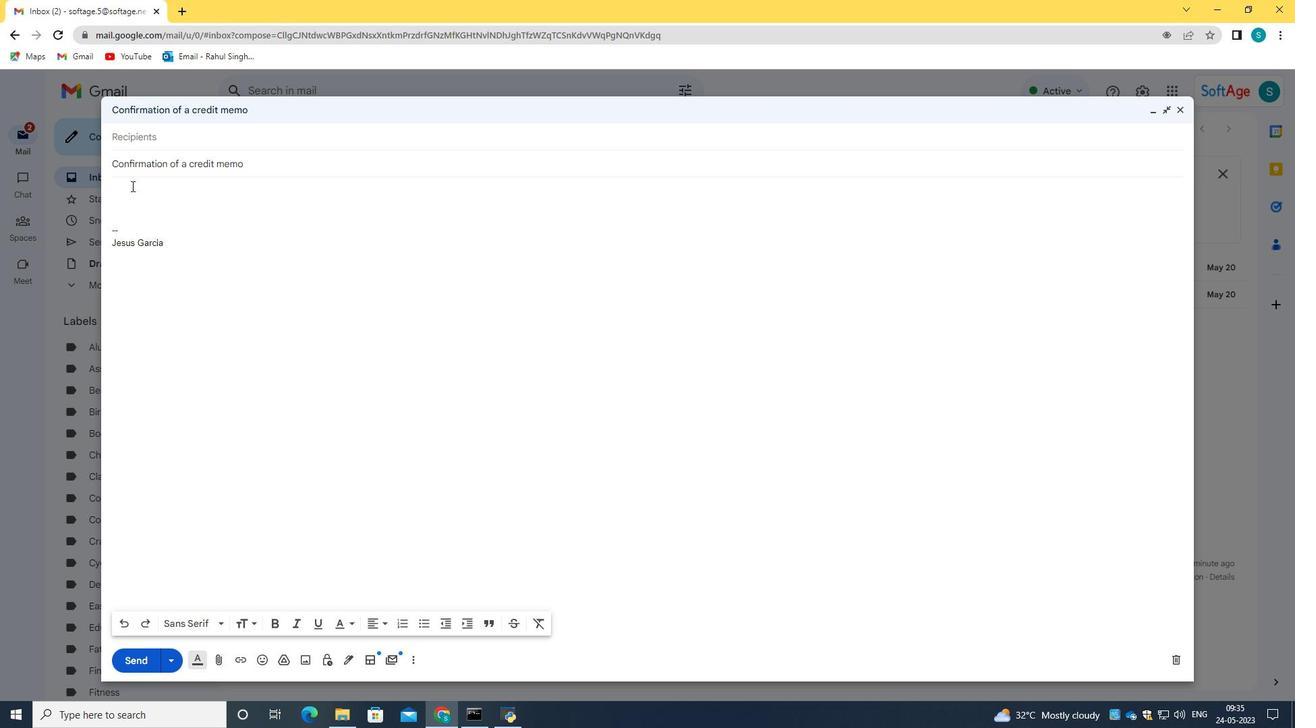 
Action: Key pressed <Key.caps_lock>P<Key.caps_lock>lease<Key.space>let<Key.space>me<Key.space>know<Key.space>if<Key.space>you<Key.space>have<Key.space>any<Key.space>questios<Key.backspace>ns<Key.space>
Screenshot: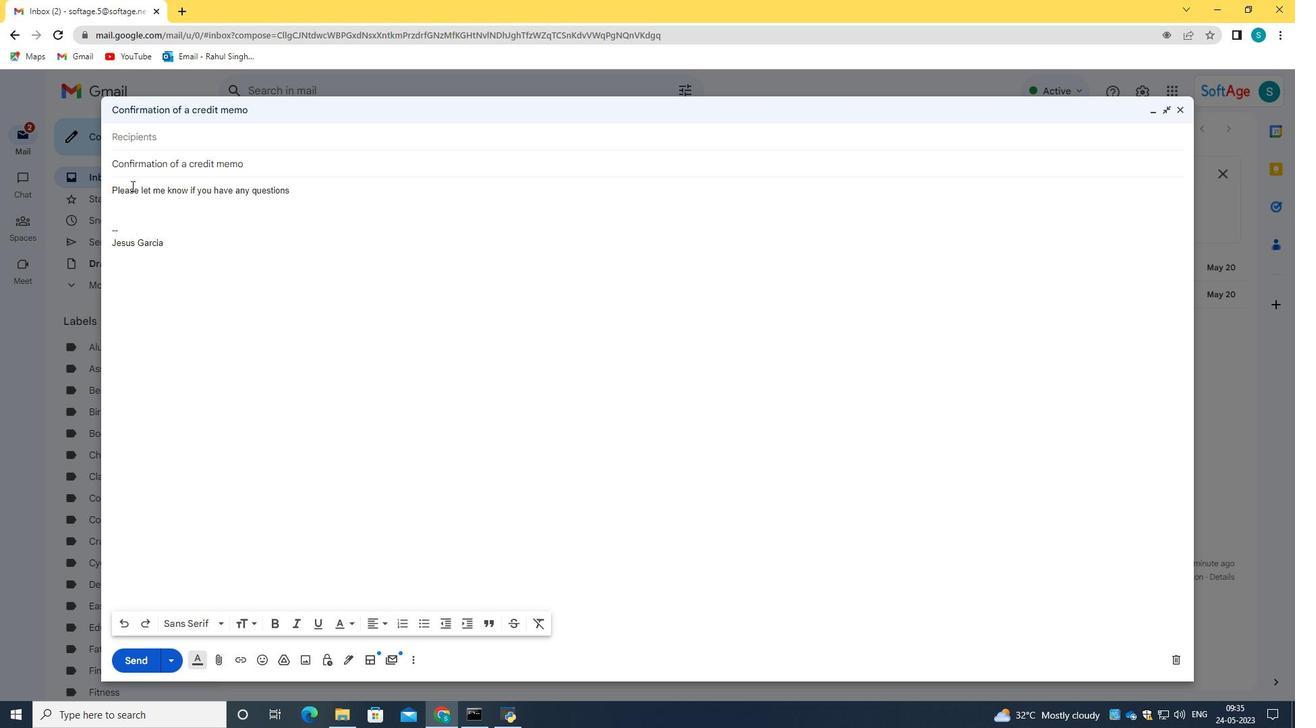 
Action: Mouse moved to (195, 191)
Screenshot: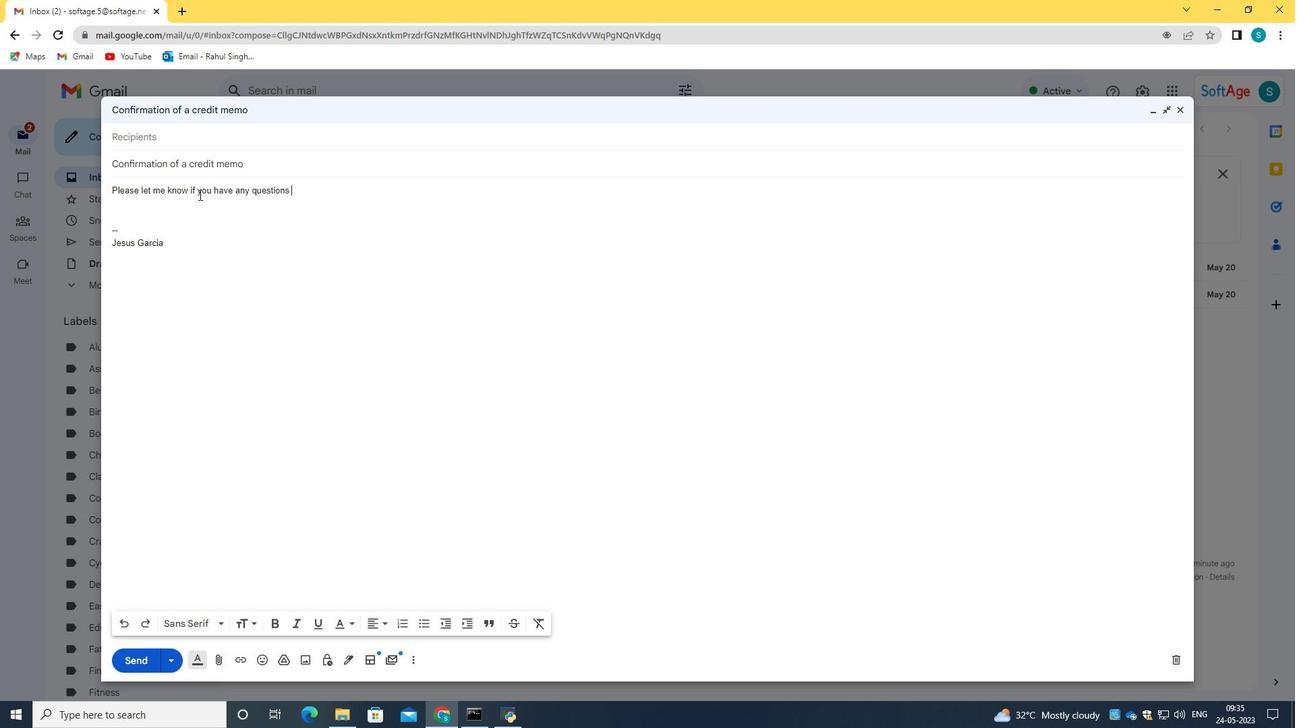 
Action: Key pressed about<Key.space>the<Key.space>nw<Key.backspace>ew<Key.space>office<Key.space>th<Key.backspace><Key.backspace>policeie<Key.backspace><Key.backspace><Key.backspace>ies<Key.space>that<Key.space>were<Key.space>recently<Key.space>implemented.
Screenshot: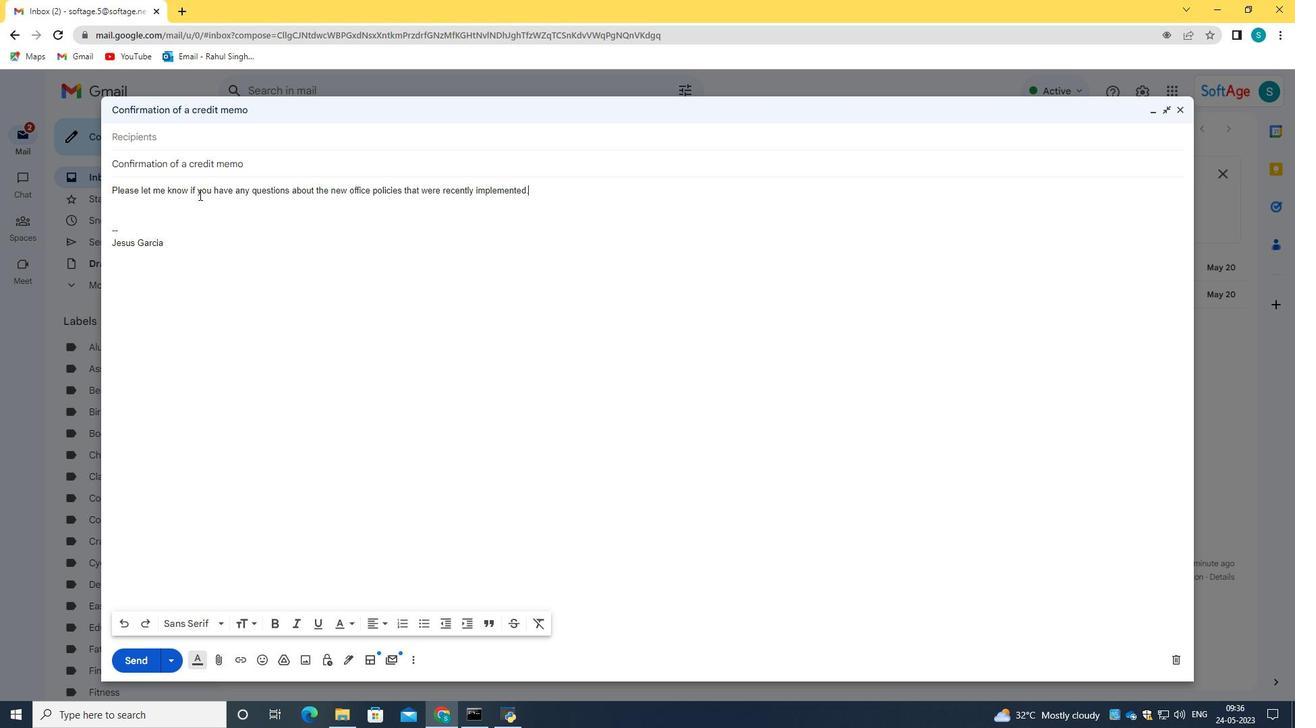 
Action: Mouse moved to (166, 139)
Screenshot: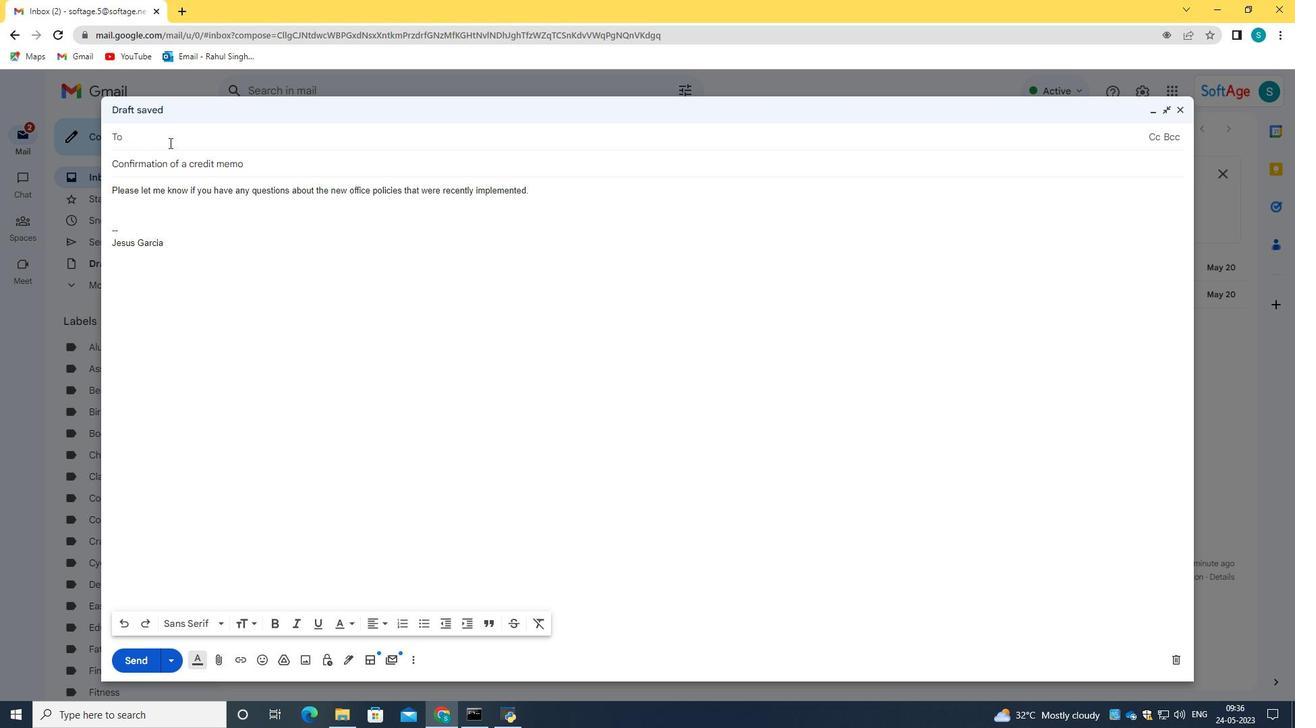 
Action: Mouse pressed left at (166, 139)
Screenshot: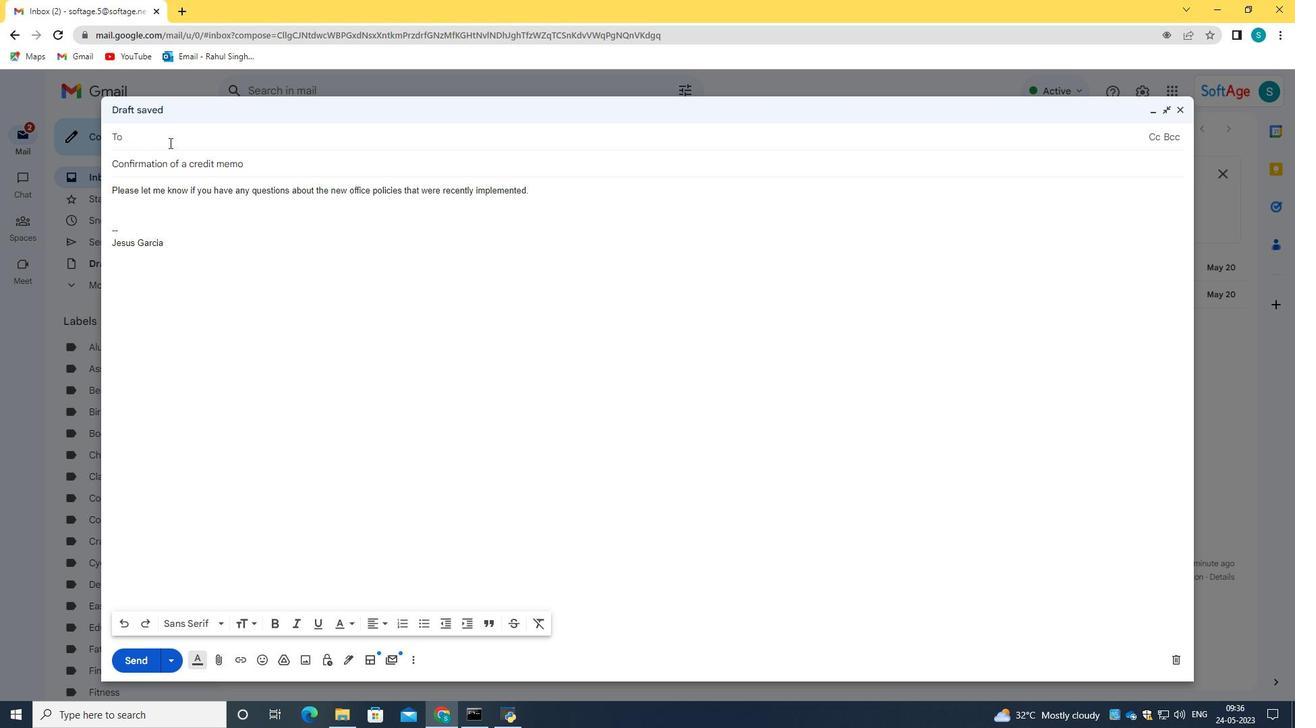
Action: Key pressed softage.9<Key.shift>@softage.net
Screenshot: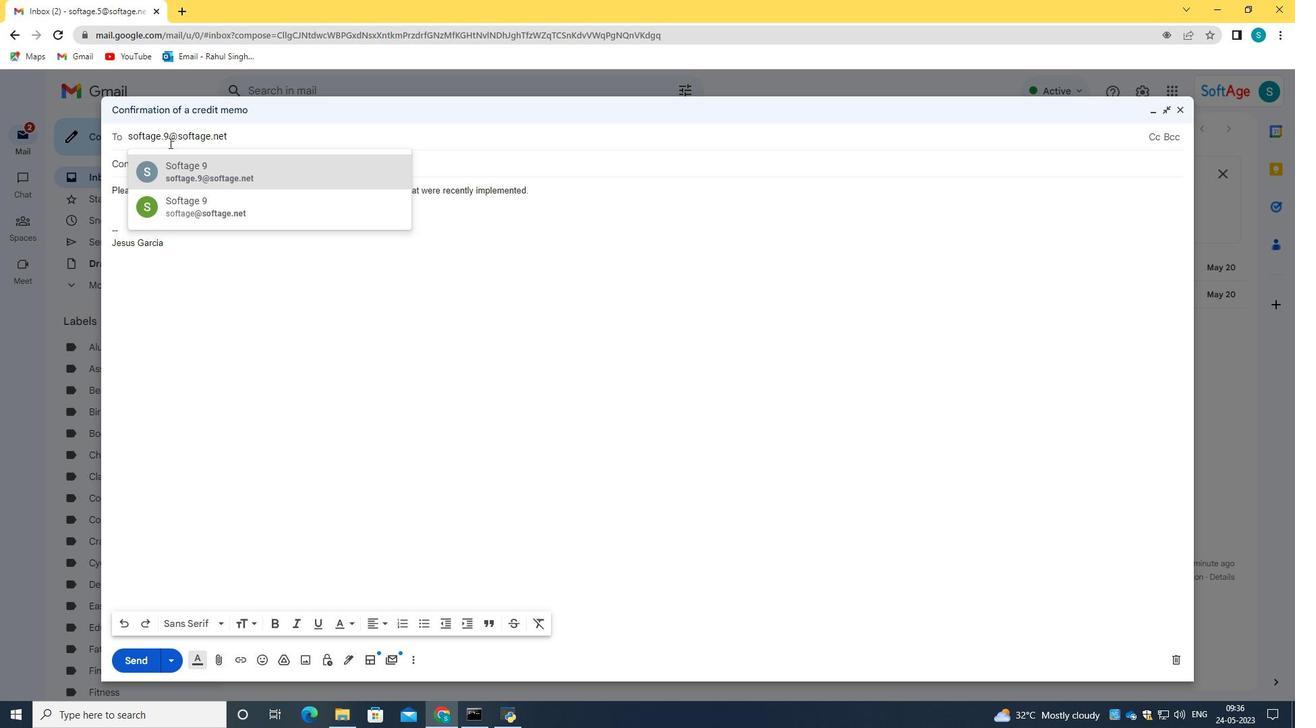 
Action: Mouse moved to (222, 175)
Screenshot: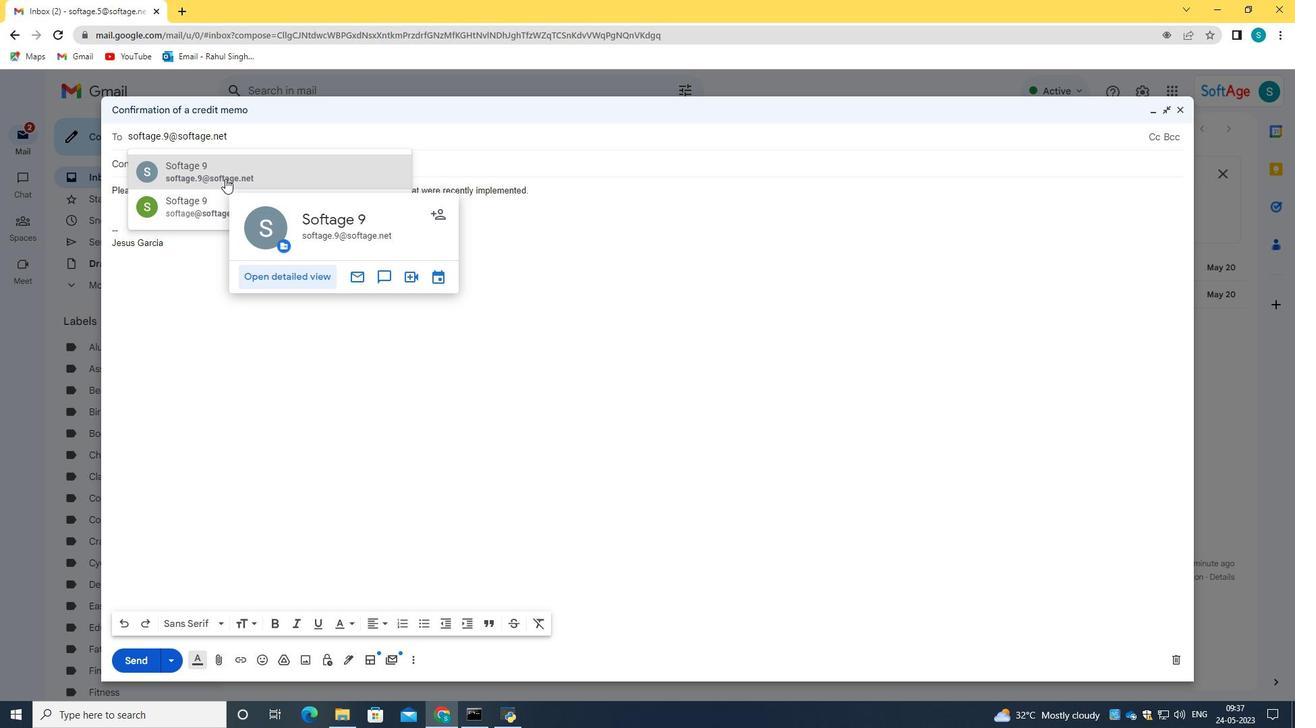 
Action: Mouse pressed left at (222, 175)
Screenshot: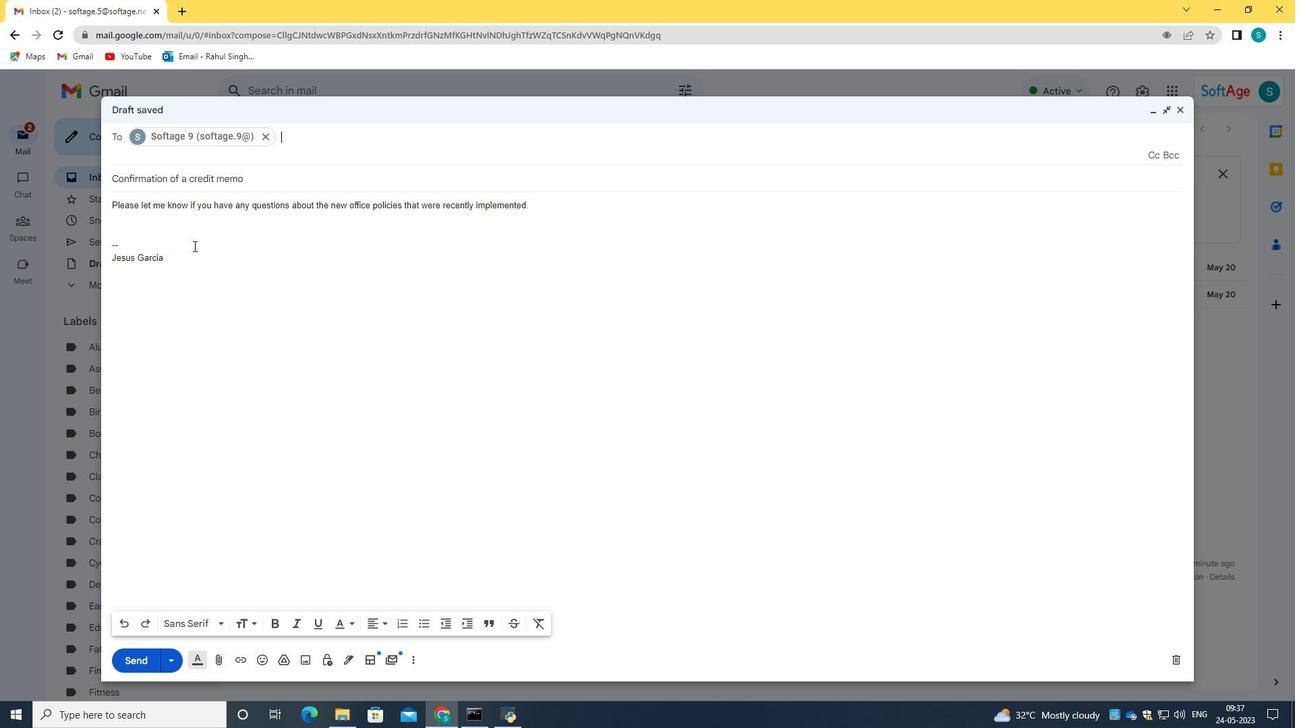 
Action: Mouse moved to (526, 203)
Screenshot: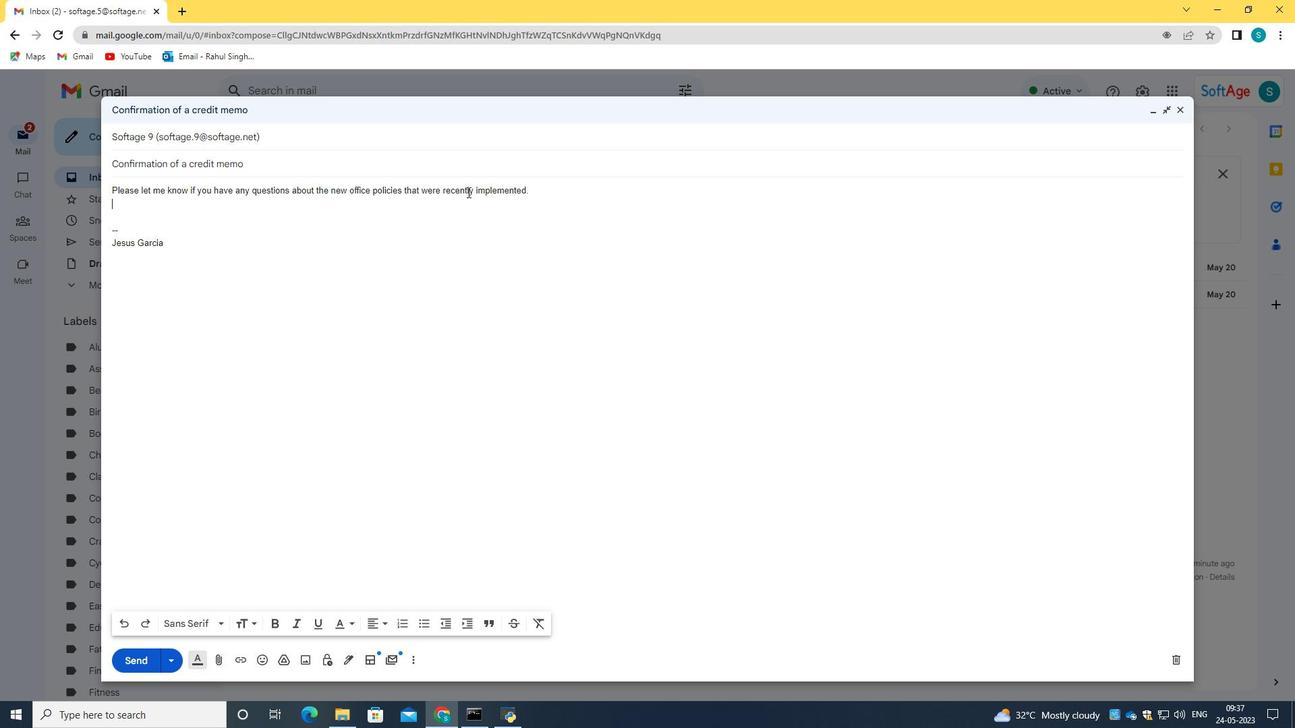 
Action: Mouse pressed left at (526, 203)
Screenshot: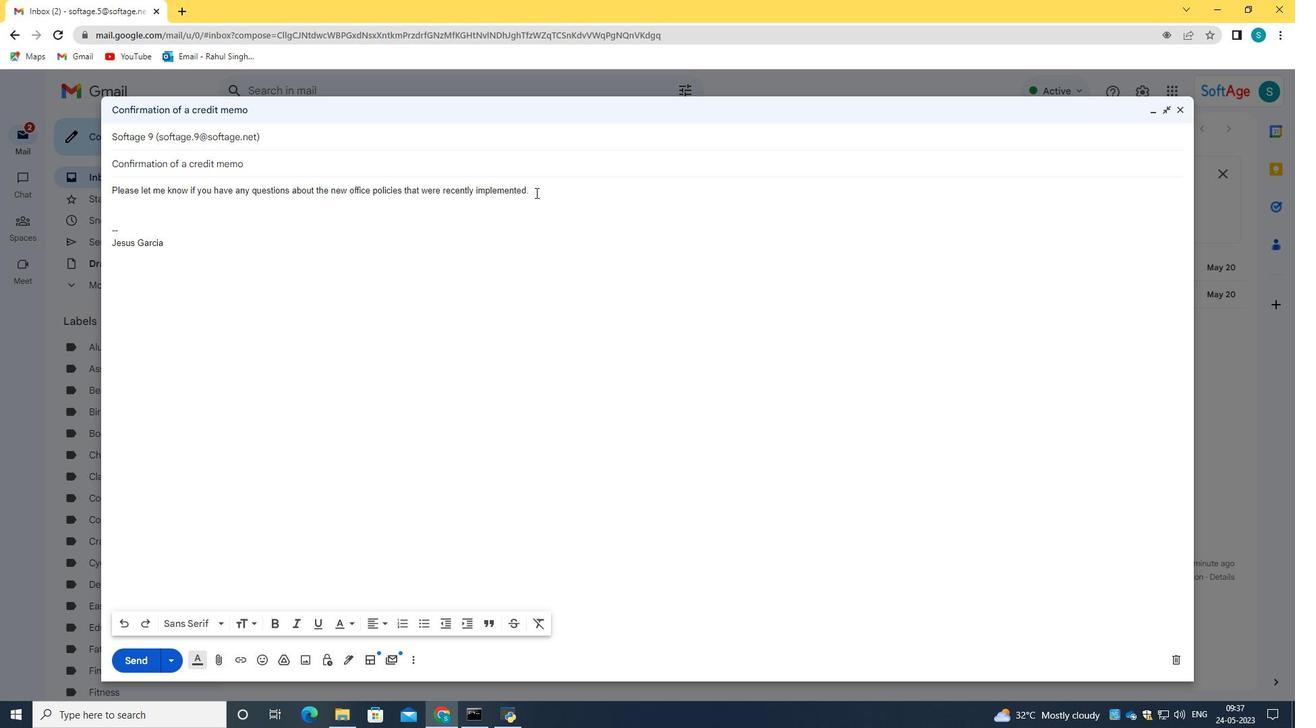 
Action: Mouse moved to (527, 186)
Screenshot: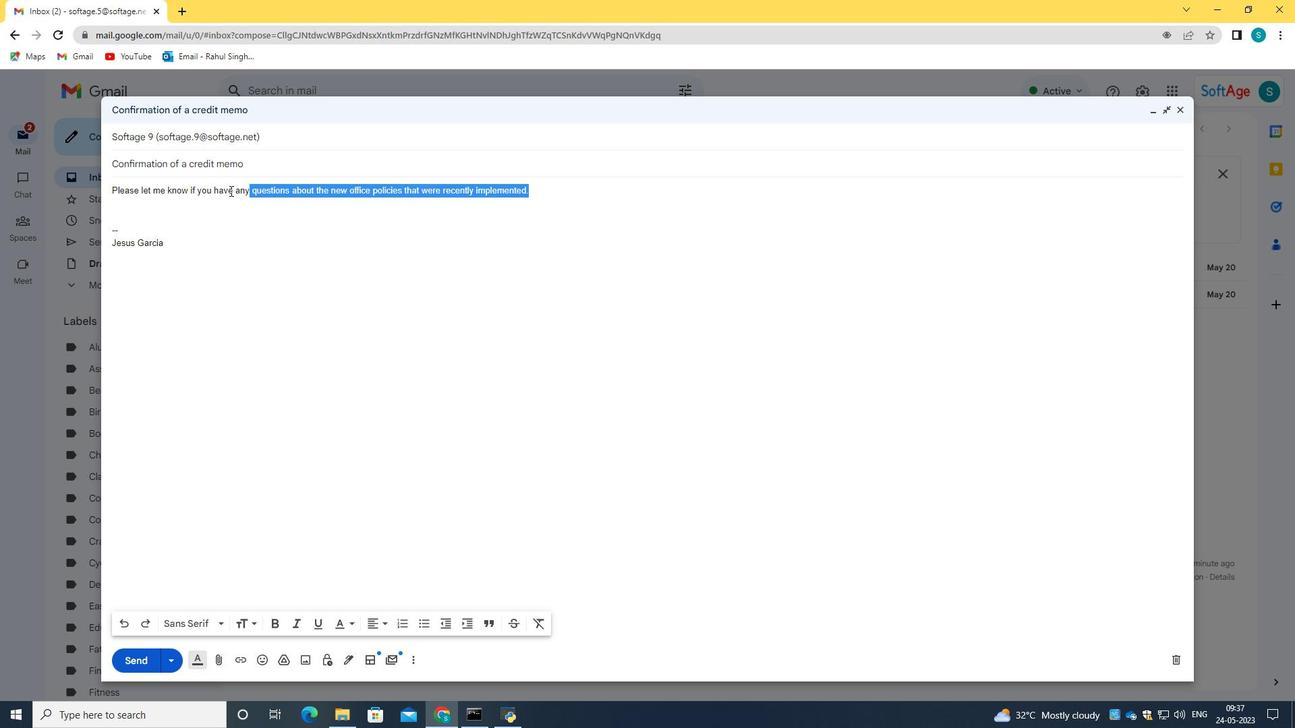 
Action: Mouse pressed left at (527, 186)
Screenshot: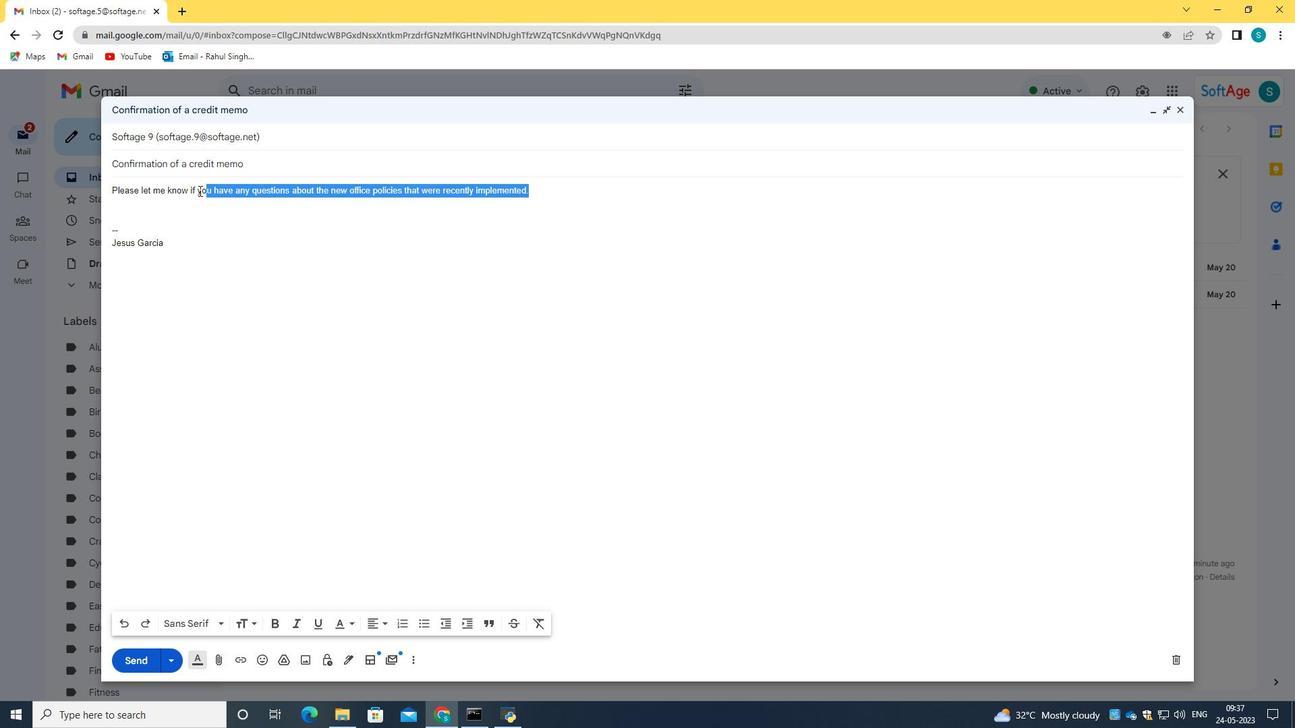 
Action: Mouse moved to (235, 616)
Screenshot: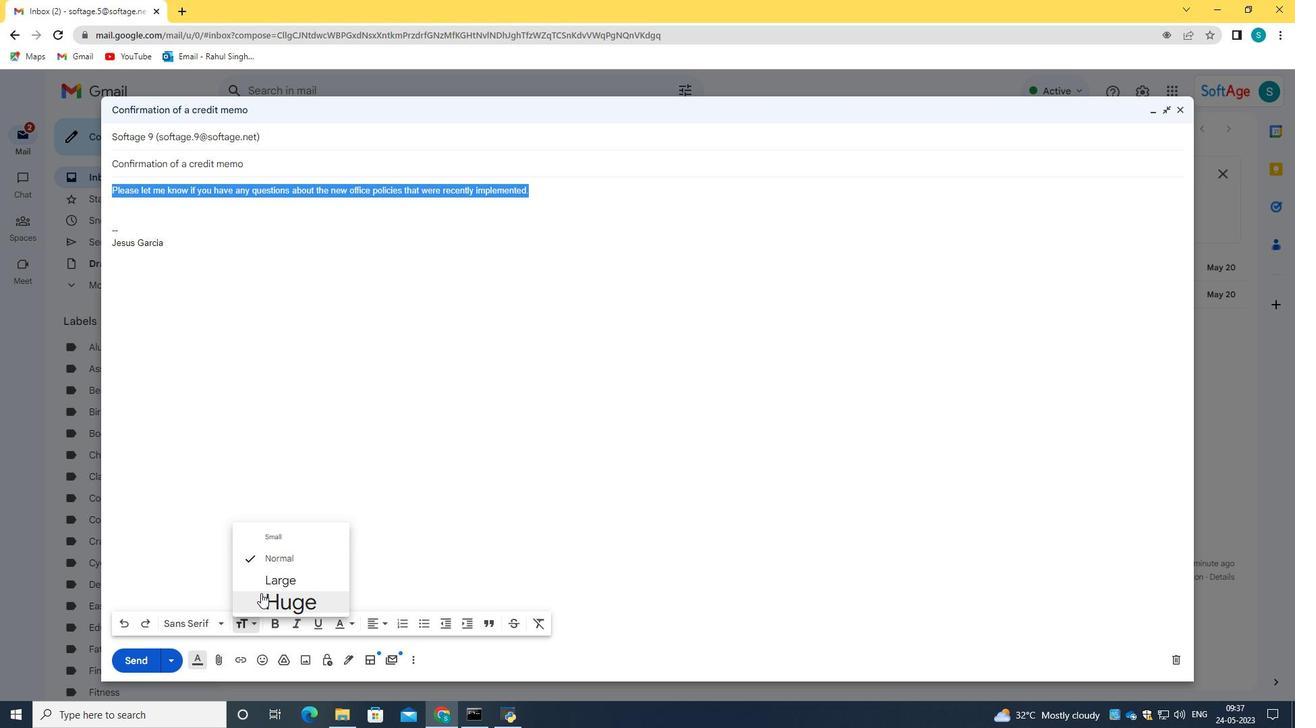 
Action: Mouse pressed left at (235, 616)
Screenshot: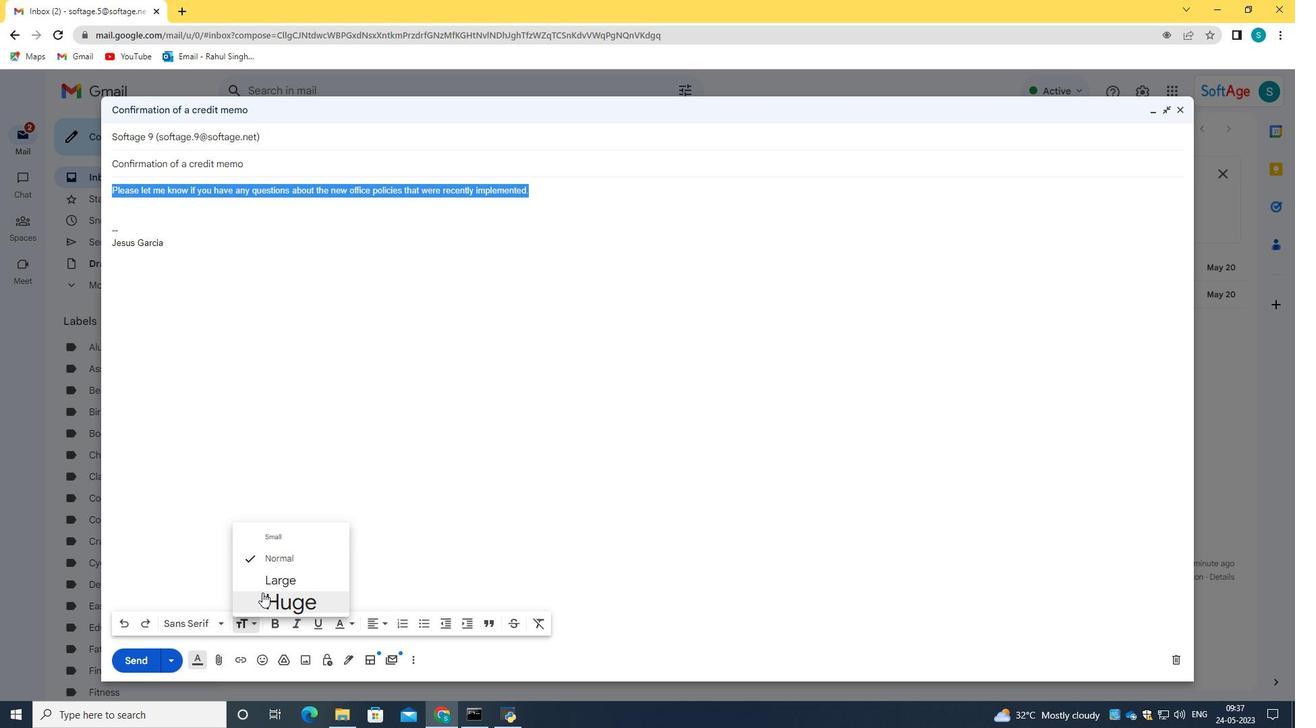 
Action: Mouse moved to (260, 586)
Screenshot: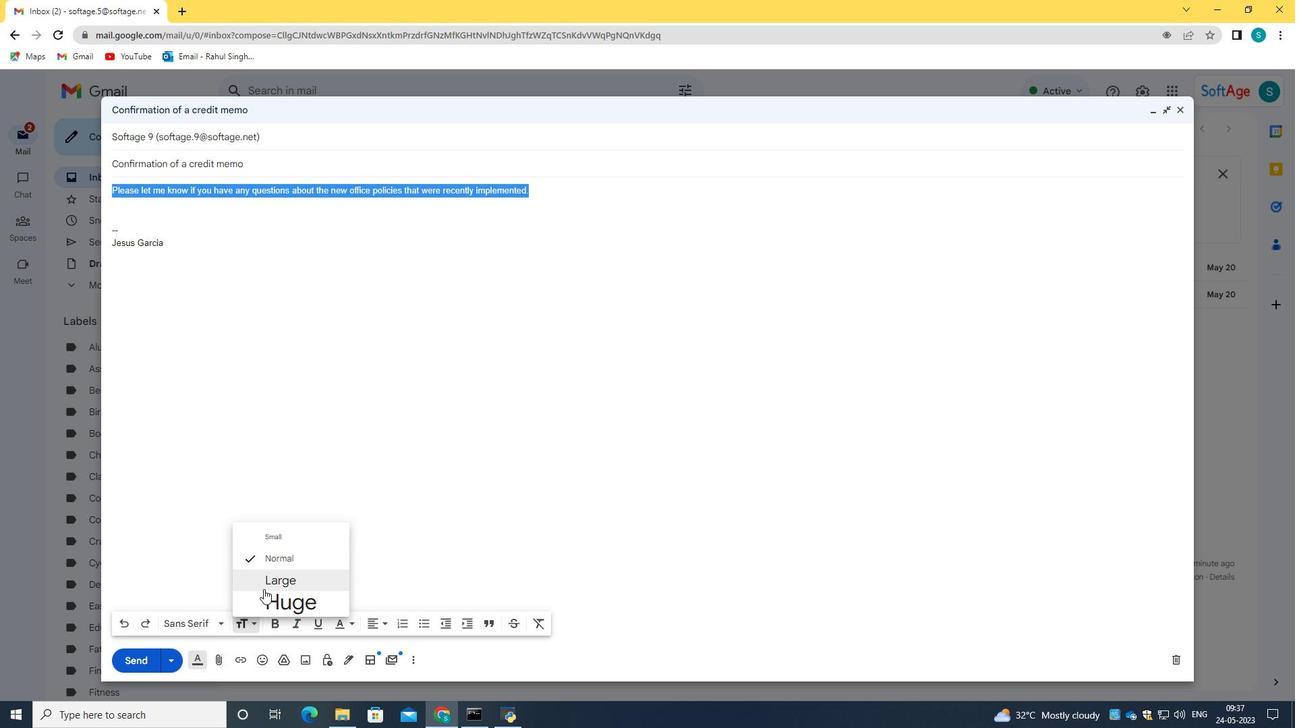 
Action: Mouse pressed left at (260, 586)
Screenshot: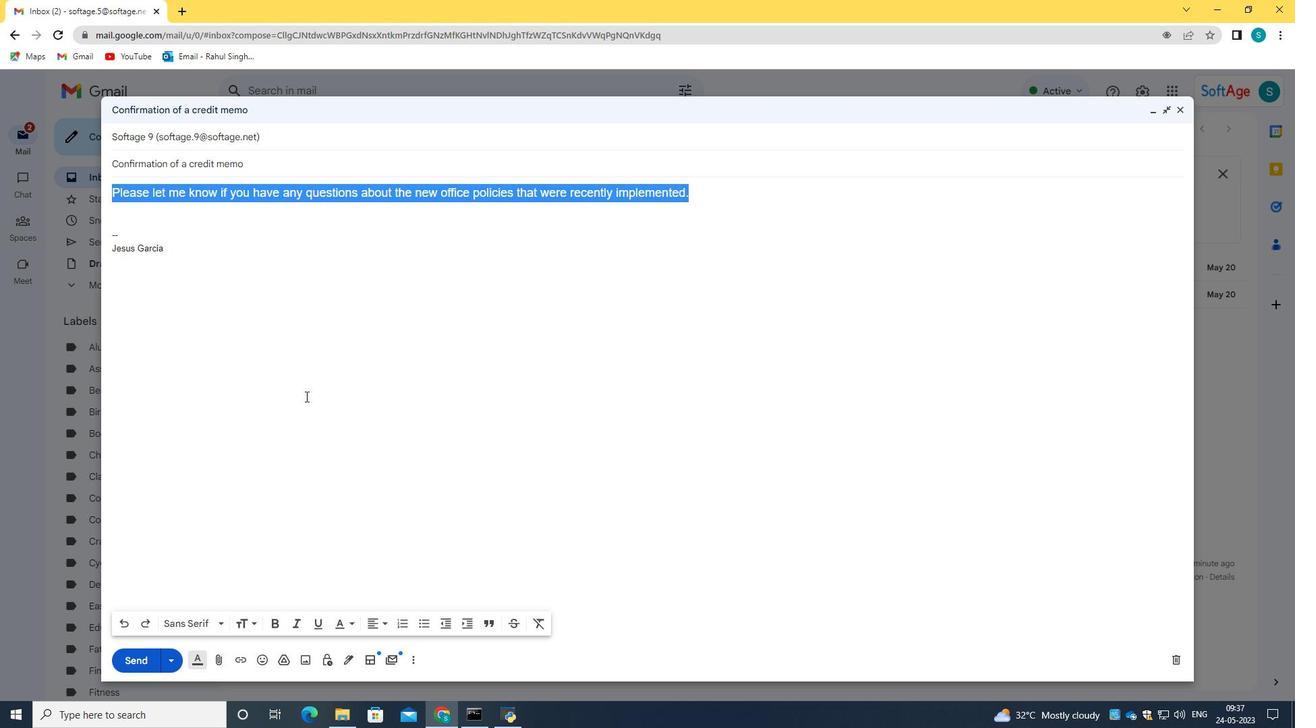 
Action: Mouse moved to (375, 626)
Screenshot: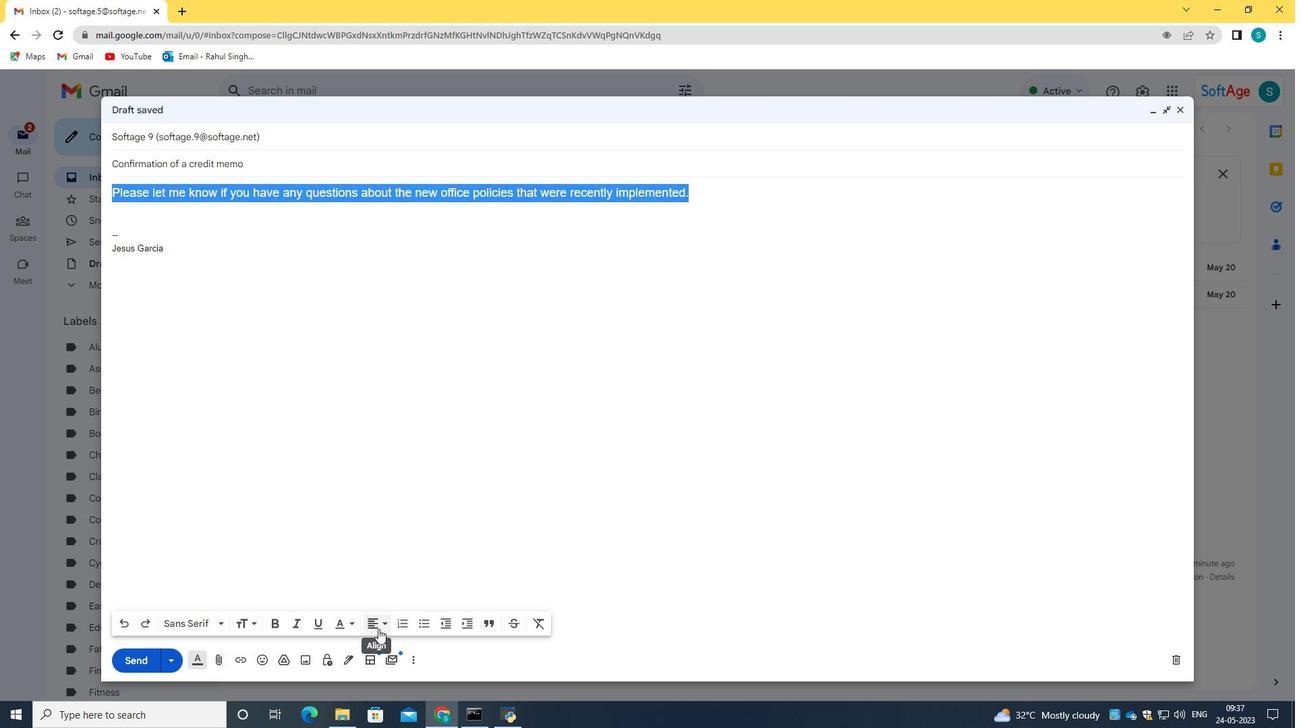 
Action: Mouse pressed left at (375, 626)
Screenshot: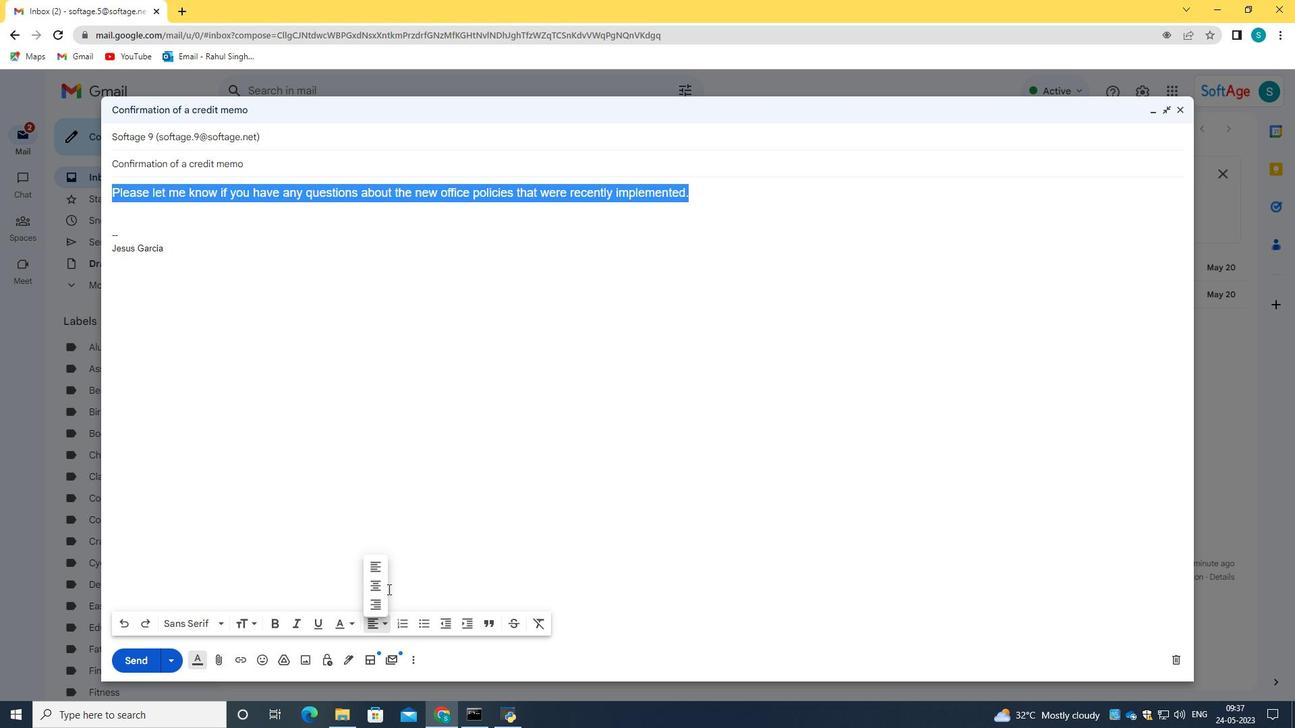
Action: Mouse moved to (375, 586)
Screenshot: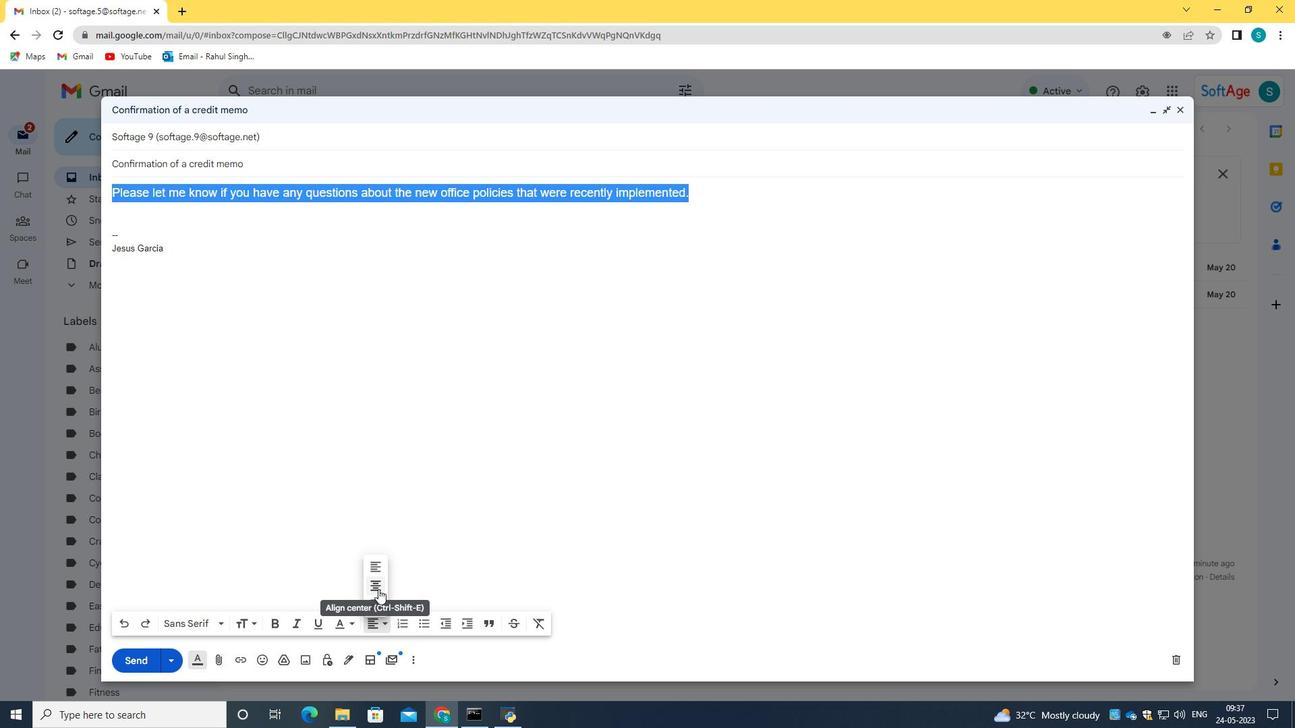 
Action: Mouse pressed left at (375, 586)
Screenshot: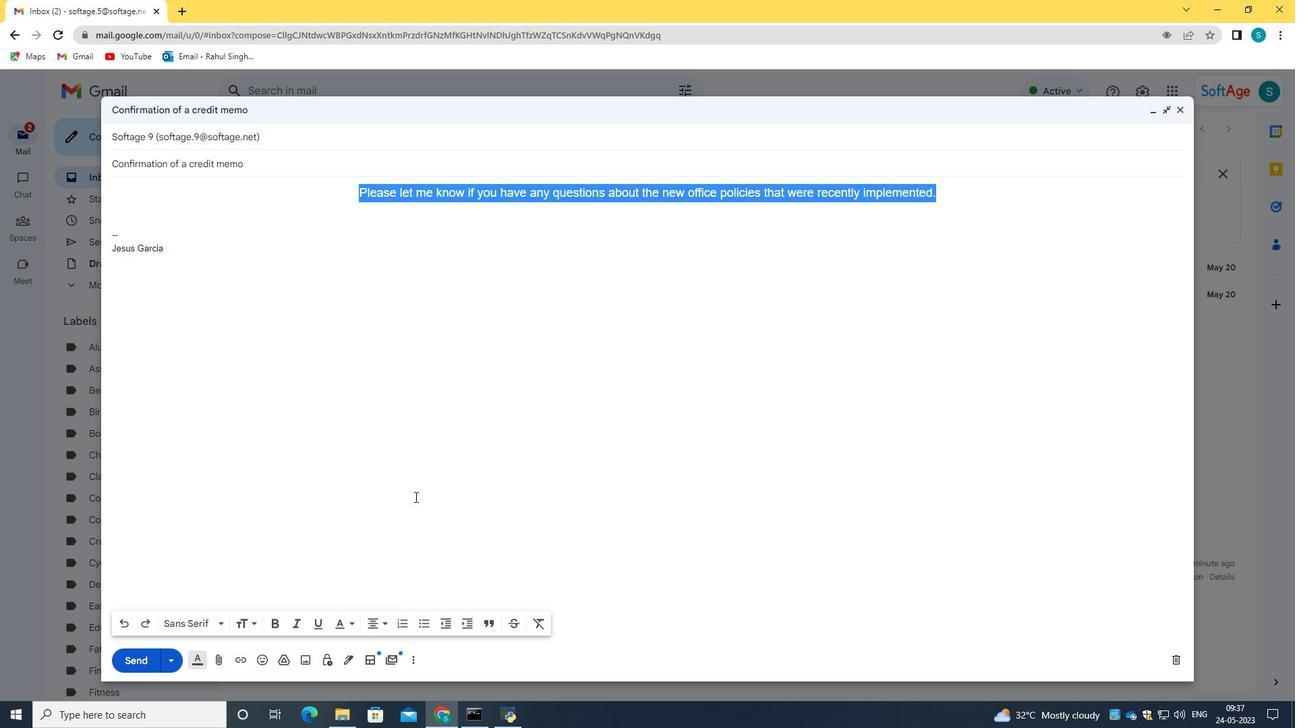 
Action: Mouse moved to (411, 493)
Screenshot: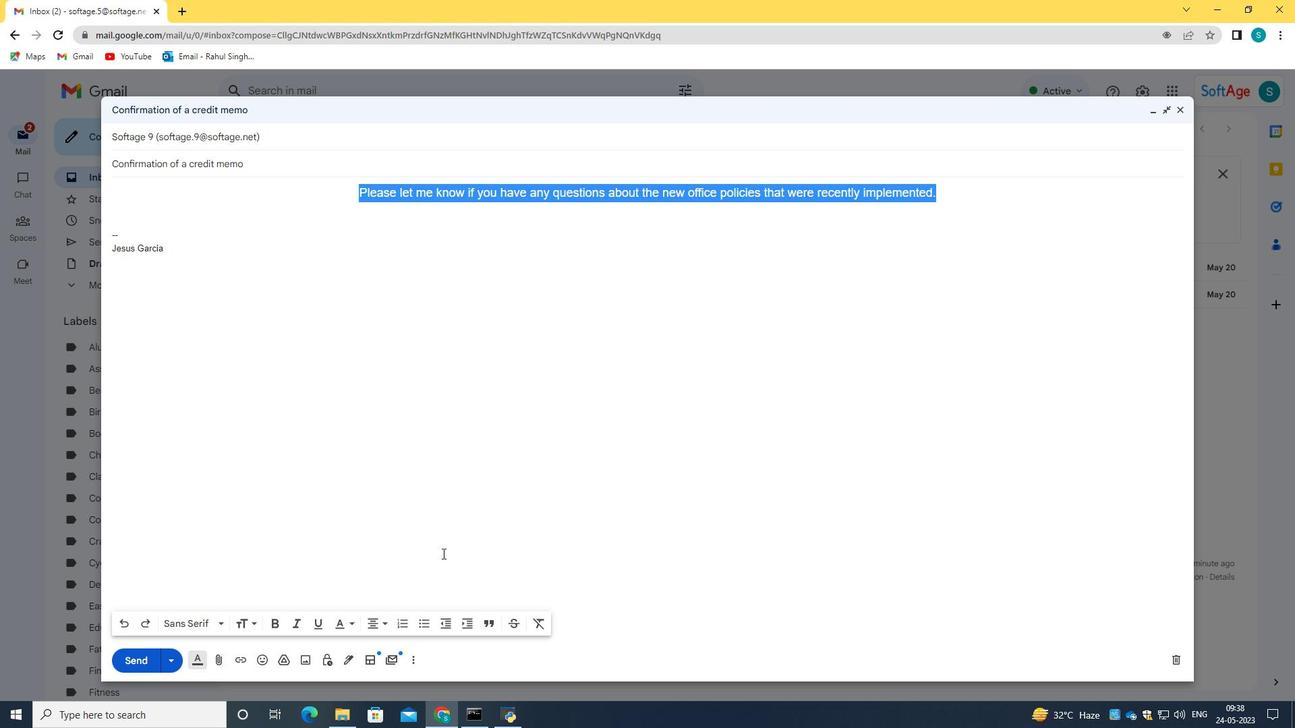 
Action: Mouse scrolled (411, 494) with delta (0, 0)
Screenshot: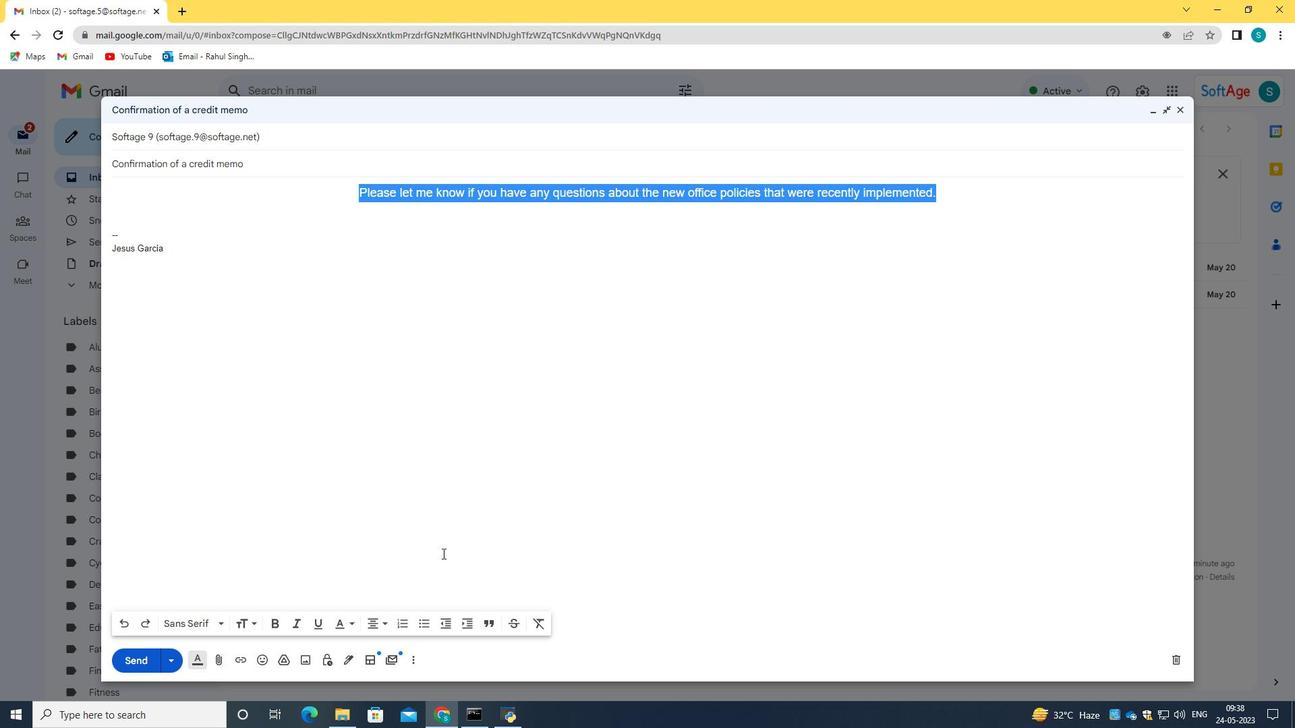 
Action: Mouse moved to (443, 531)
Screenshot: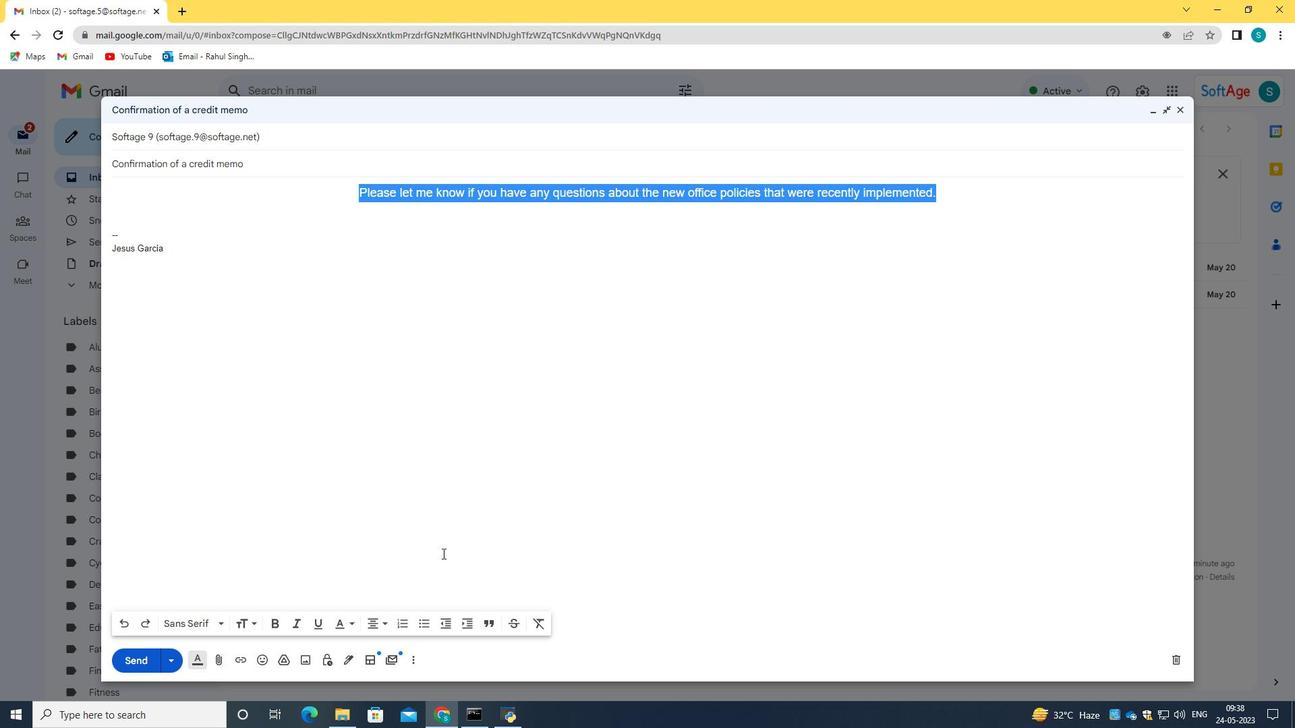 
Action: Mouse scrolled (443, 531) with delta (0, 0)
Screenshot: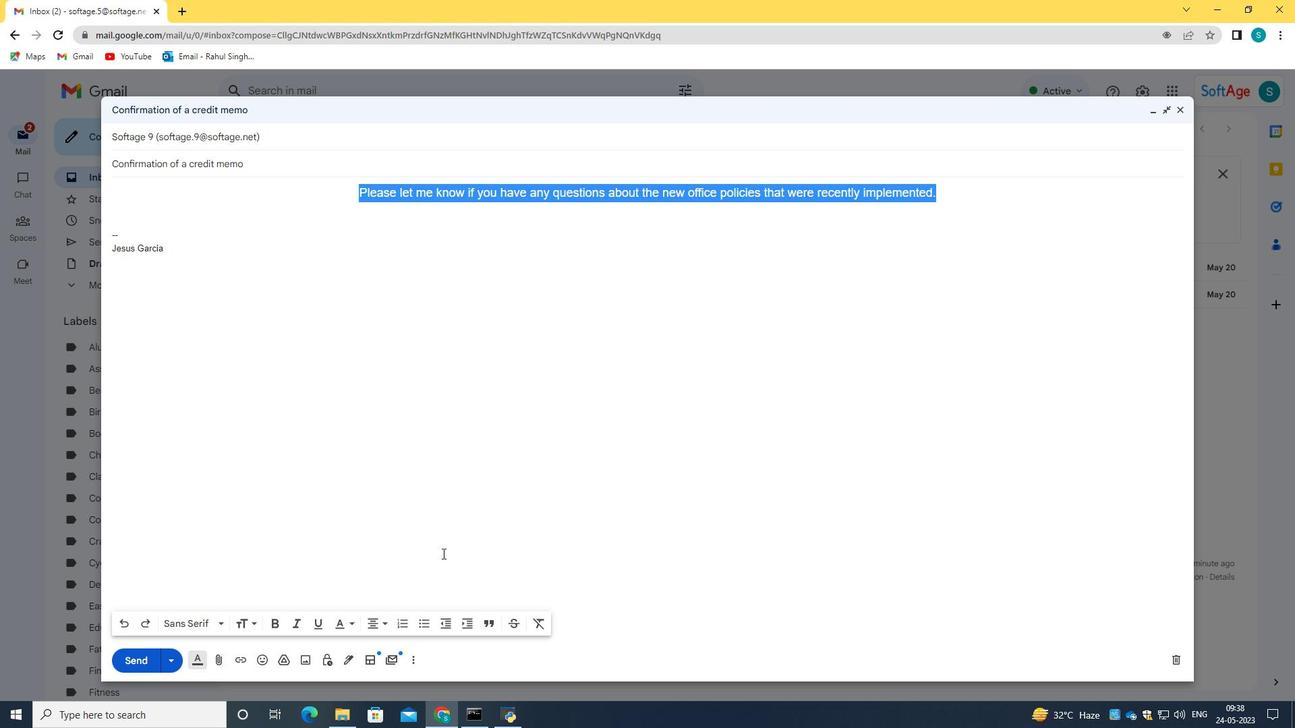 
Action: Mouse moved to (439, 550)
Screenshot: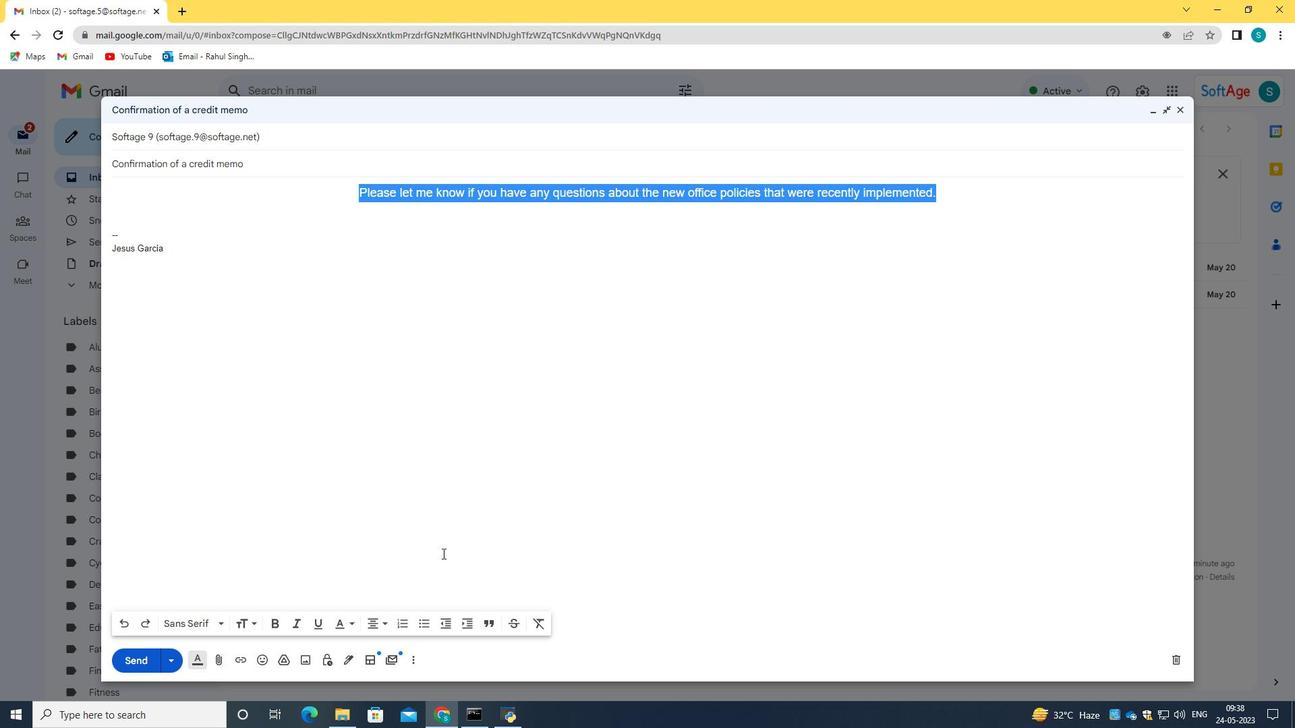 
Action: Mouse scrolled (439, 550) with delta (0, 0)
Screenshot: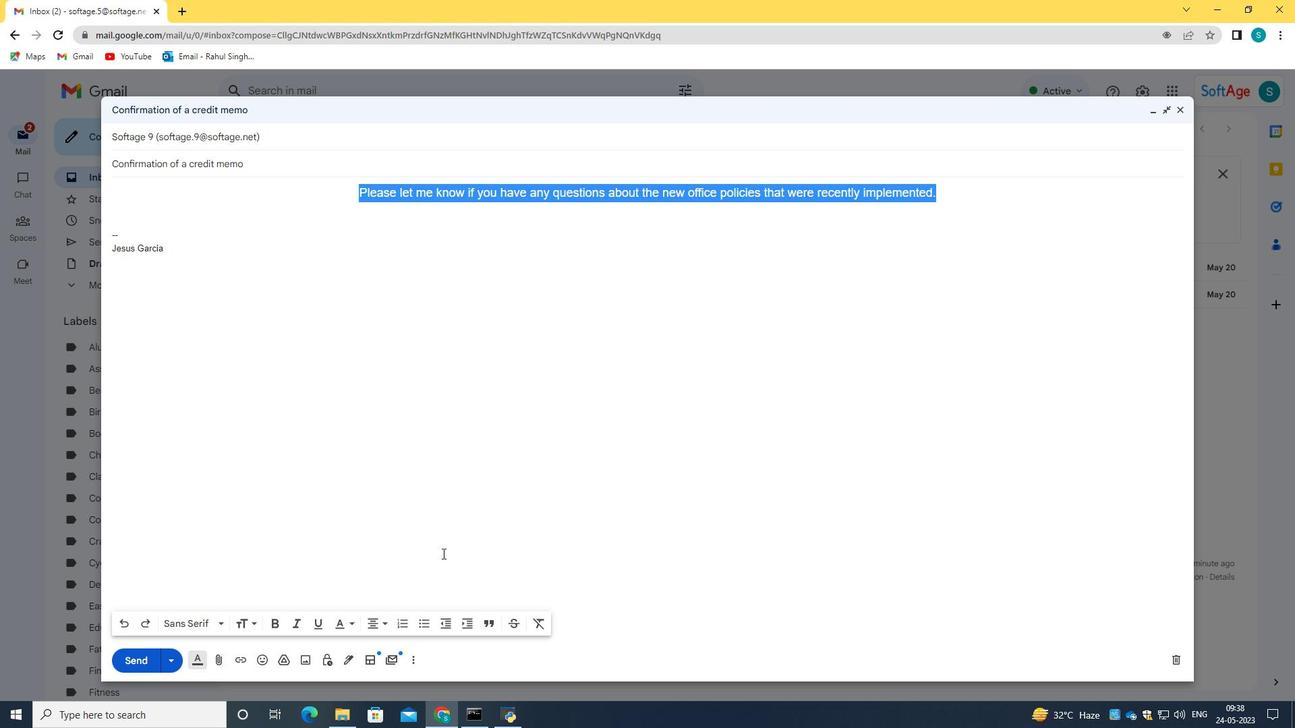 
Action: Mouse scrolled (439, 550) with delta (0, 0)
Screenshot: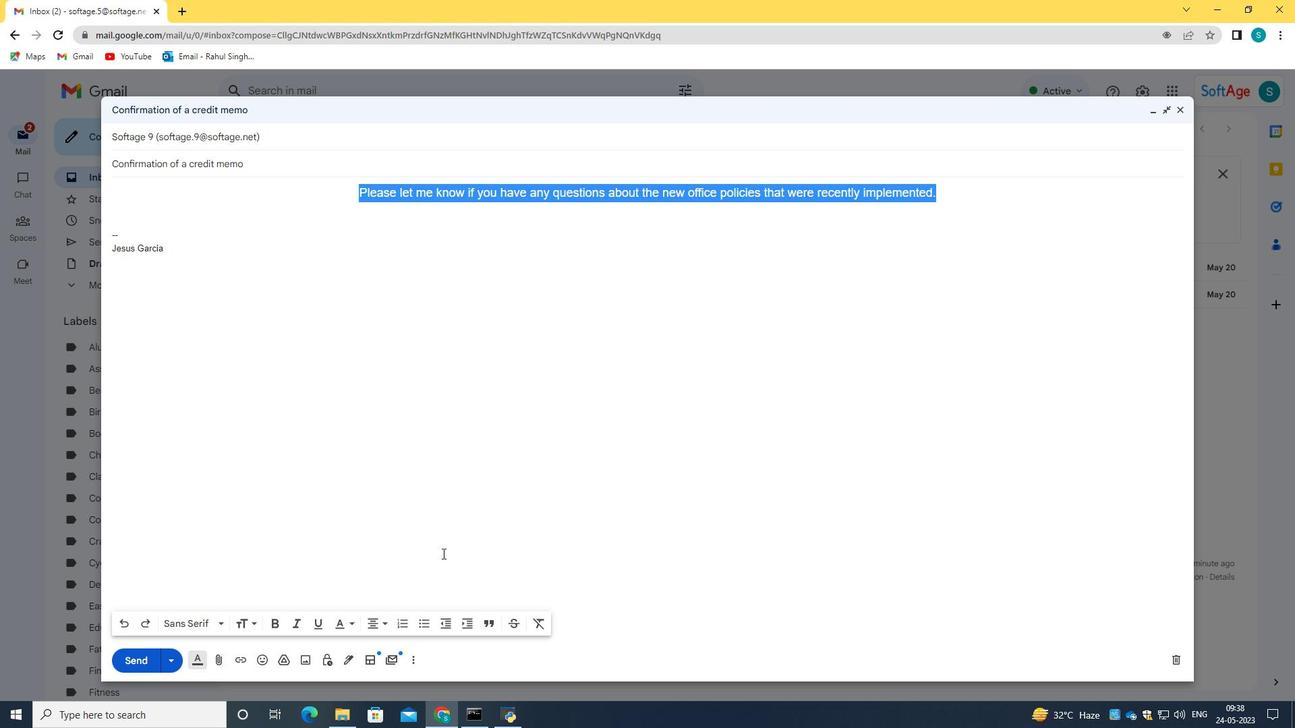 
Action: Mouse scrolled (439, 550) with delta (0, 0)
Screenshot: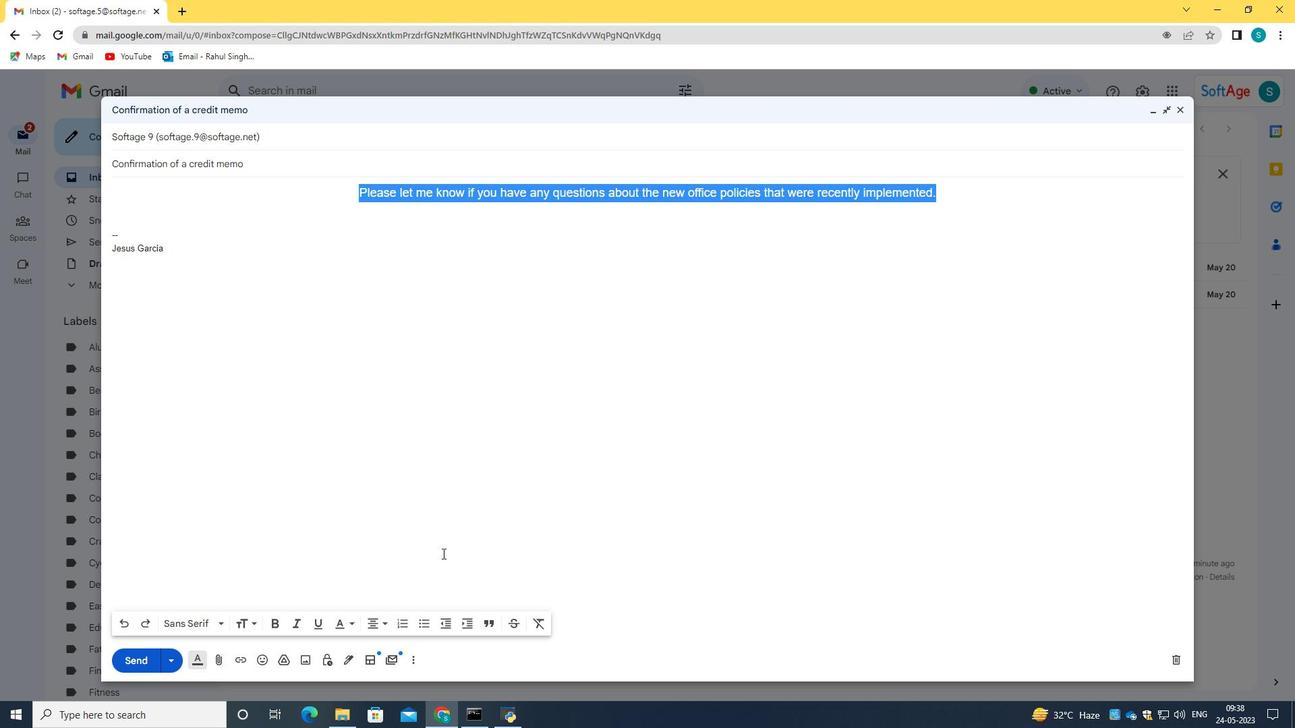 
Action: Mouse moved to (132, 646)
Screenshot: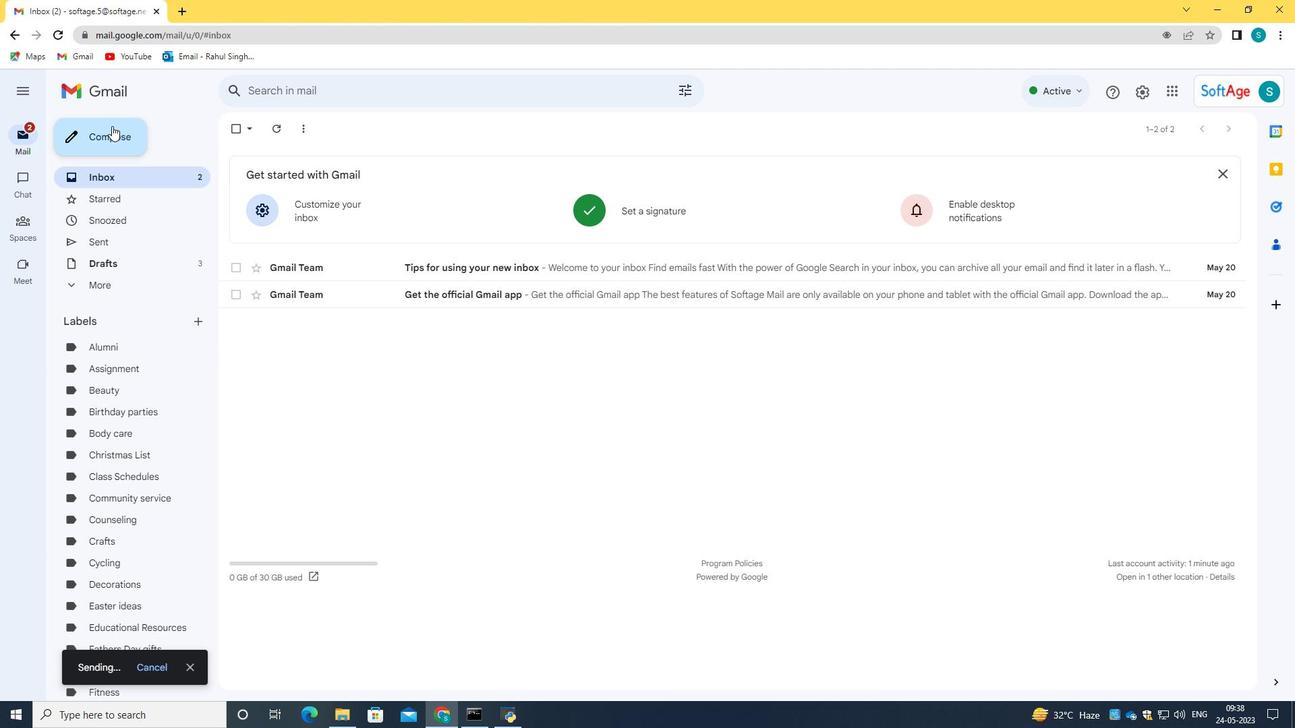 
Action: Mouse pressed left at (132, 646)
Screenshot: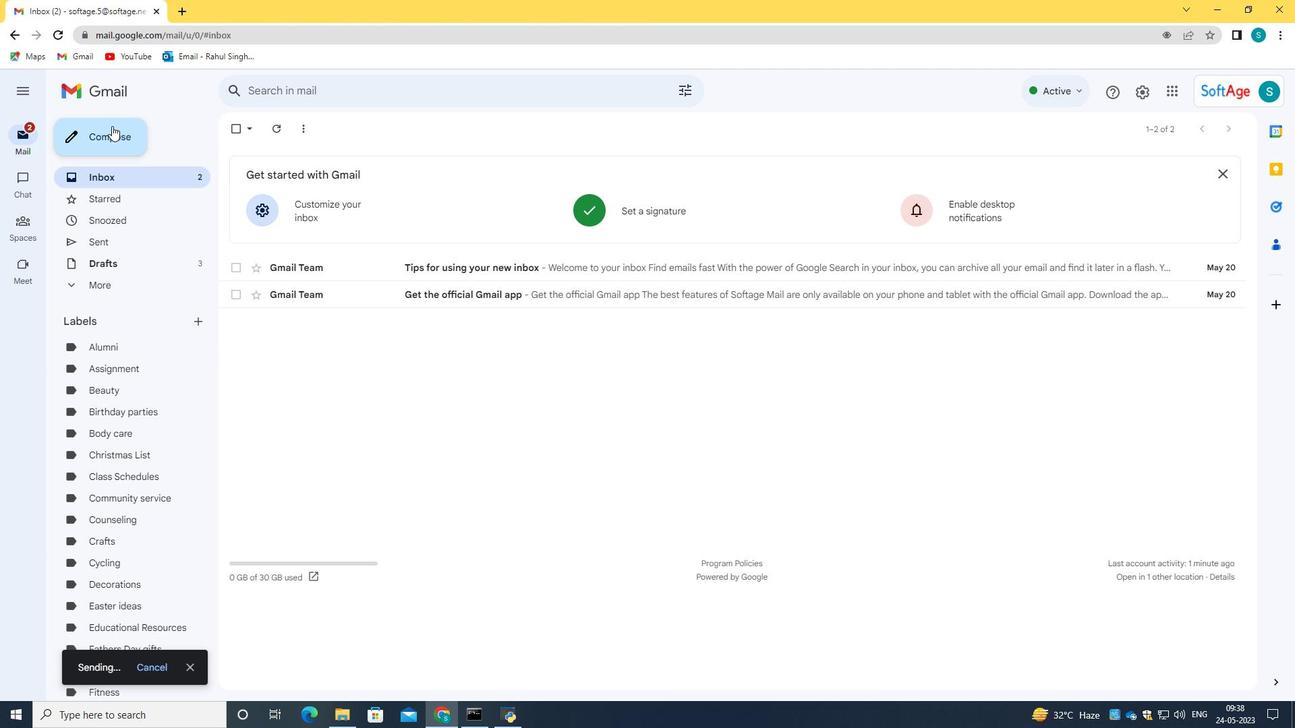 
Action: Mouse moved to (110, 240)
Screenshot: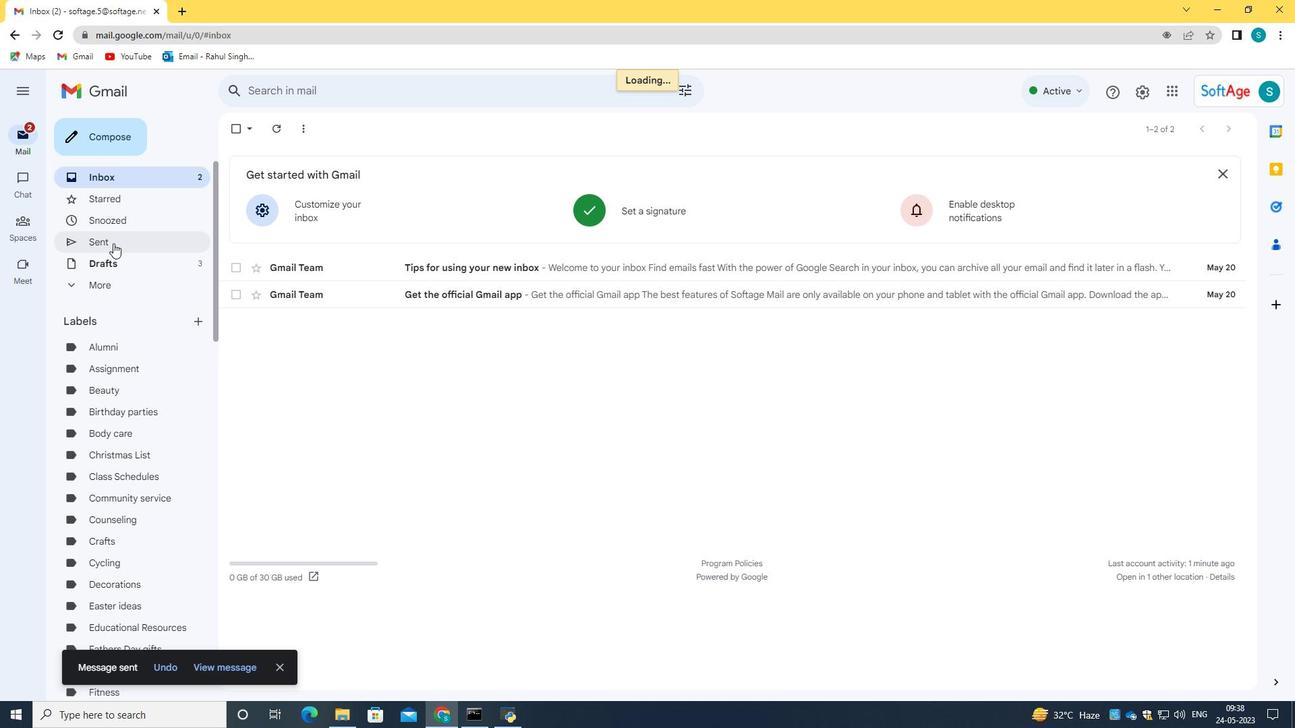 
Action: Mouse pressed left at (110, 240)
Screenshot: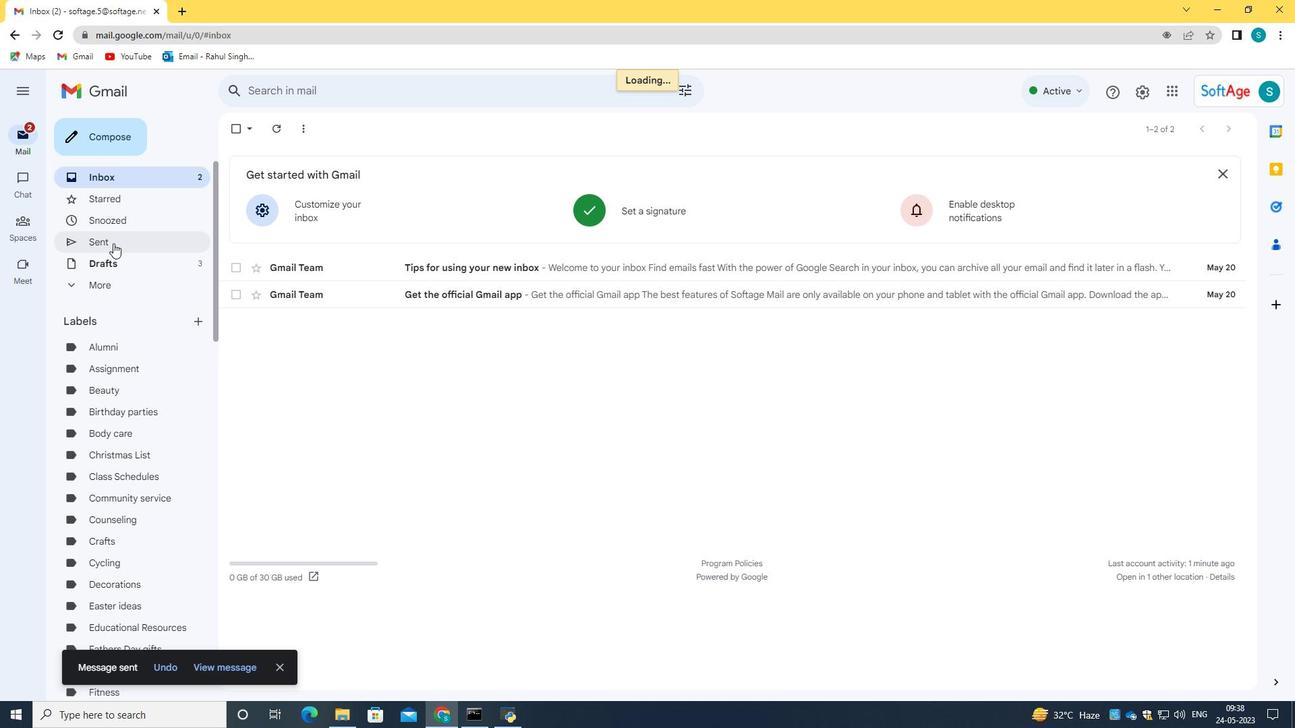 
Action: Mouse moved to (232, 198)
Screenshot: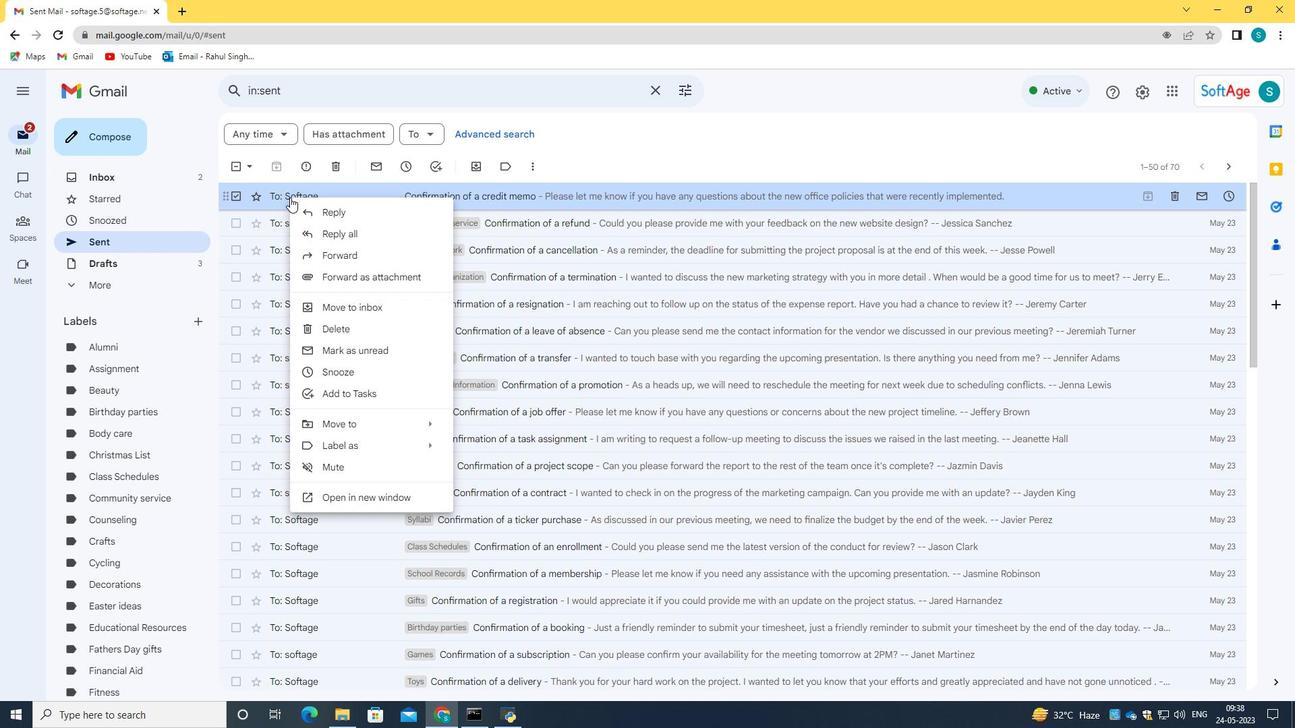 
Action: Mouse pressed left at (232, 198)
Screenshot: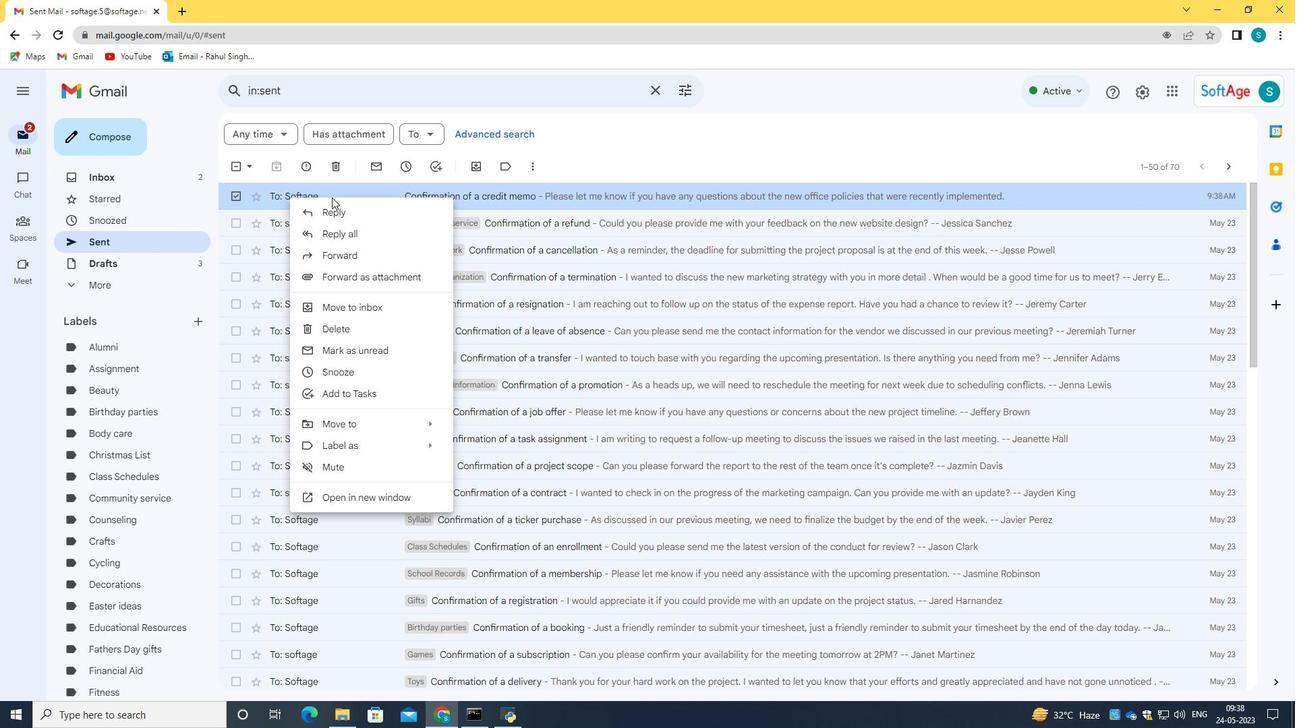 
Action: Mouse moved to (286, 194)
Screenshot: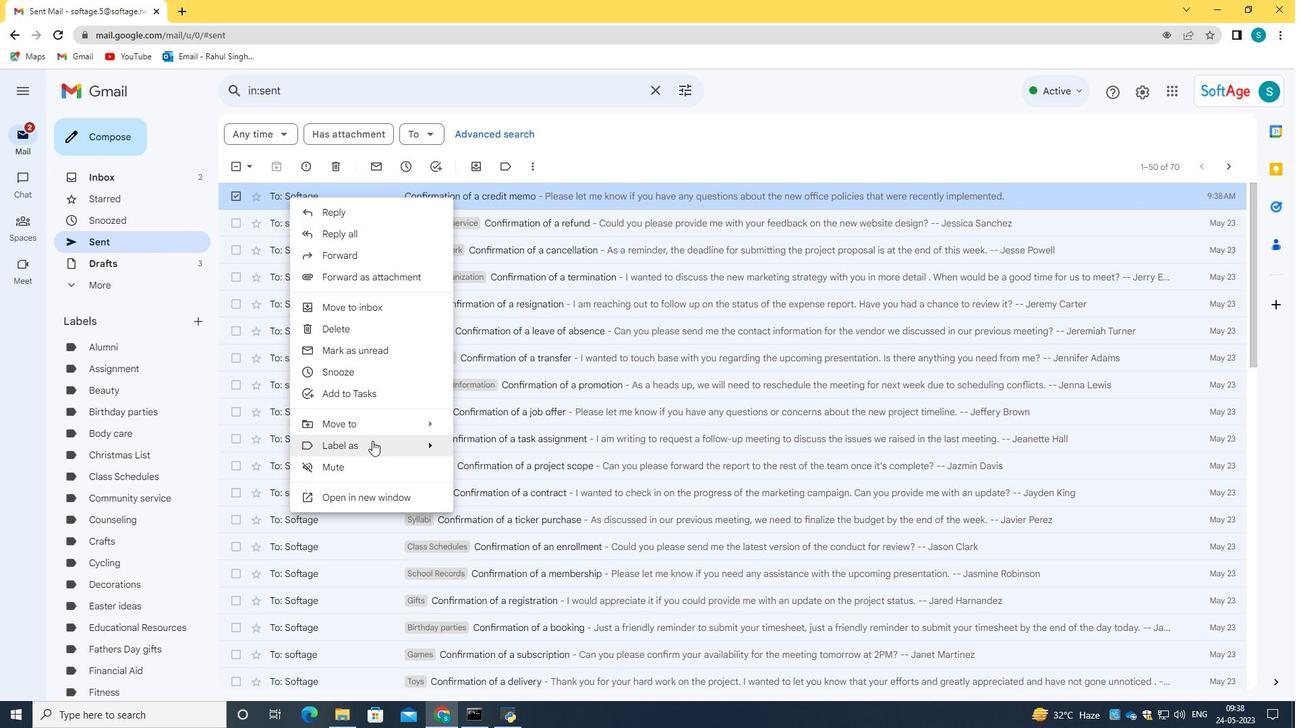 
Action: Mouse pressed right at (286, 194)
Screenshot: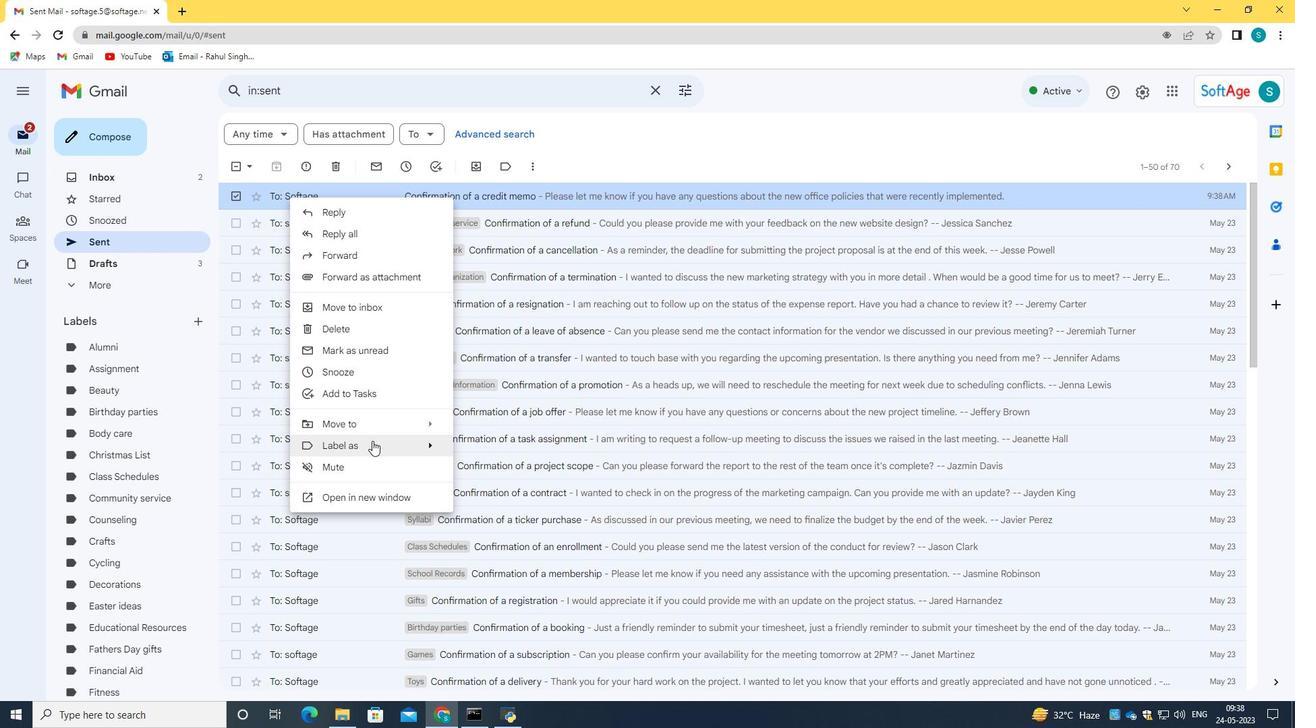 
Action: Mouse moved to (533, 400)
Screenshot: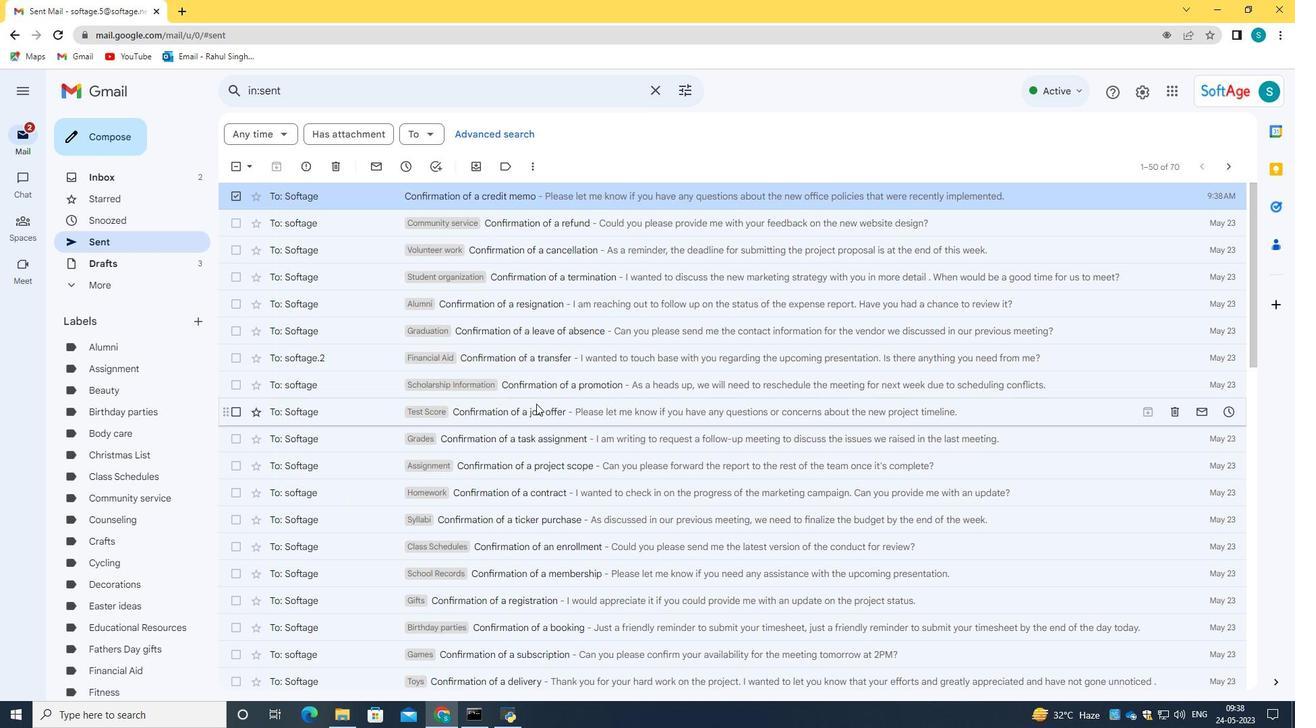 
Action: Mouse pressed left at (533, 400)
Screenshot: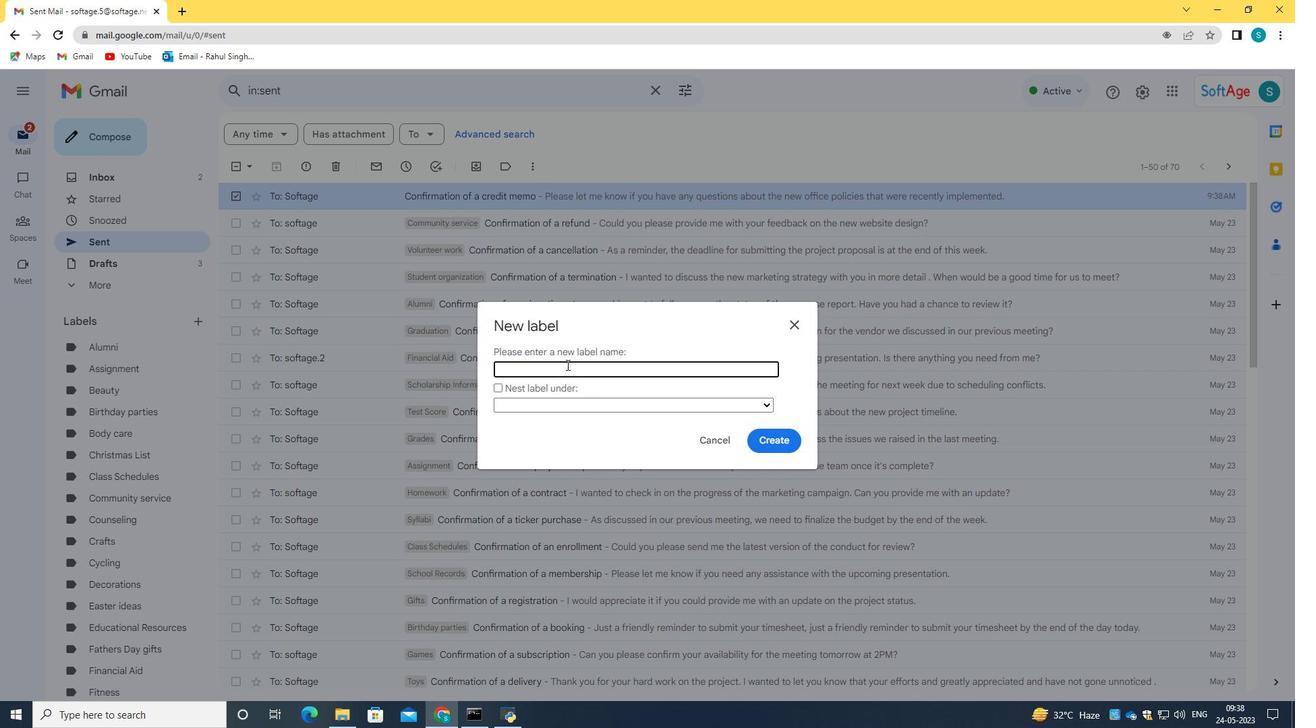 
Action: Mouse moved to (562, 360)
Screenshot: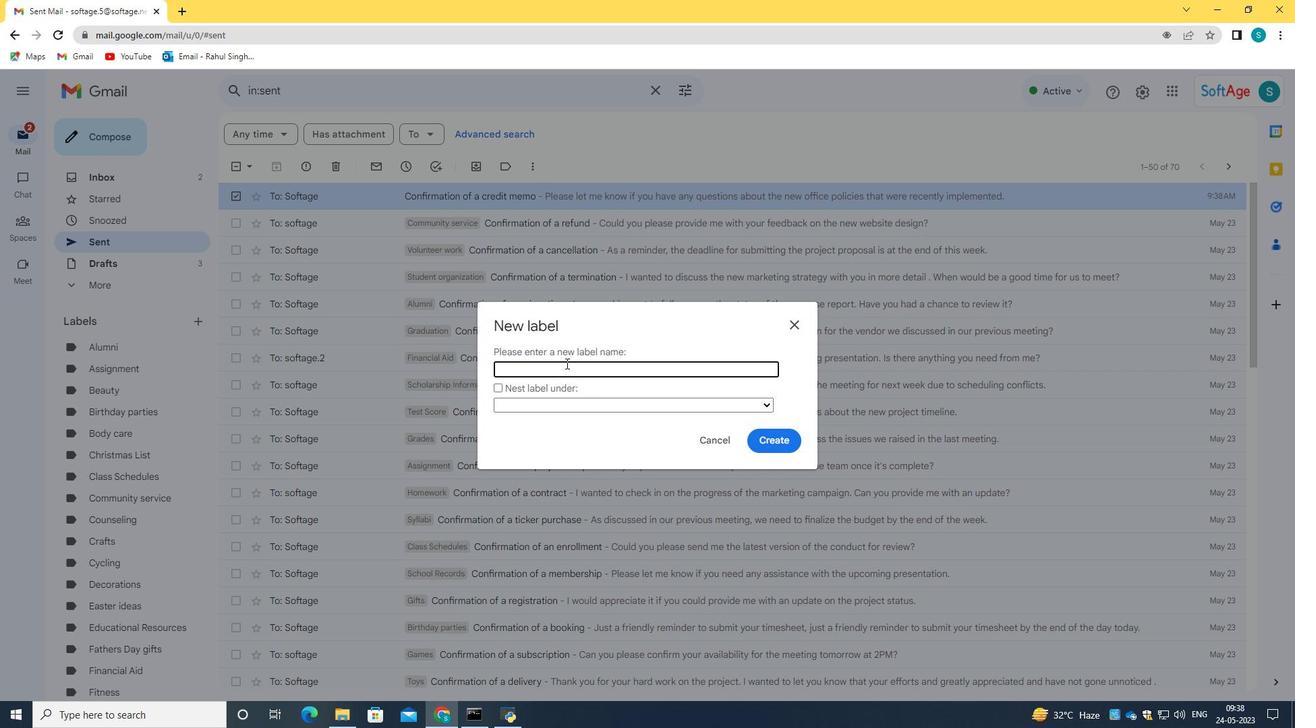 
Action: Key pressed <Key.caps_lock>N<Key.caps_lock>on-profit<Key.space><Key.caps_lock>OR<Key.backspace><Key.backspace><Key.caps_lock>organization
Screenshot: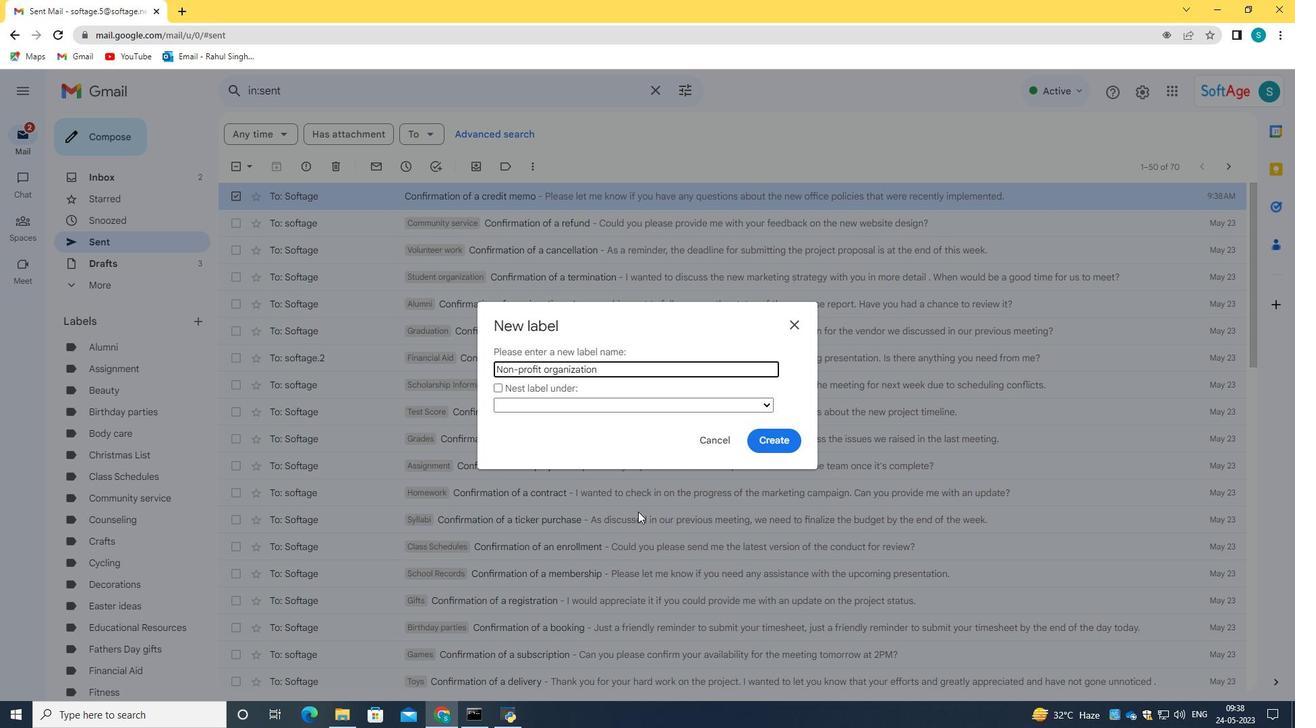 
Action: Mouse moved to (754, 436)
Screenshot: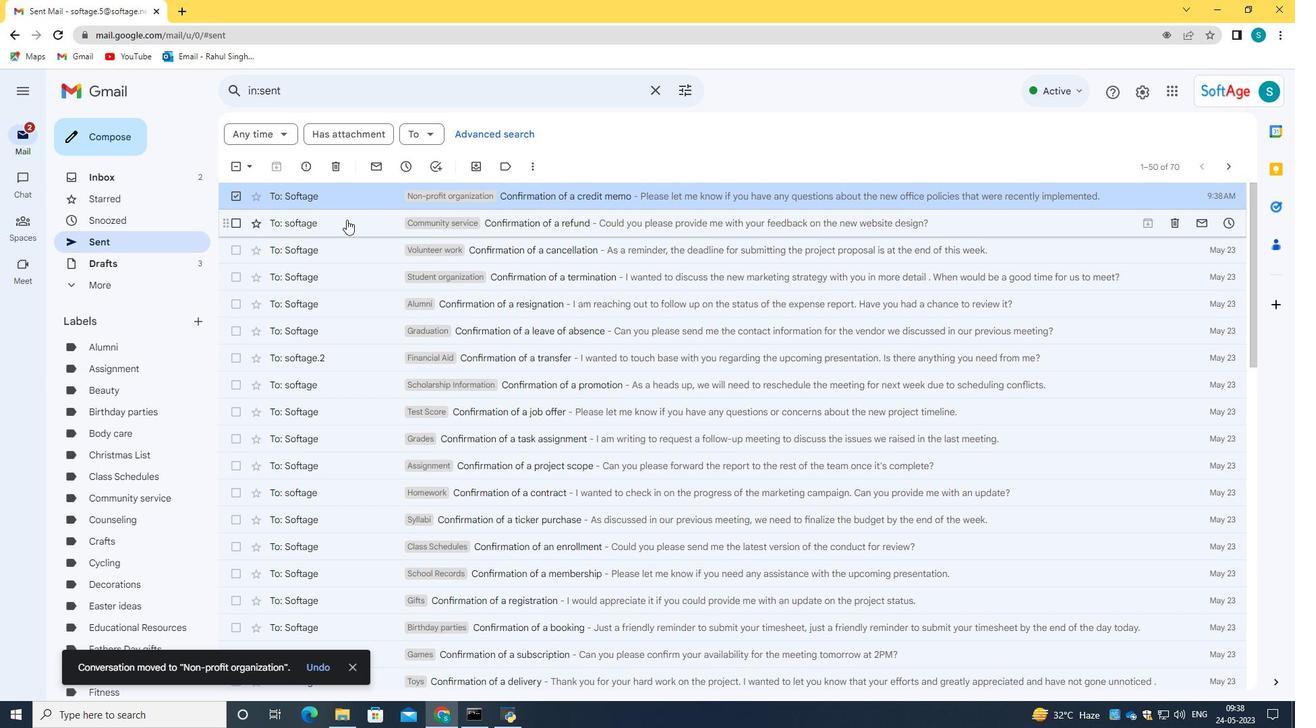 
Action: Mouse pressed left at (754, 436)
Screenshot: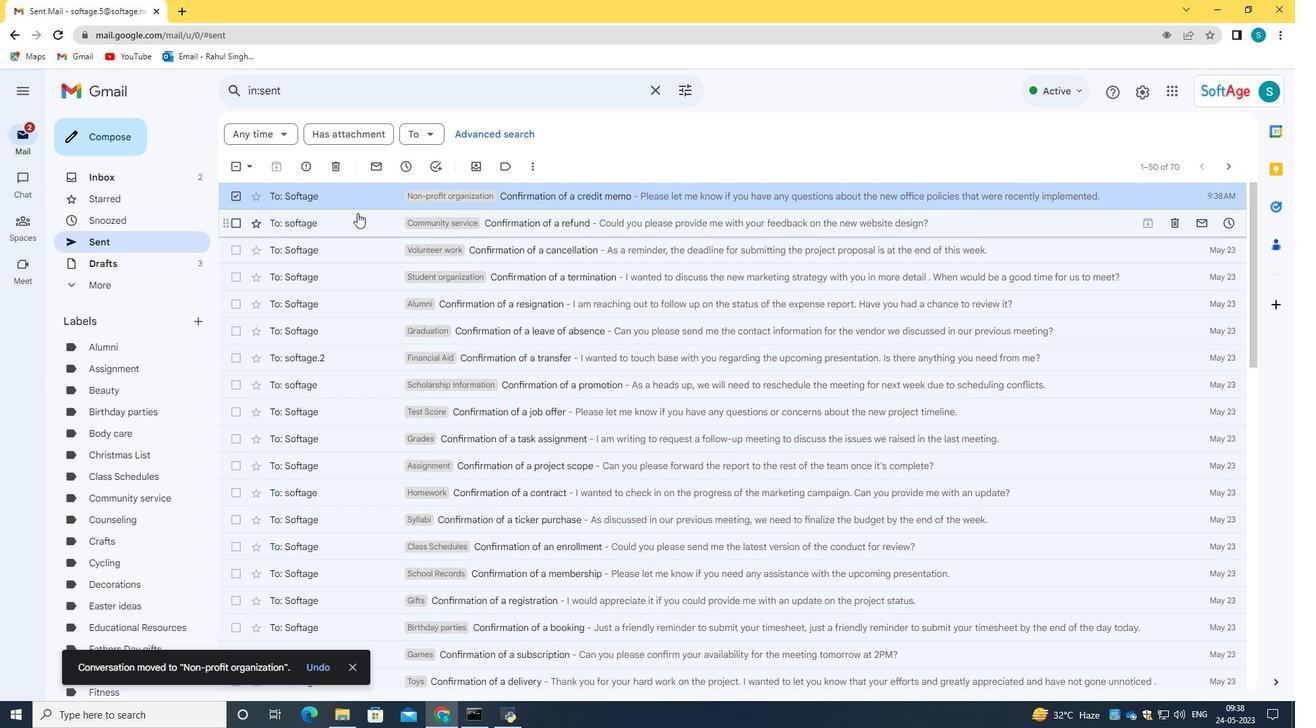 
Action: Mouse moved to (361, 198)
Screenshot: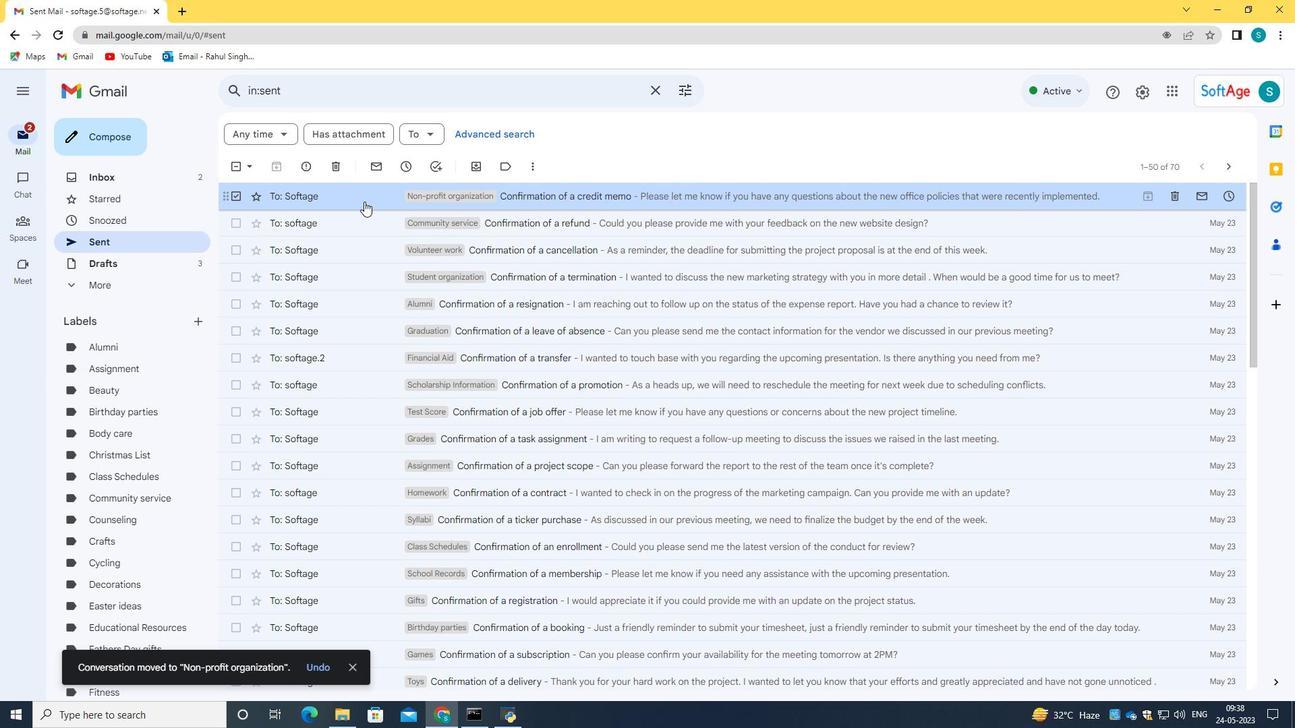 
